 Task: Send an email with the signature Lucy Taylor with the subject Invitation to a community event and the message Can you please schedule a call to discuss the project budget and resources? from softage.6@softage.net to softage.8@softage.net and move the email from Sent Items to the folder Financial reports
Action: Mouse moved to (208, 307)
Screenshot: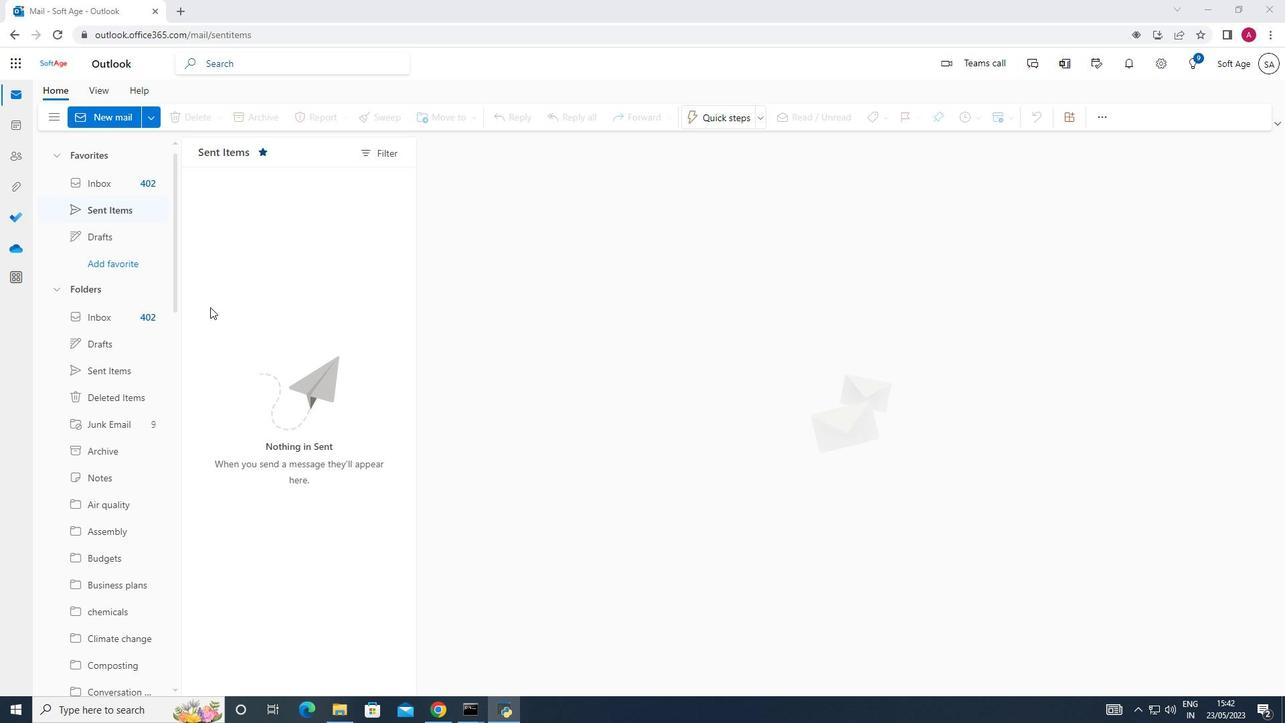 
Action: Mouse scrolled (208, 307) with delta (0, 0)
Screenshot: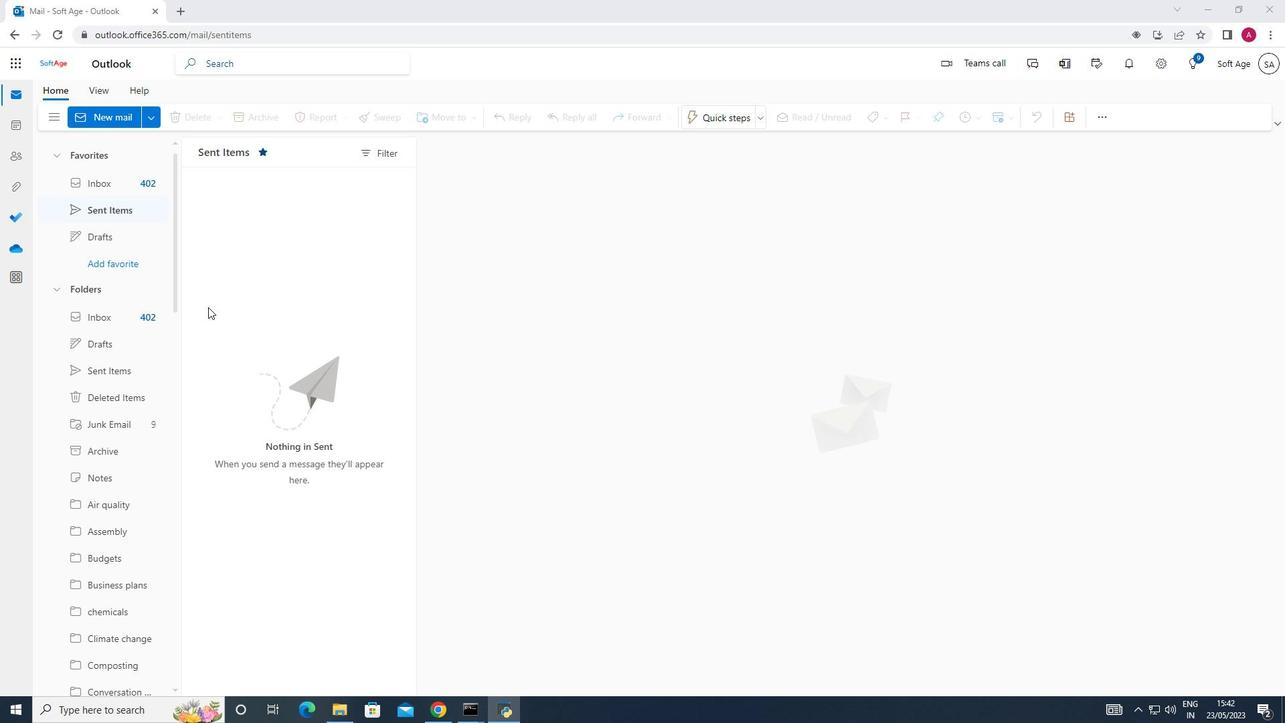 
Action: Mouse scrolled (208, 307) with delta (0, 0)
Screenshot: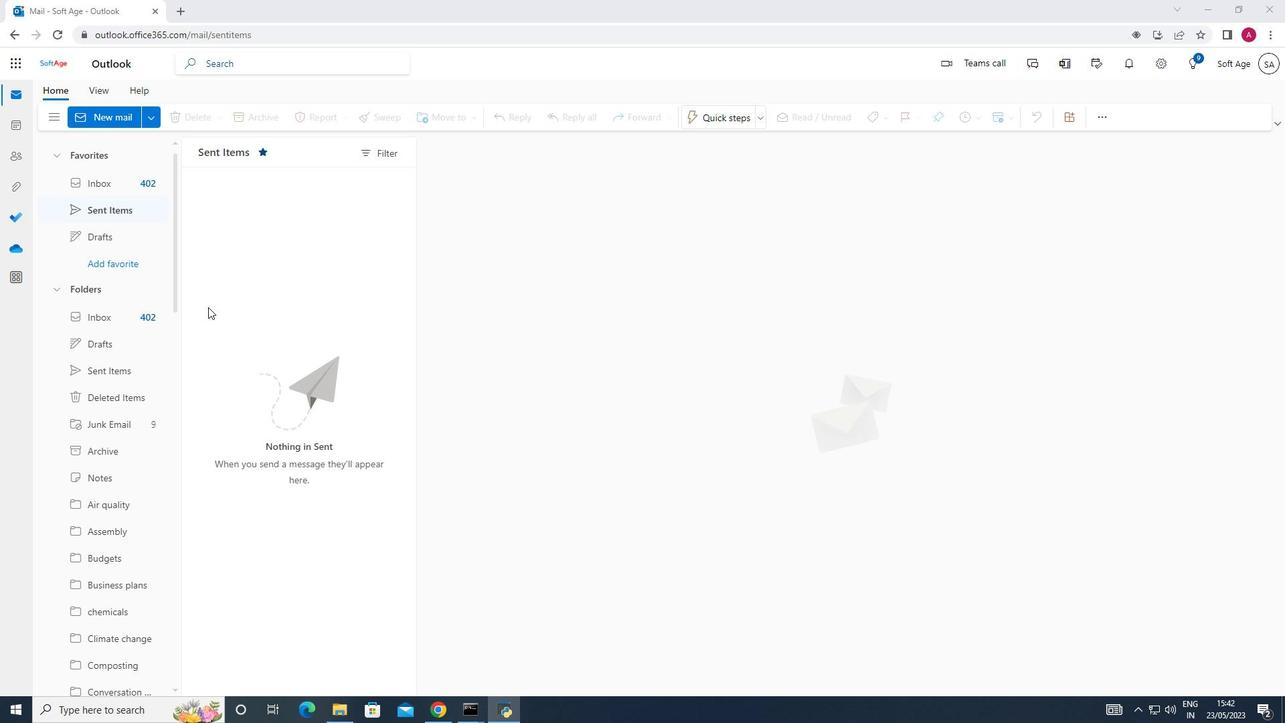 
Action: Mouse moved to (100, 113)
Screenshot: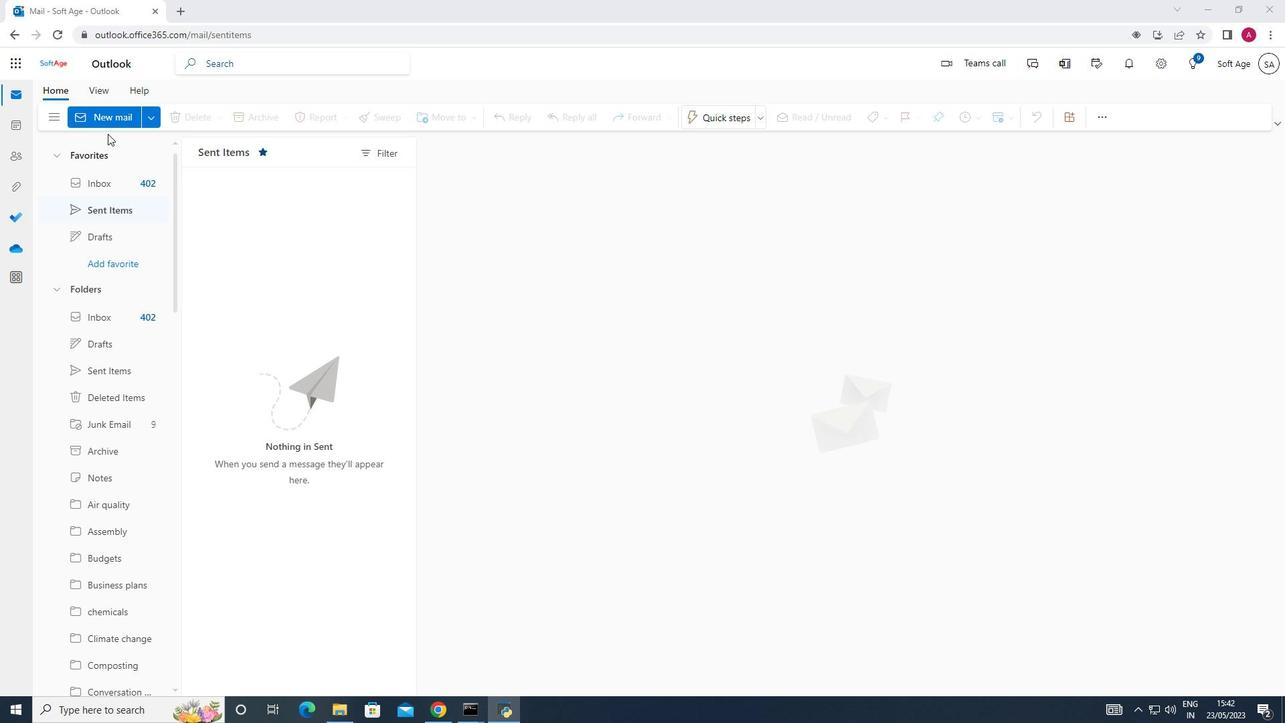 
Action: Mouse pressed left at (100, 113)
Screenshot: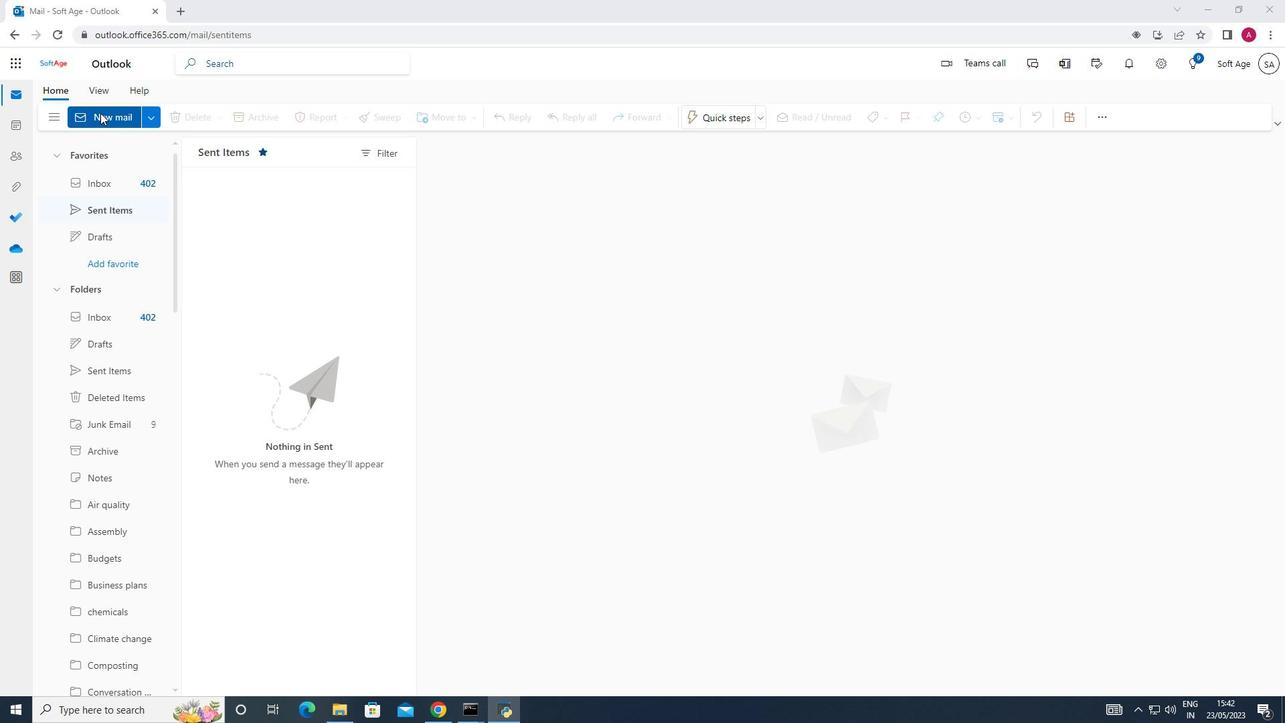 
Action: Mouse moved to (915, 111)
Screenshot: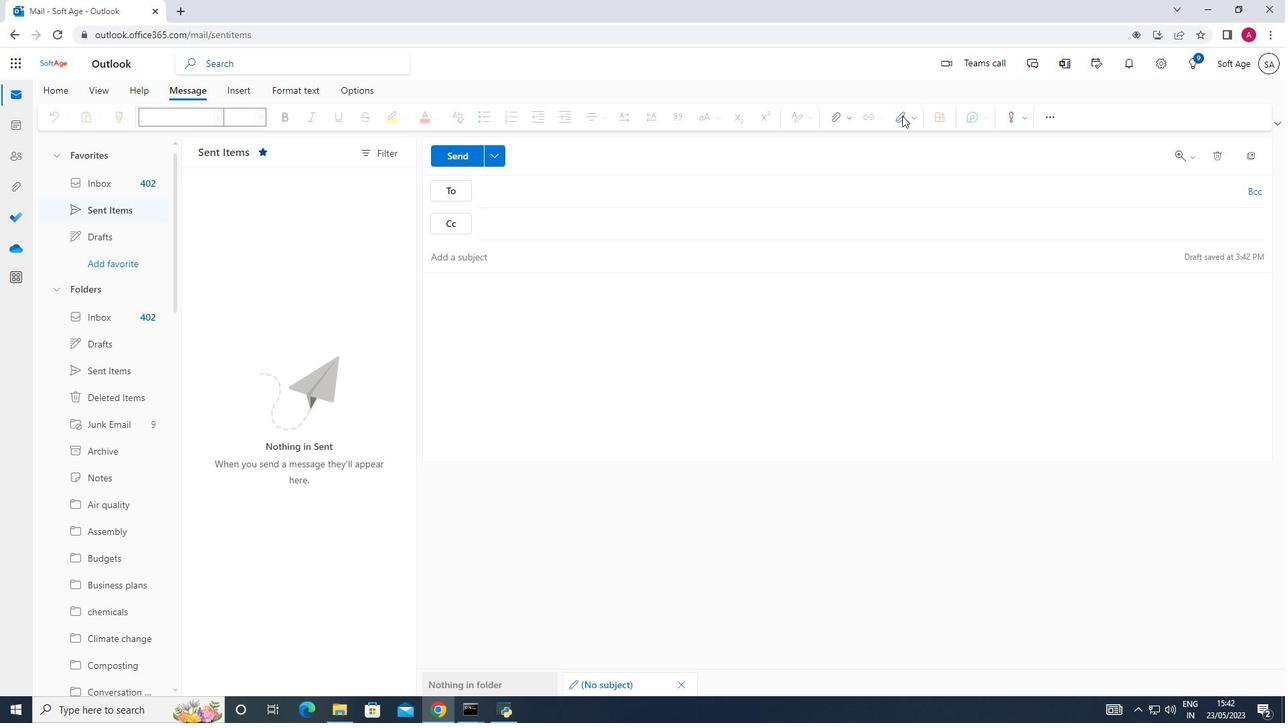 
Action: Mouse pressed left at (915, 111)
Screenshot: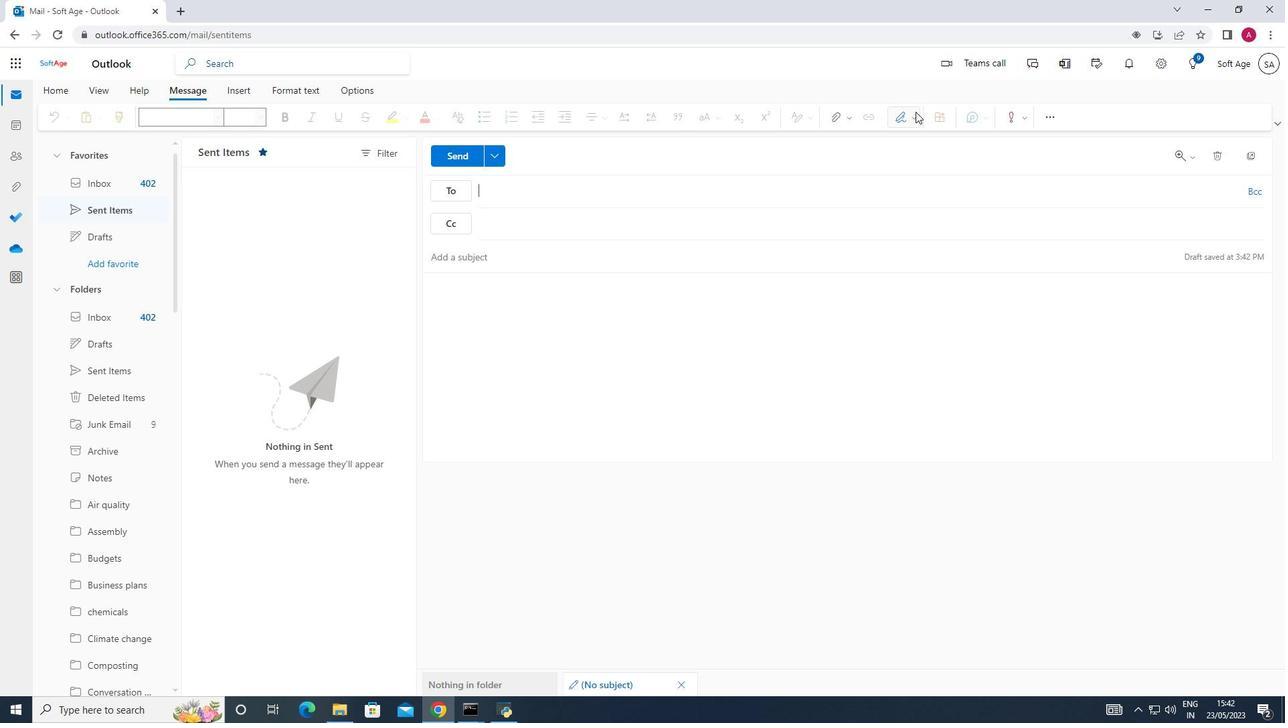 
Action: Mouse moved to (877, 166)
Screenshot: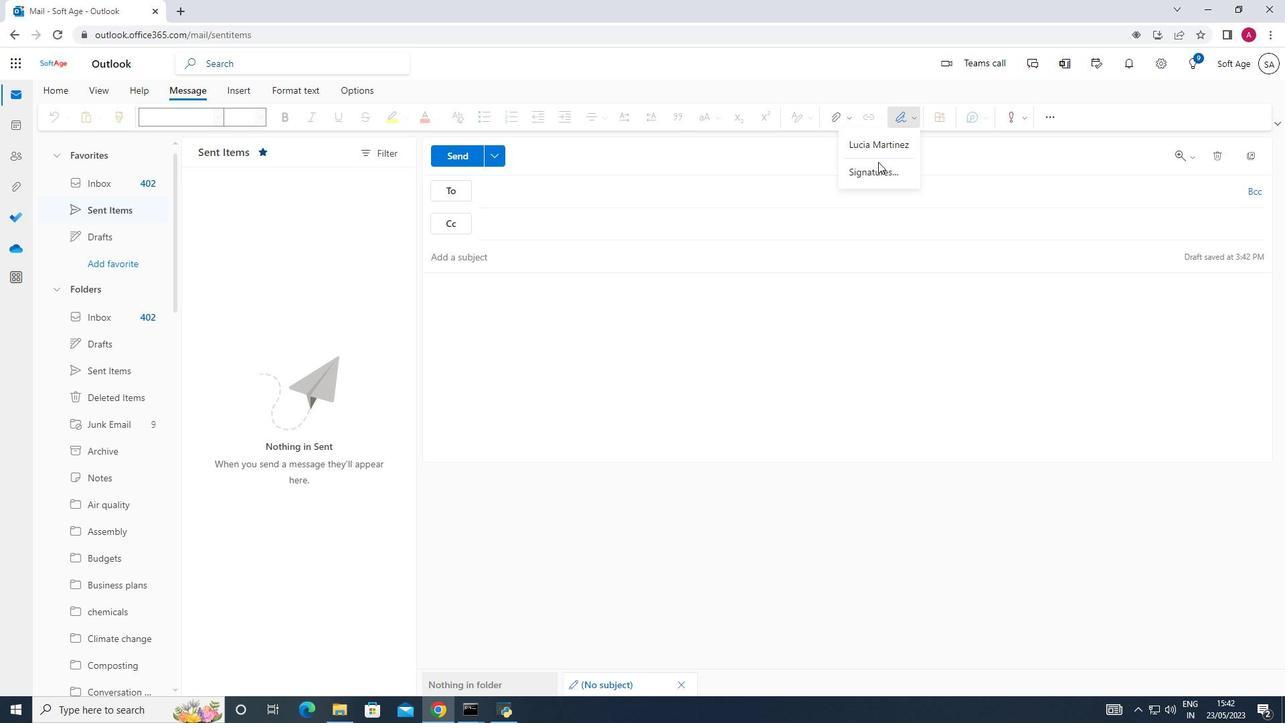 
Action: Mouse pressed left at (877, 166)
Screenshot: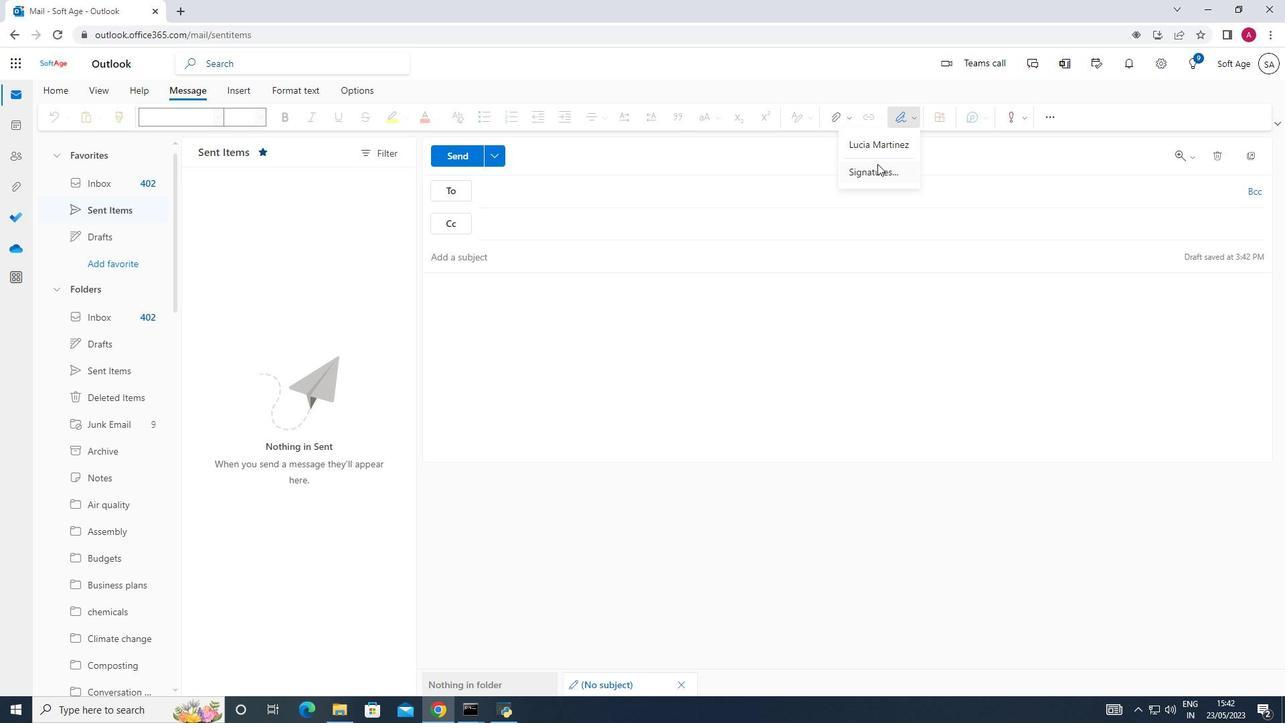 
Action: Mouse moved to (895, 218)
Screenshot: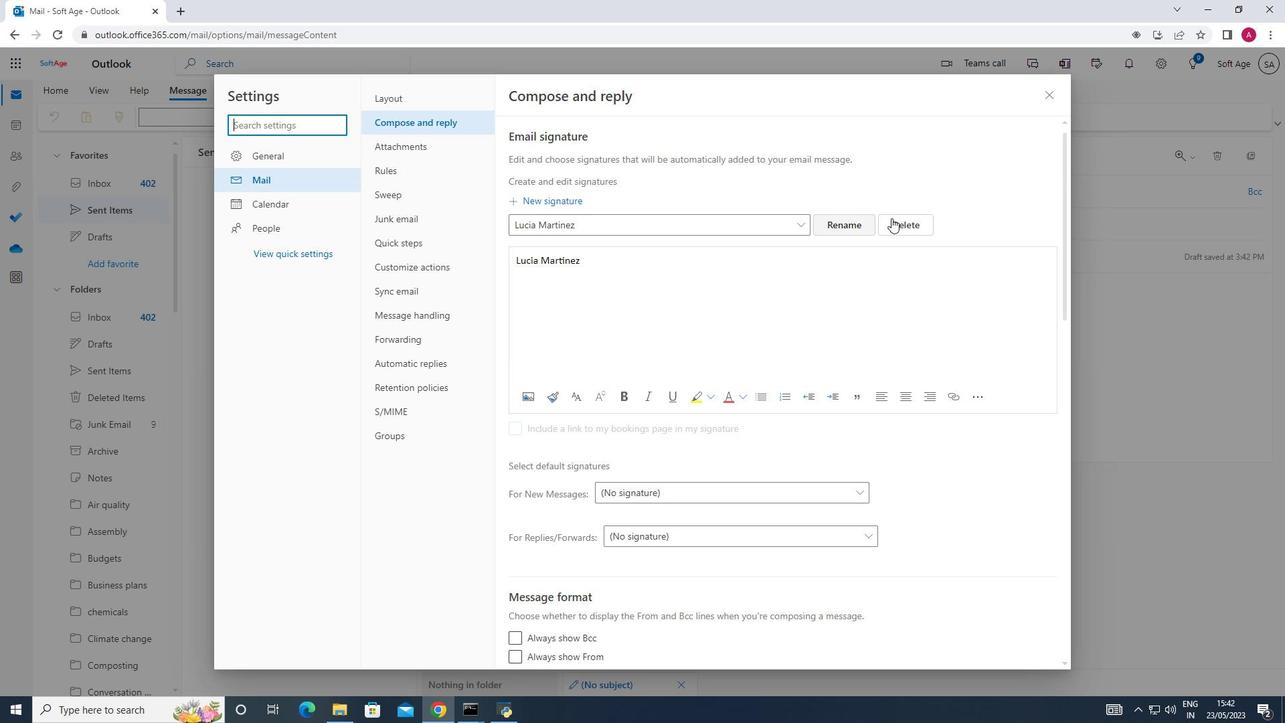 
Action: Mouse pressed left at (895, 218)
Screenshot: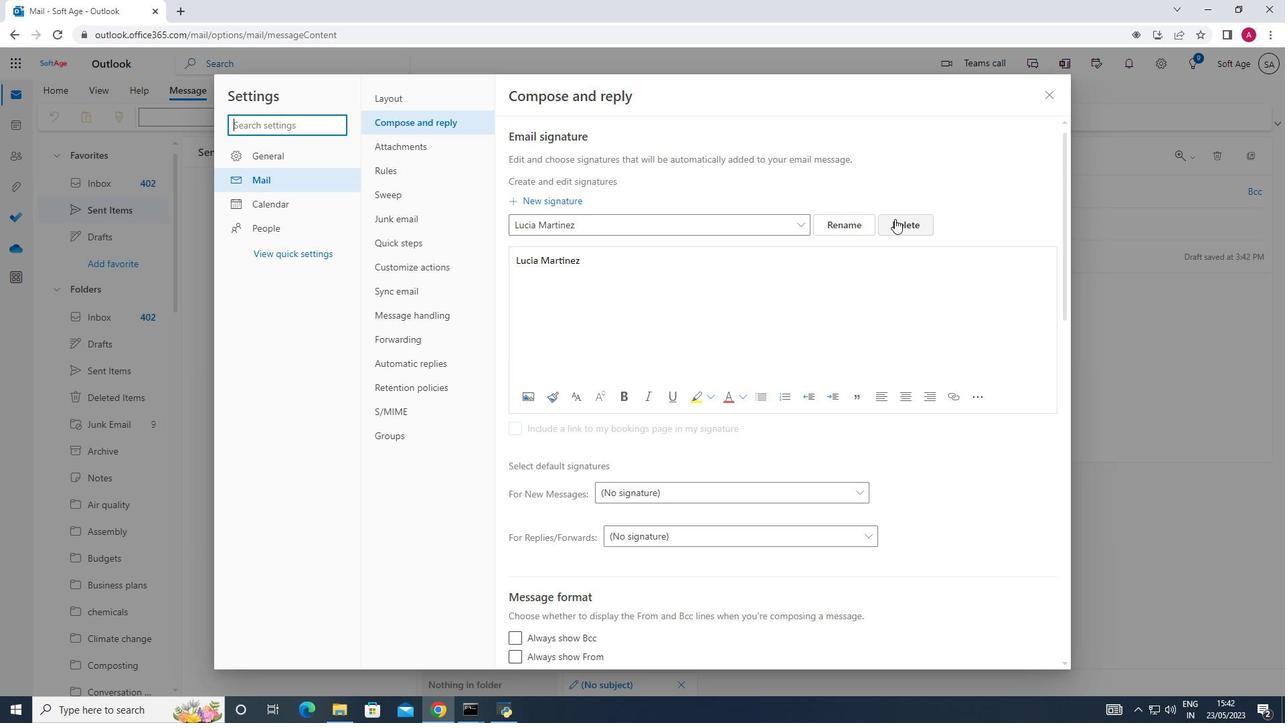
Action: Mouse moved to (562, 222)
Screenshot: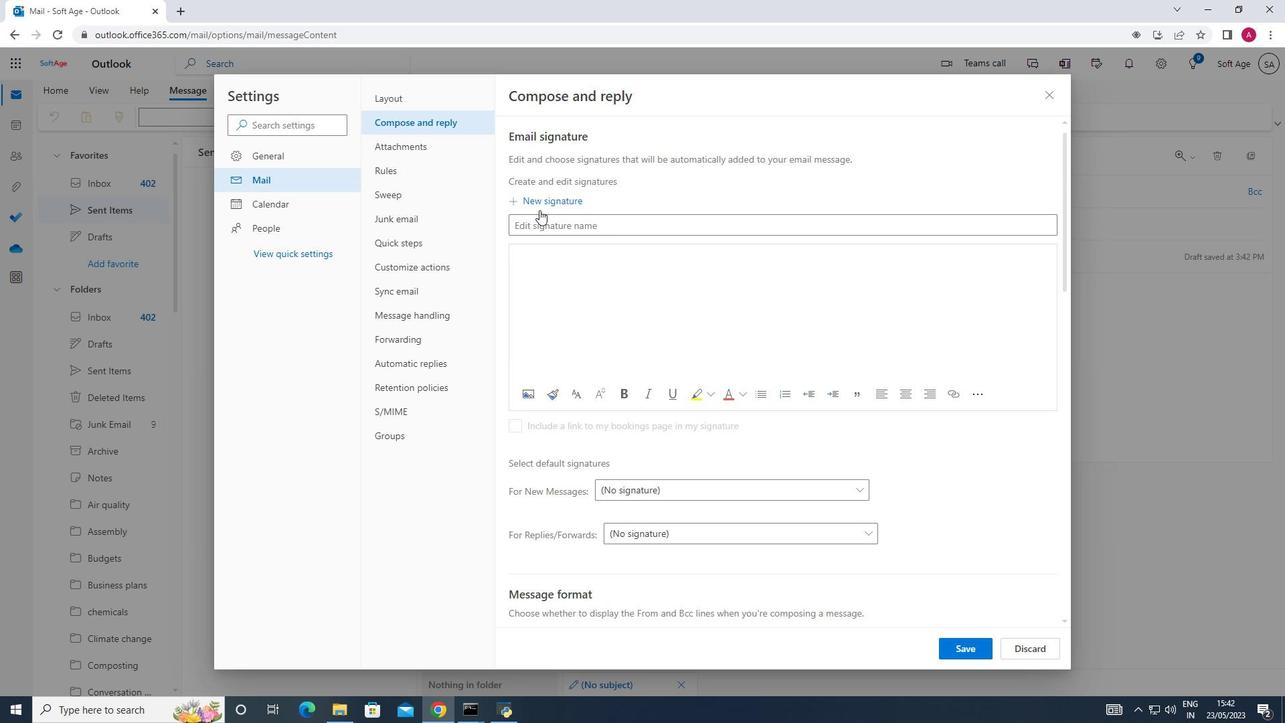 
Action: Mouse pressed left at (562, 222)
Screenshot: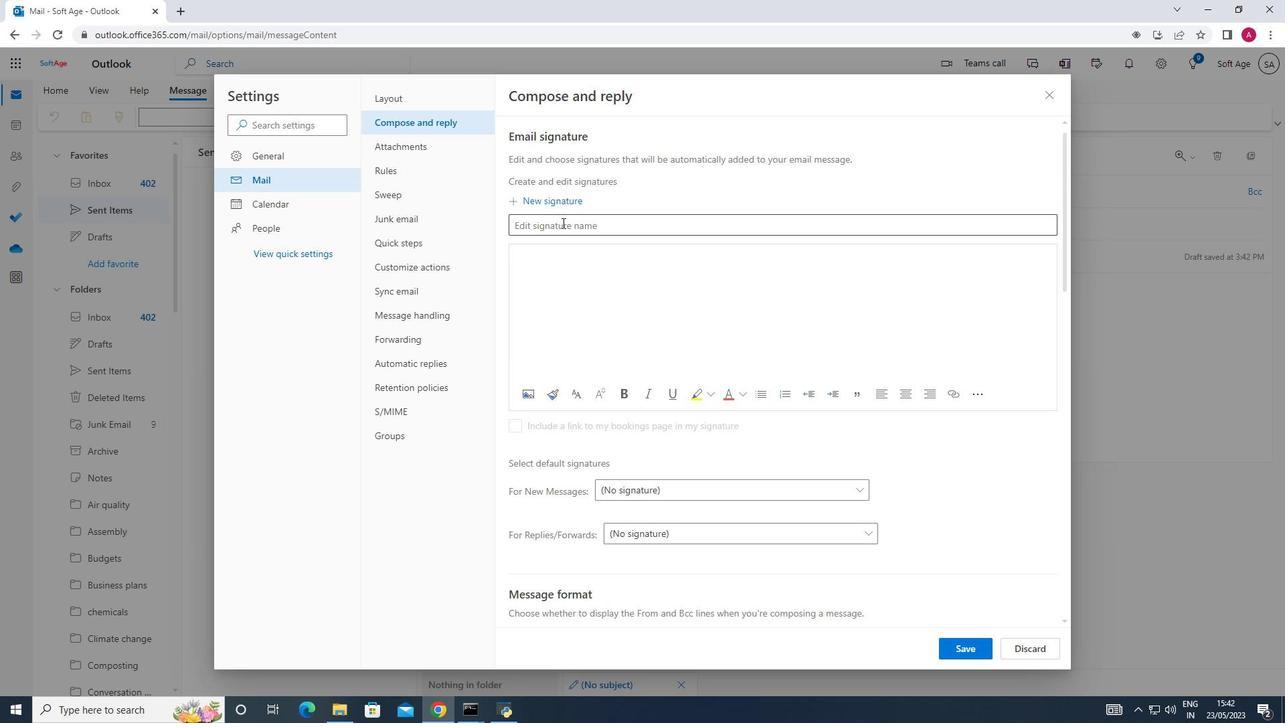 
Action: Mouse moved to (565, 214)
Screenshot: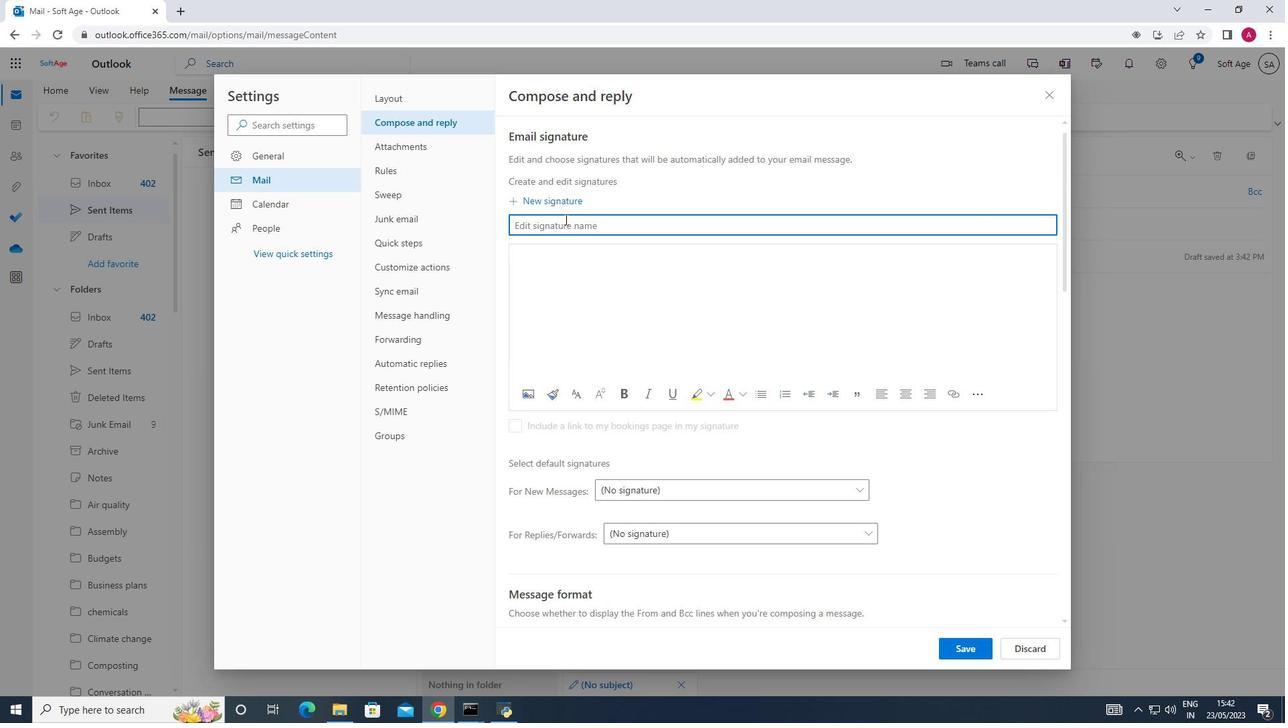 
Action: Key pressed <Key.shift_r>Lucy<Key.space><Key.shift_r><Key.shift_r><Key.shift_r><Key.shift_r><Key.shift_r><Key.shift_r><Key.shift_r><Key.shift_r><Key.shift_r><Key.shift_r>Tylor
Screenshot: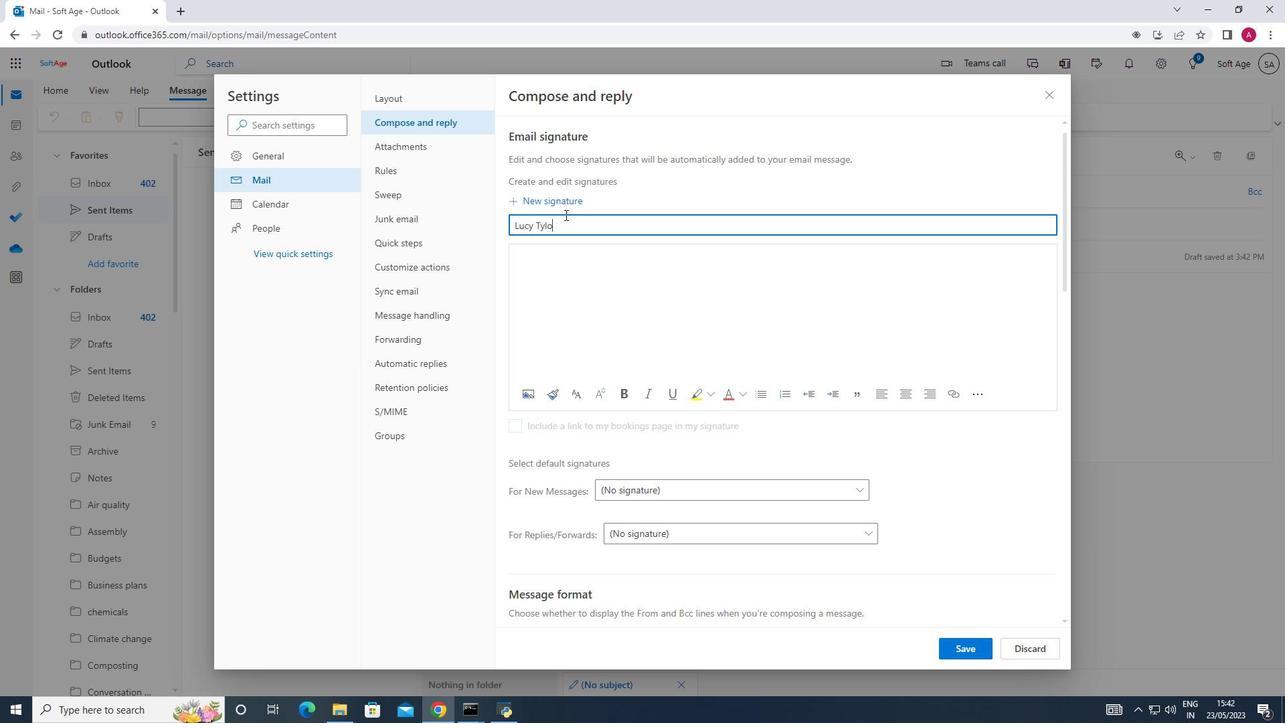 
Action: Mouse moved to (537, 228)
Screenshot: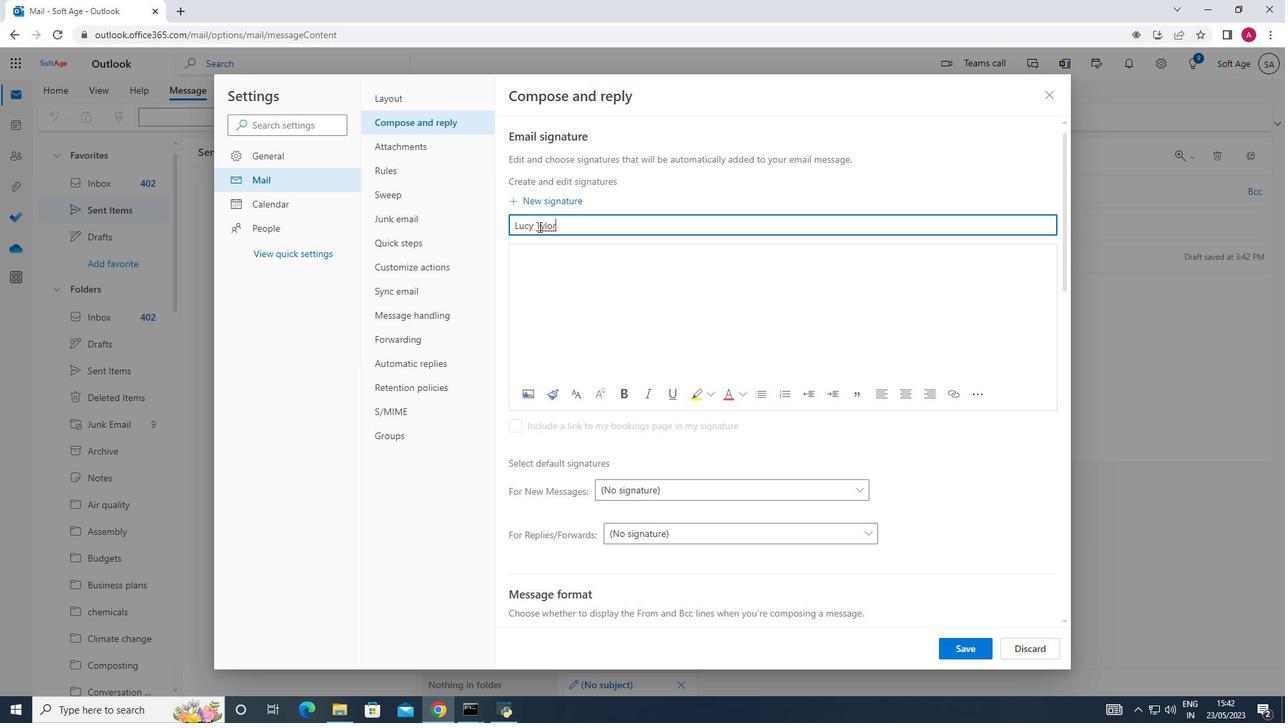 
Action: Mouse pressed left at (537, 228)
Screenshot: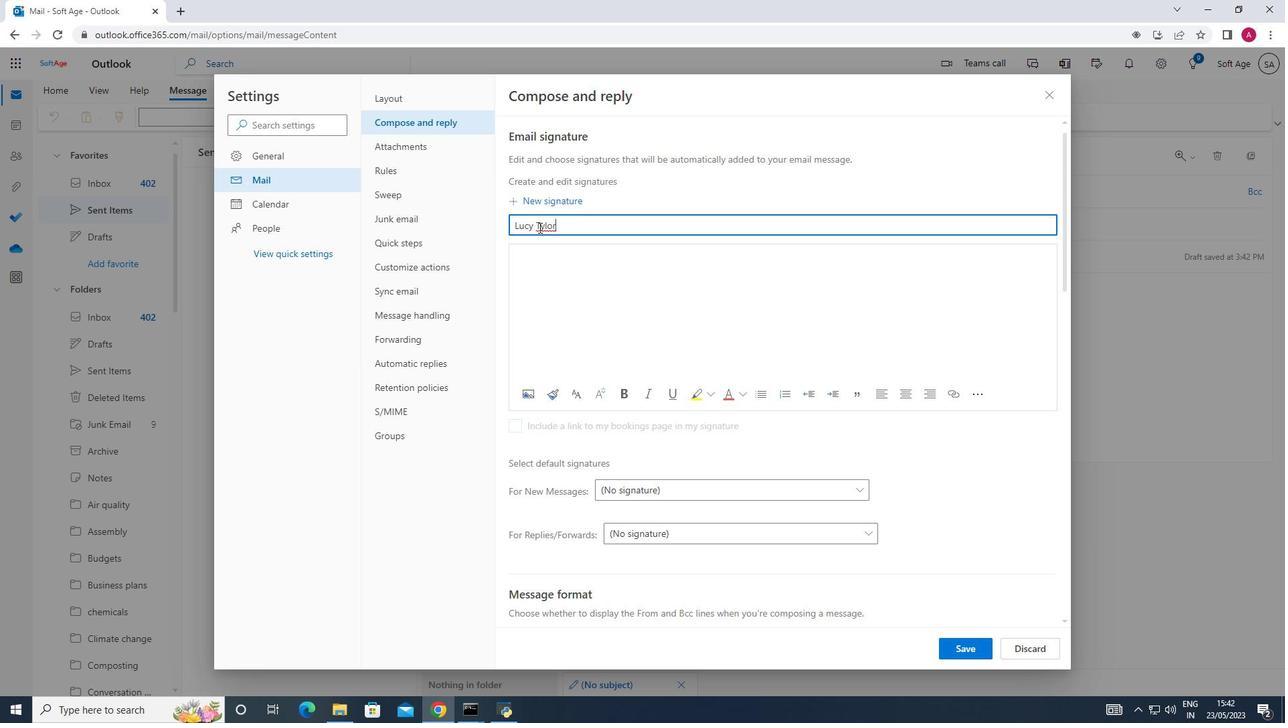 
Action: Mouse moved to (539, 228)
Screenshot: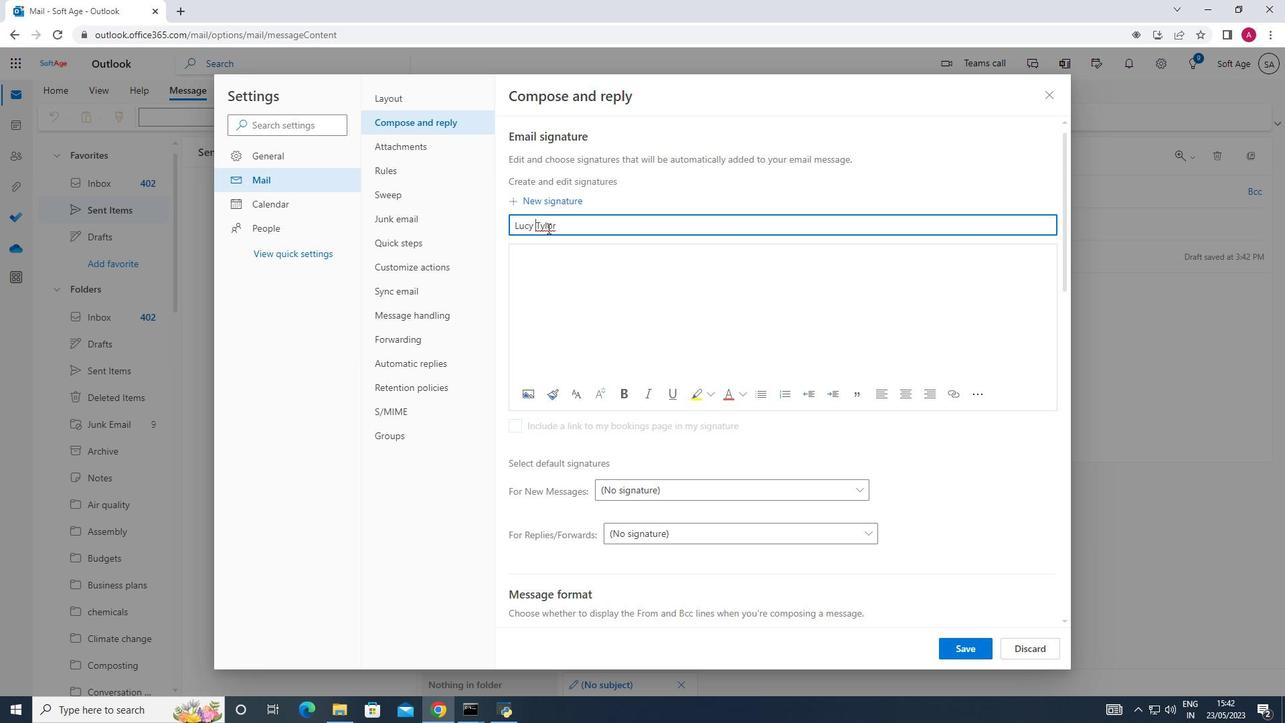 
Action: Mouse pressed left at (539, 228)
Screenshot: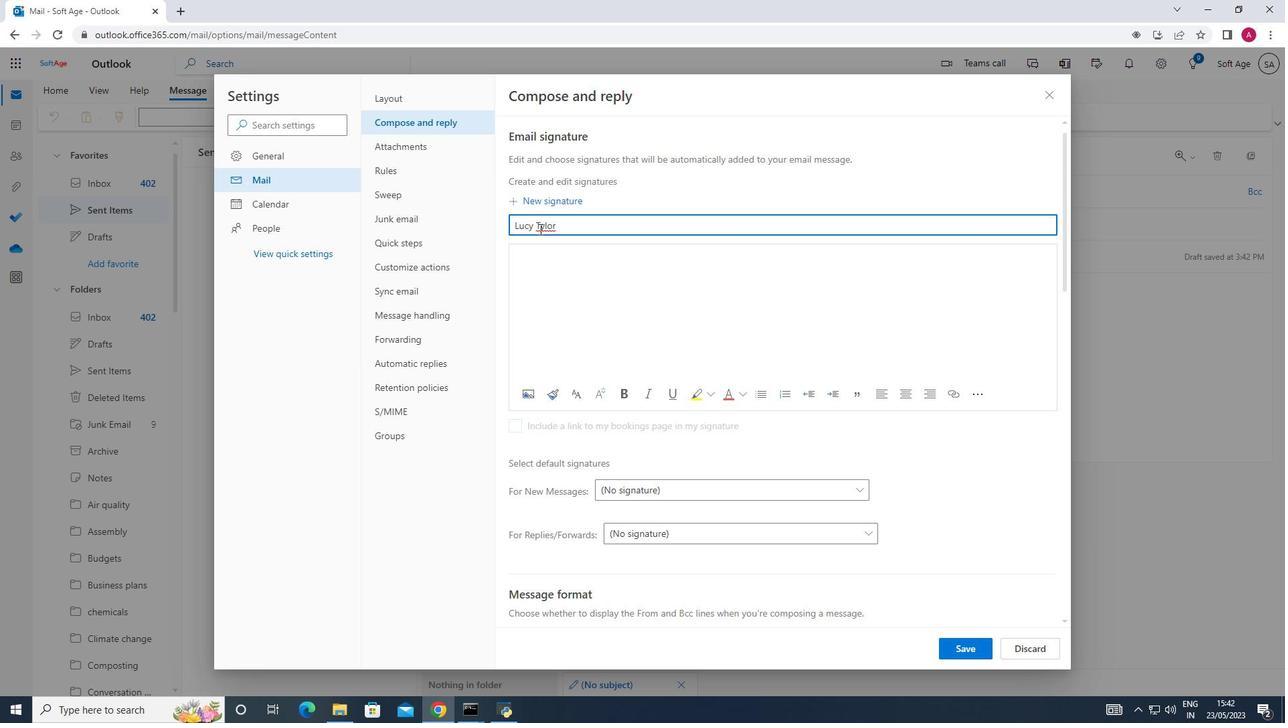 
Action: Key pressed a
Screenshot: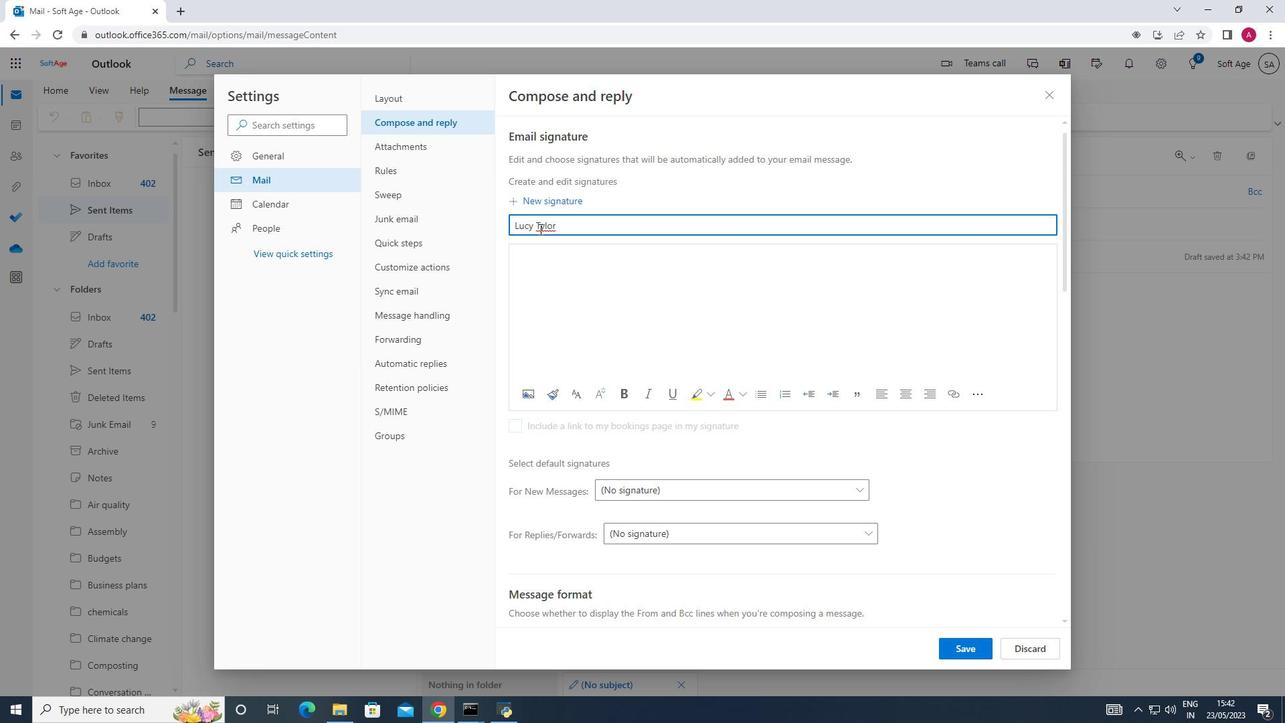 
Action: Mouse moved to (534, 249)
Screenshot: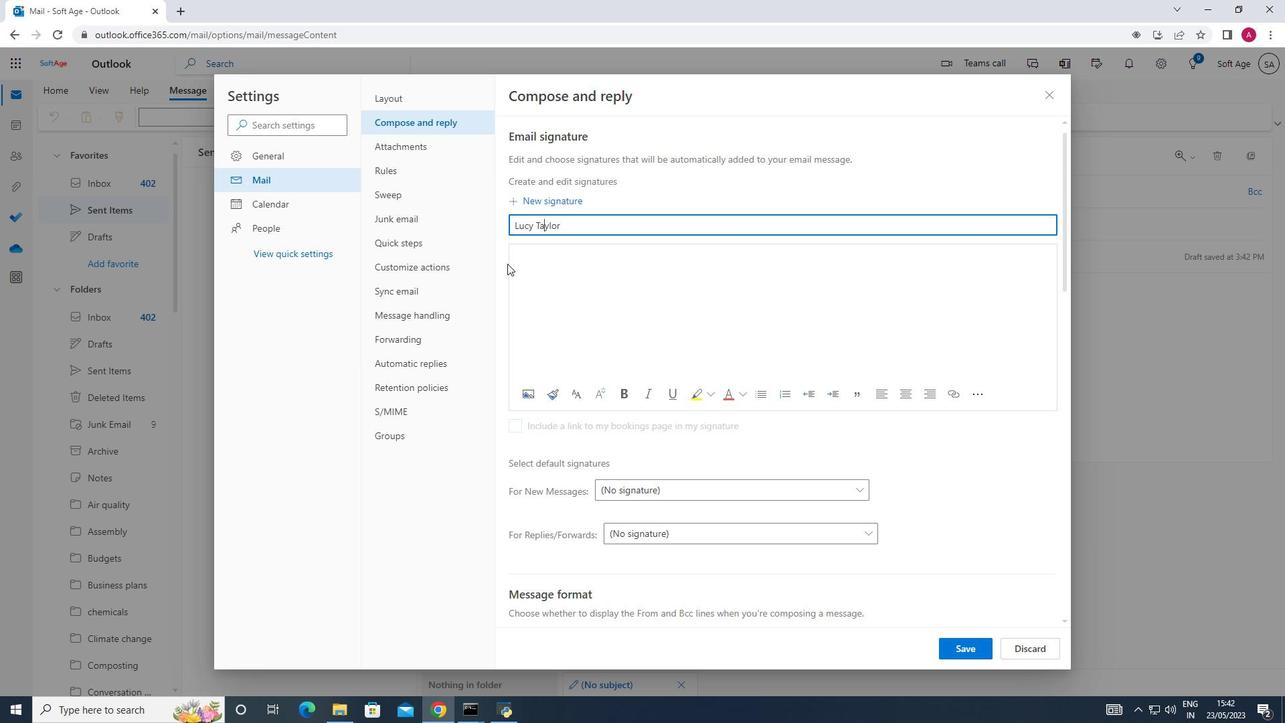 
Action: Mouse pressed left at (534, 249)
Screenshot: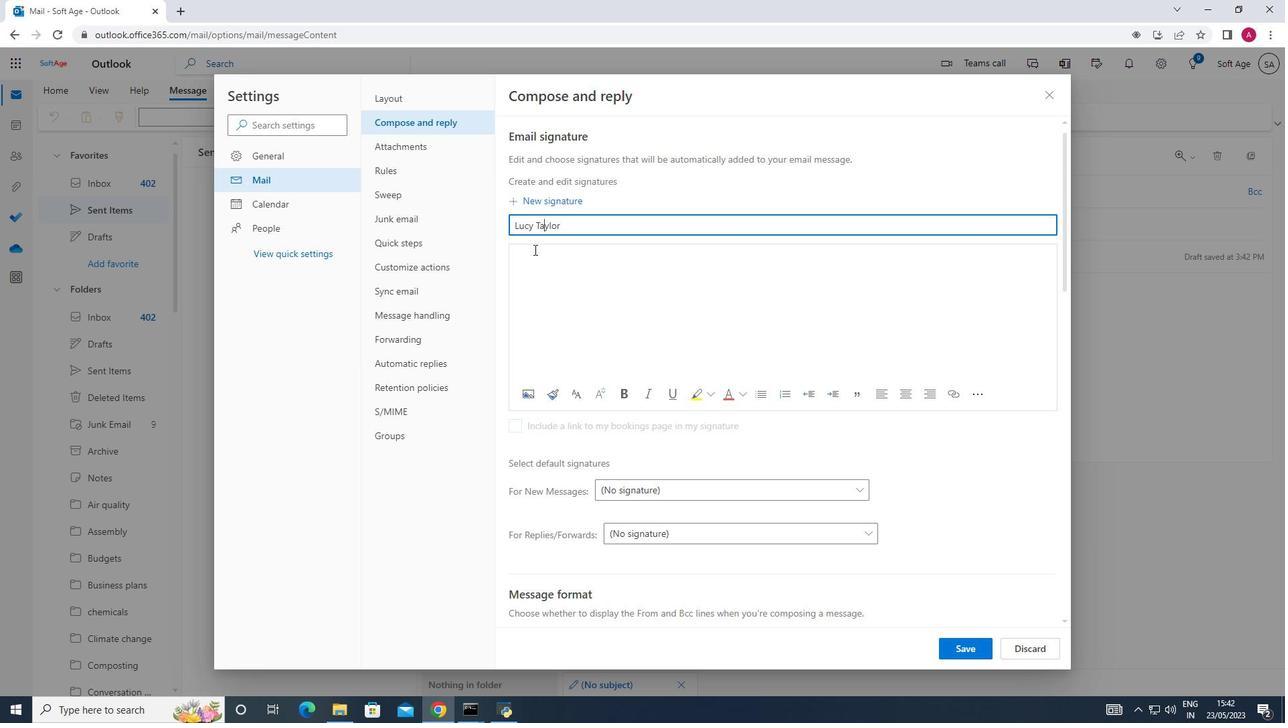 
Action: Key pressed <Key.shift_r>Lucy<Key.space><Key.shift>Taylor
Screenshot: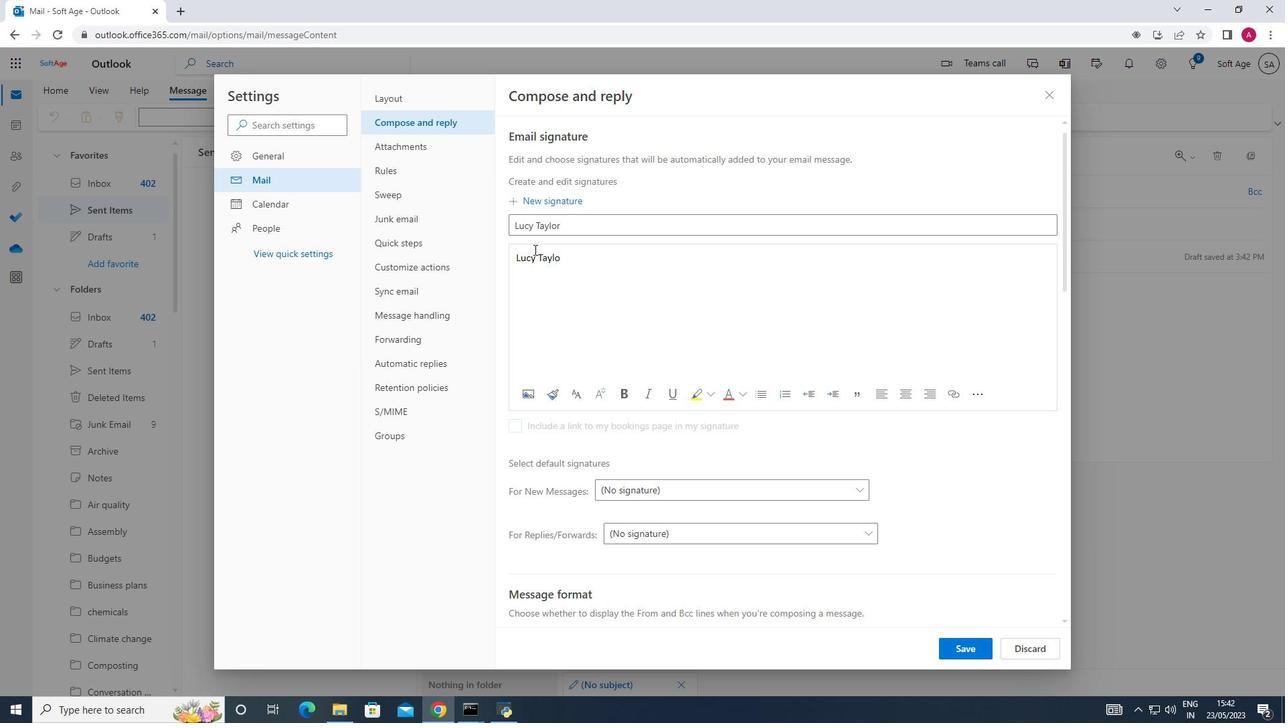 
Action: Mouse moved to (963, 639)
Screenshot: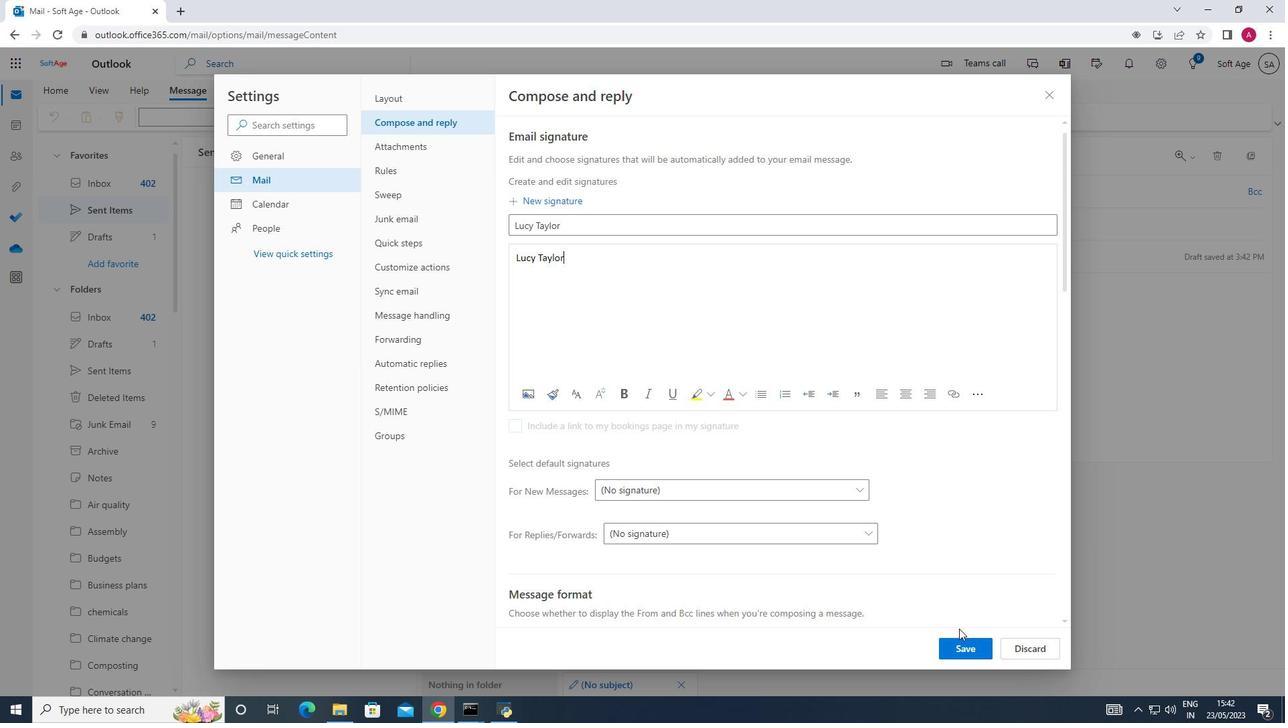 
Action: Mouse pressed left at (963, 639)
Screenshot: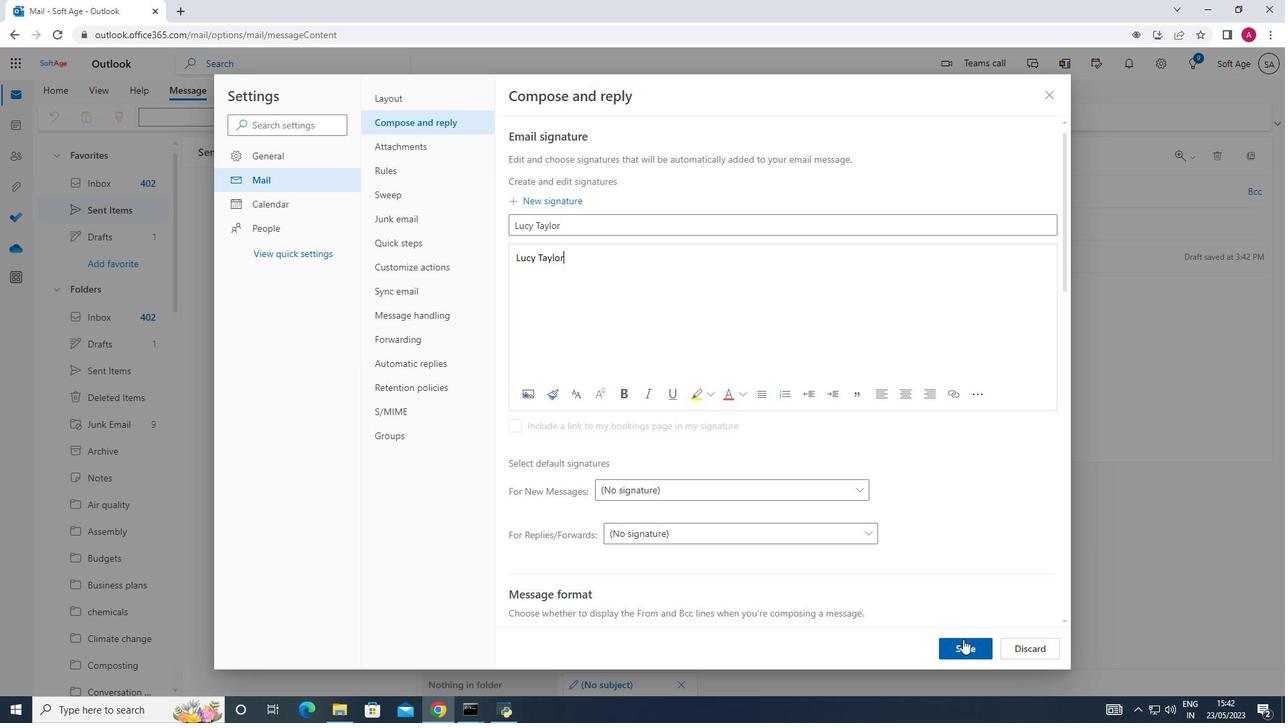 
Action: Mouse moved to (1047, 91)
Screenshot: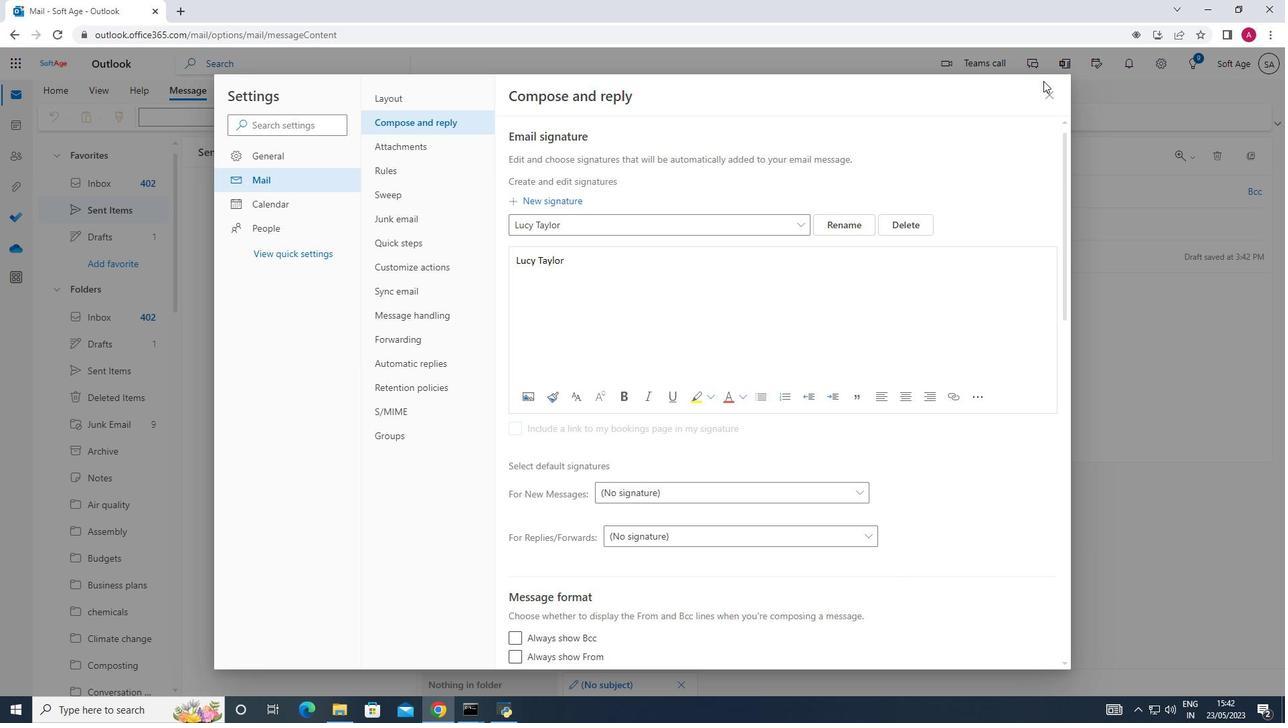 
Action: Mouse pressed left at (1047, 91)
Screenshot: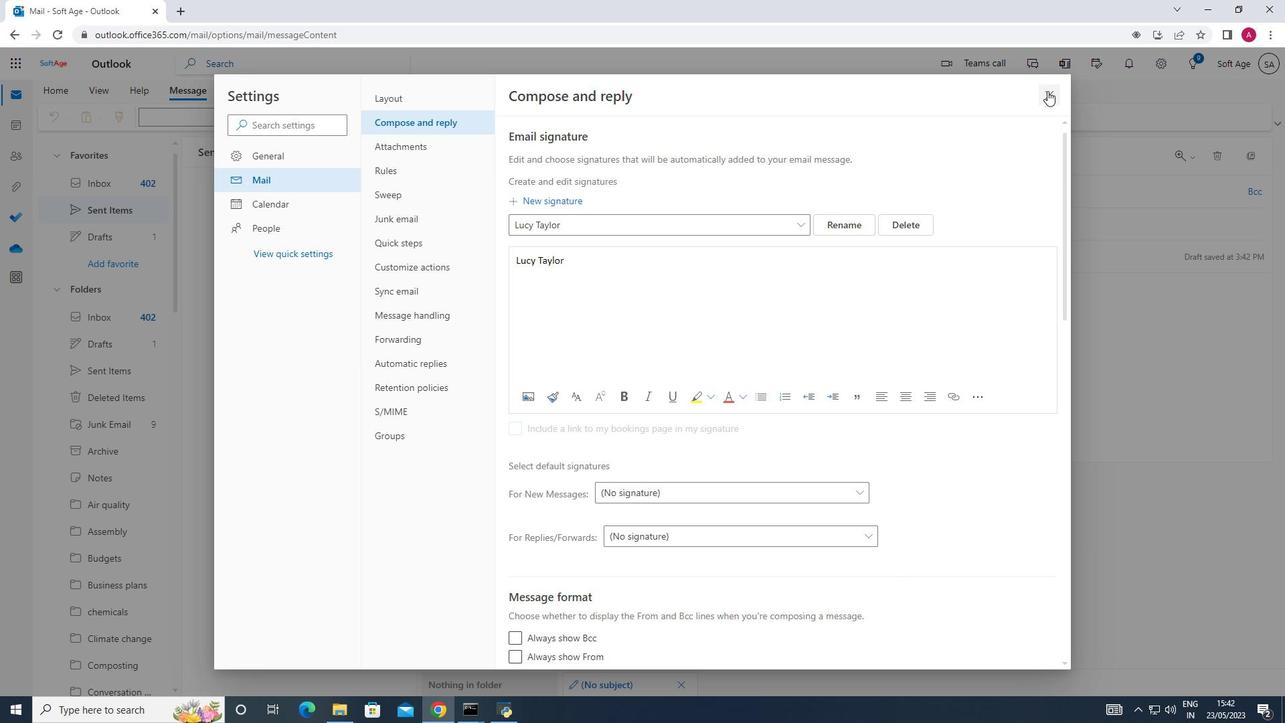 
Action: Mouse moved to (905, 123)
Screenshot: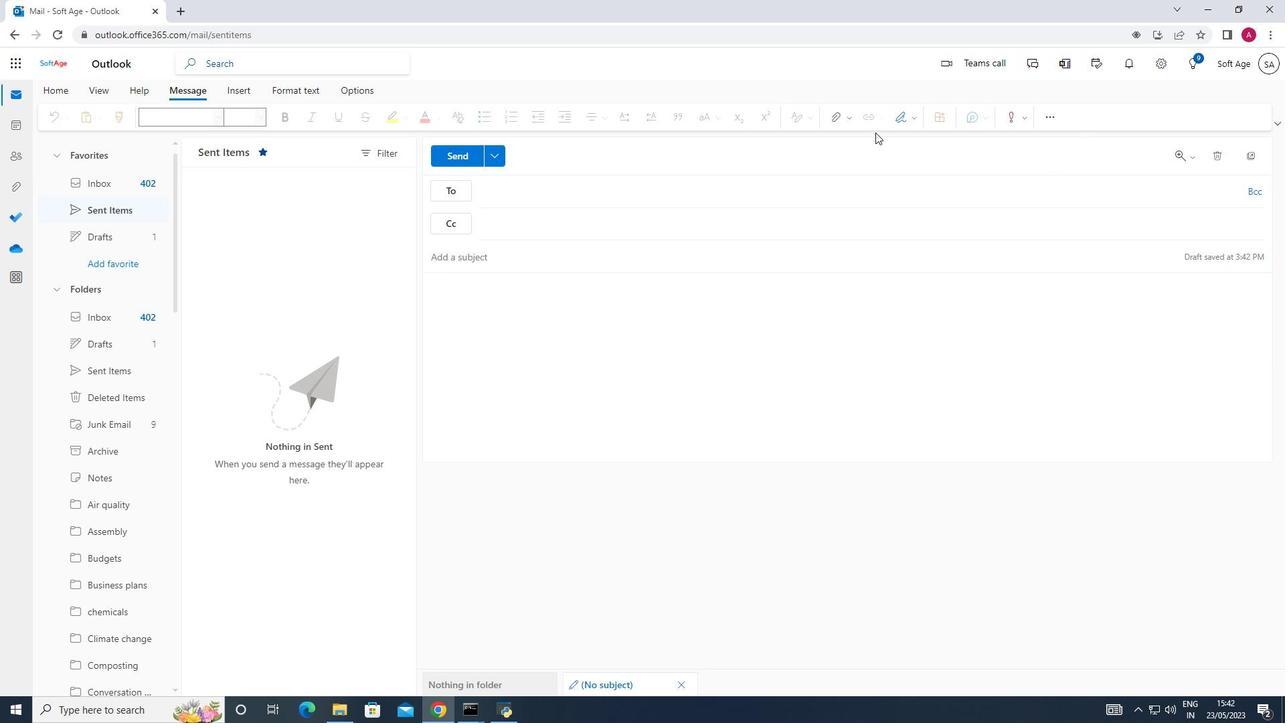 
Action: Mouse pressed left at (905, 123)
Screenshot: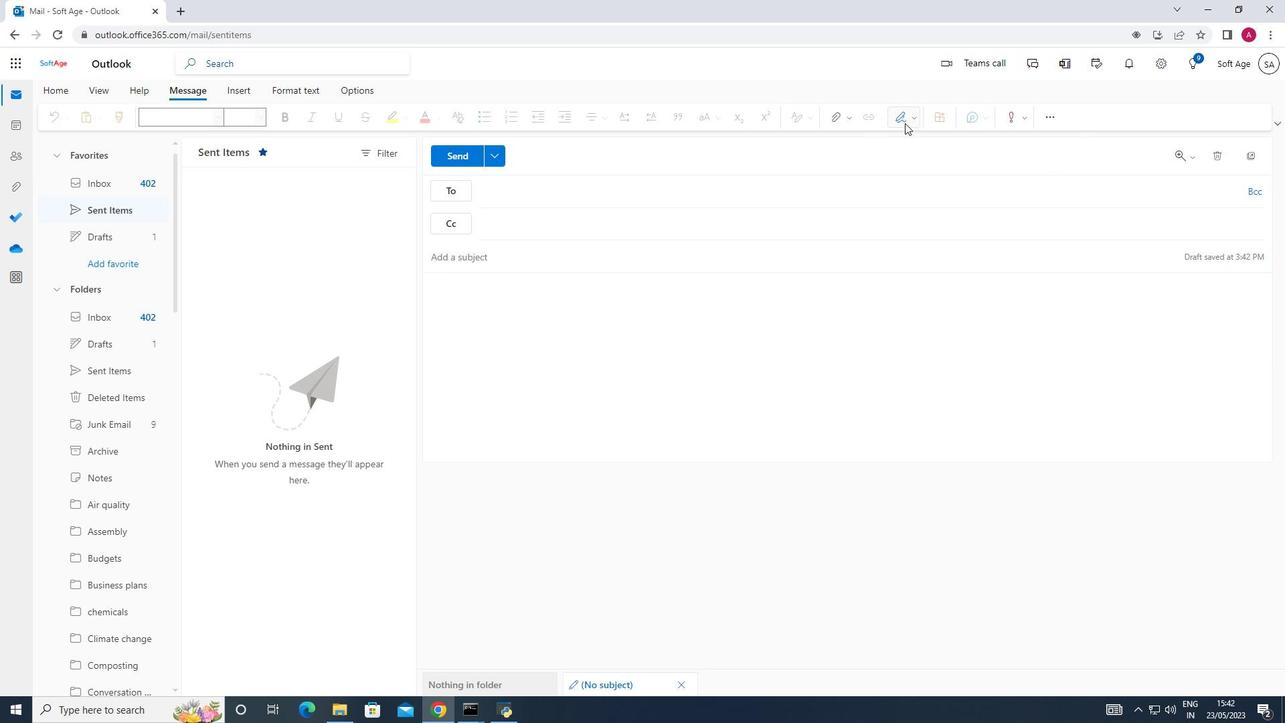 
Action: Mouse moved to (898, 151)
Screenshot: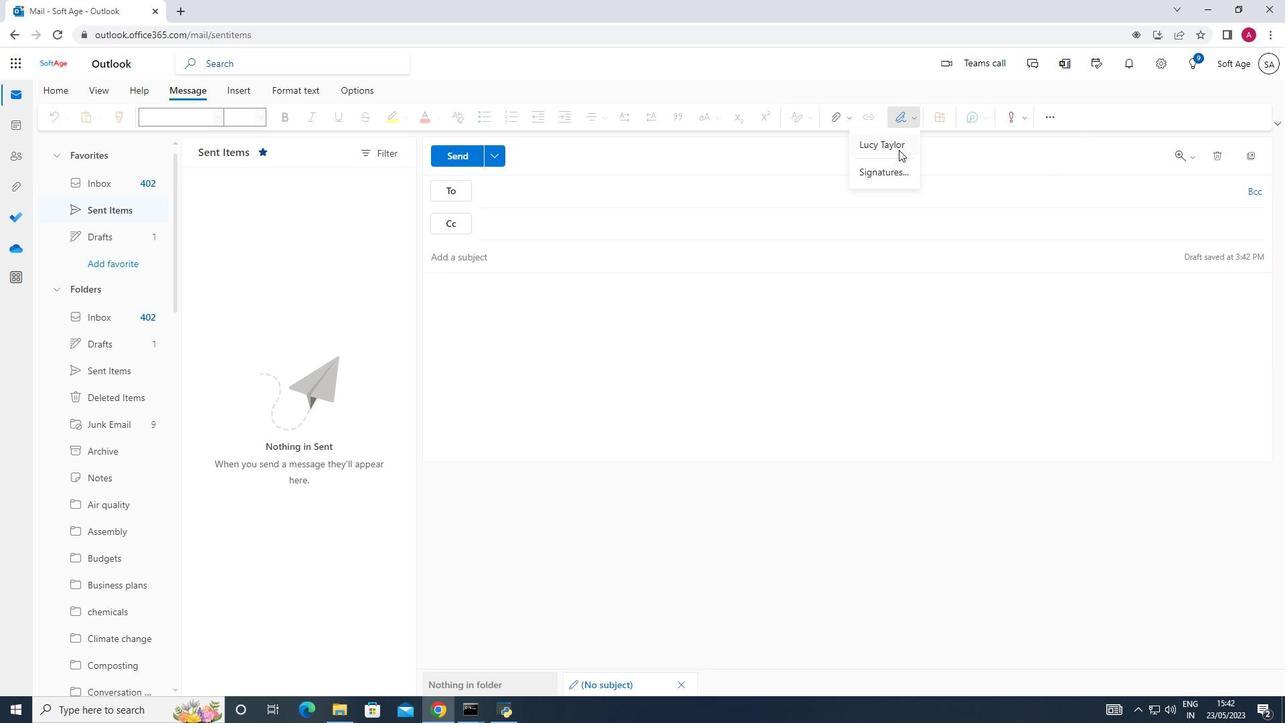 
Action: Mouse pressed left at (898, 151)
Screenshot: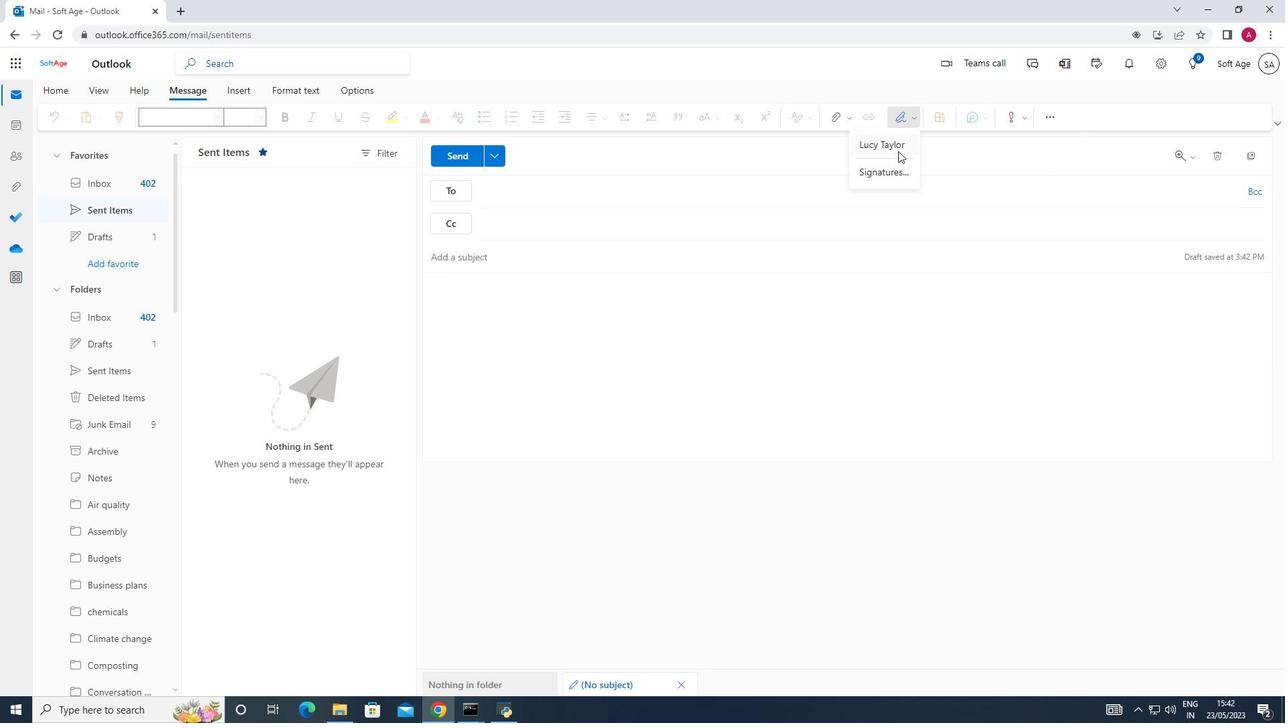 
Action: Mouse moved to (449, 251)
Screenshot: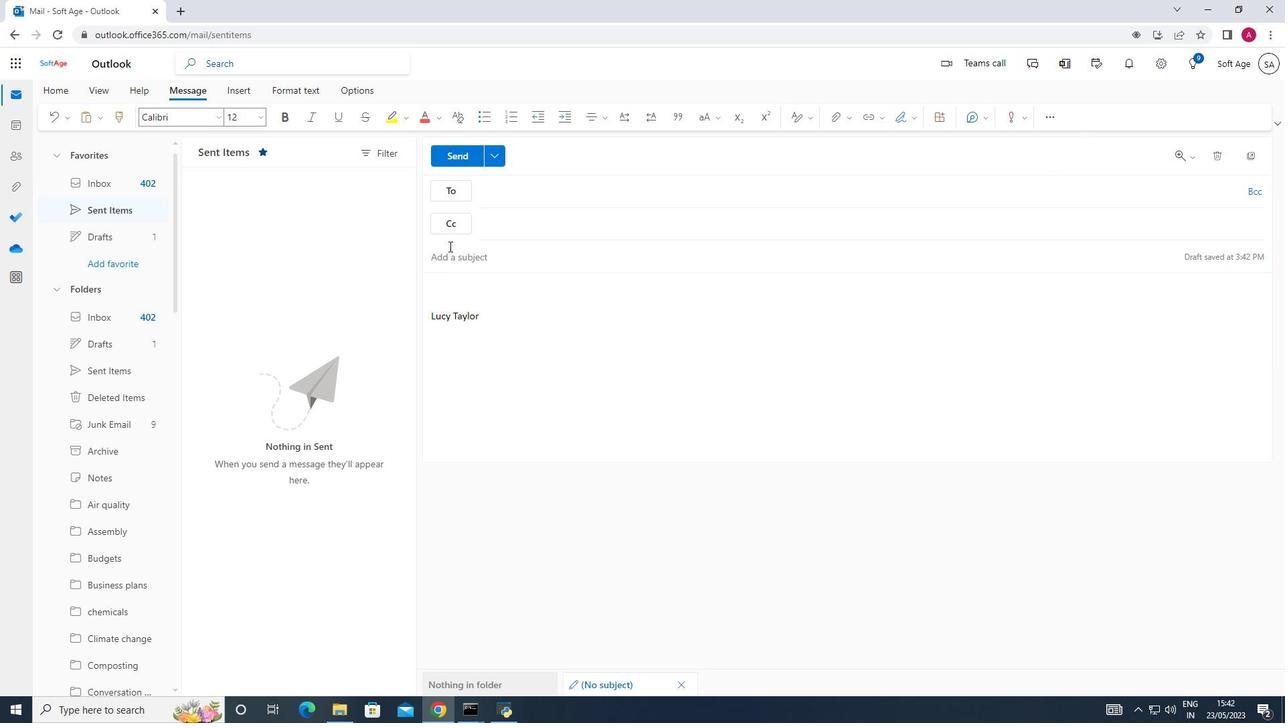 
Action: Mouse pressed left at (449, 251)
Screenshot: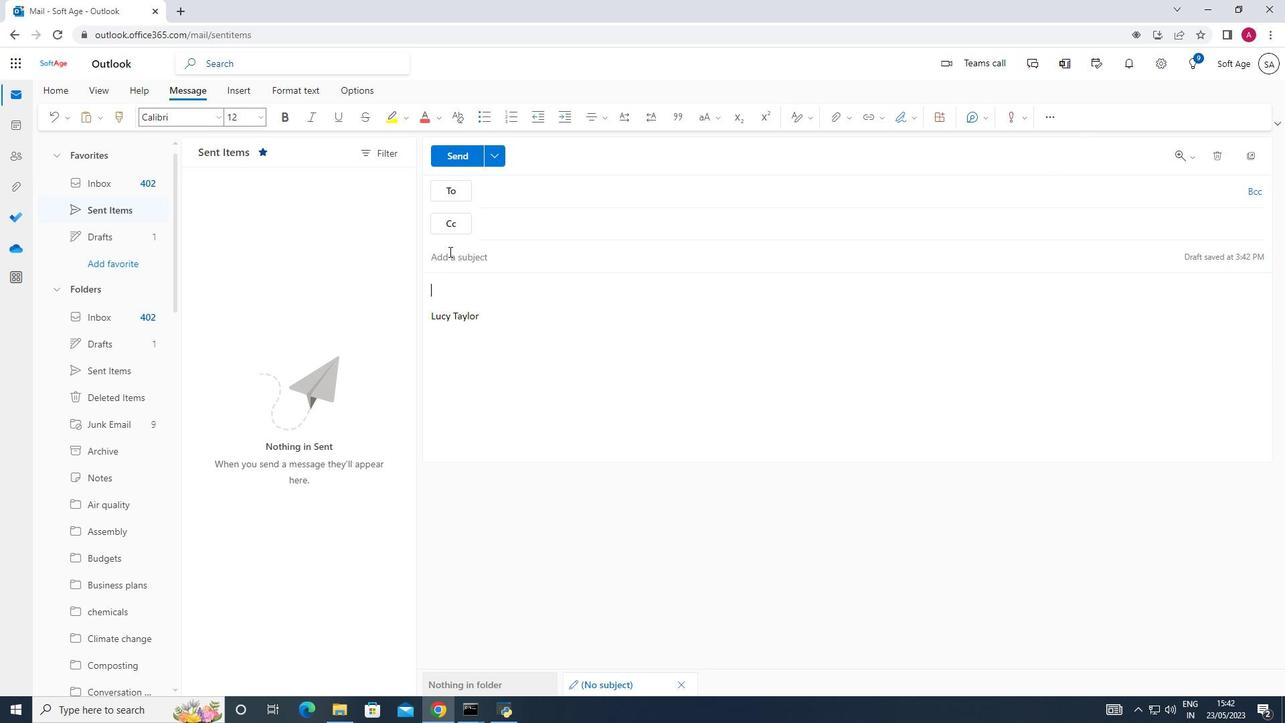 
Action: Key pressed <Key.shift_r>Invitation<Key.space>to<Key.space>community<Key.space>event
Screenshot: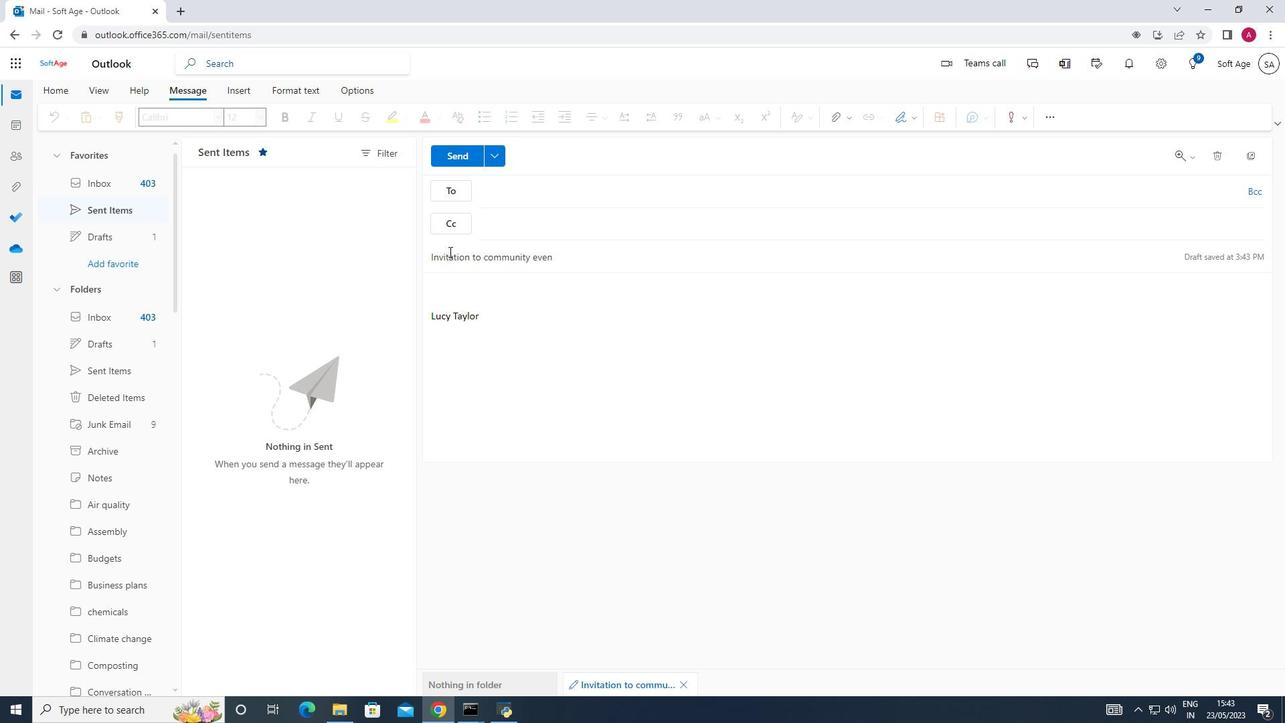 
Action: Mouse moved to (460, 282)
Screenshot: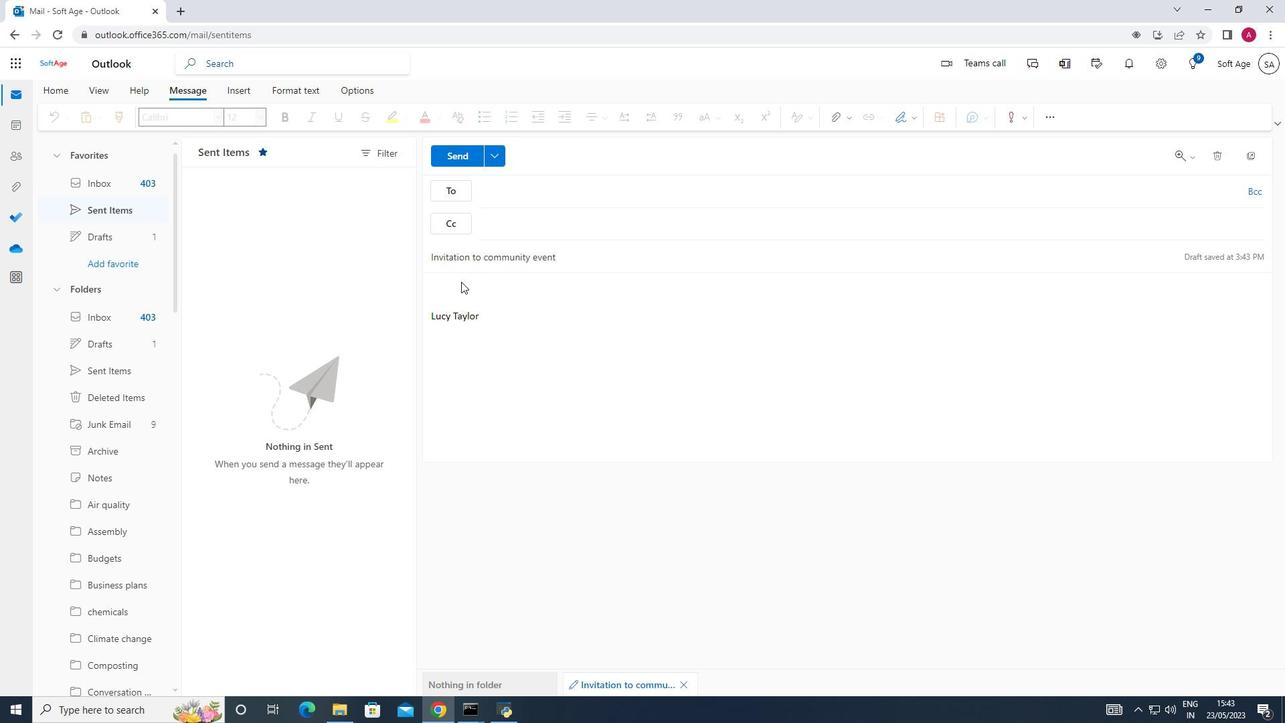 
Action: Mouse pressed left at (460, 282)
Screenshot: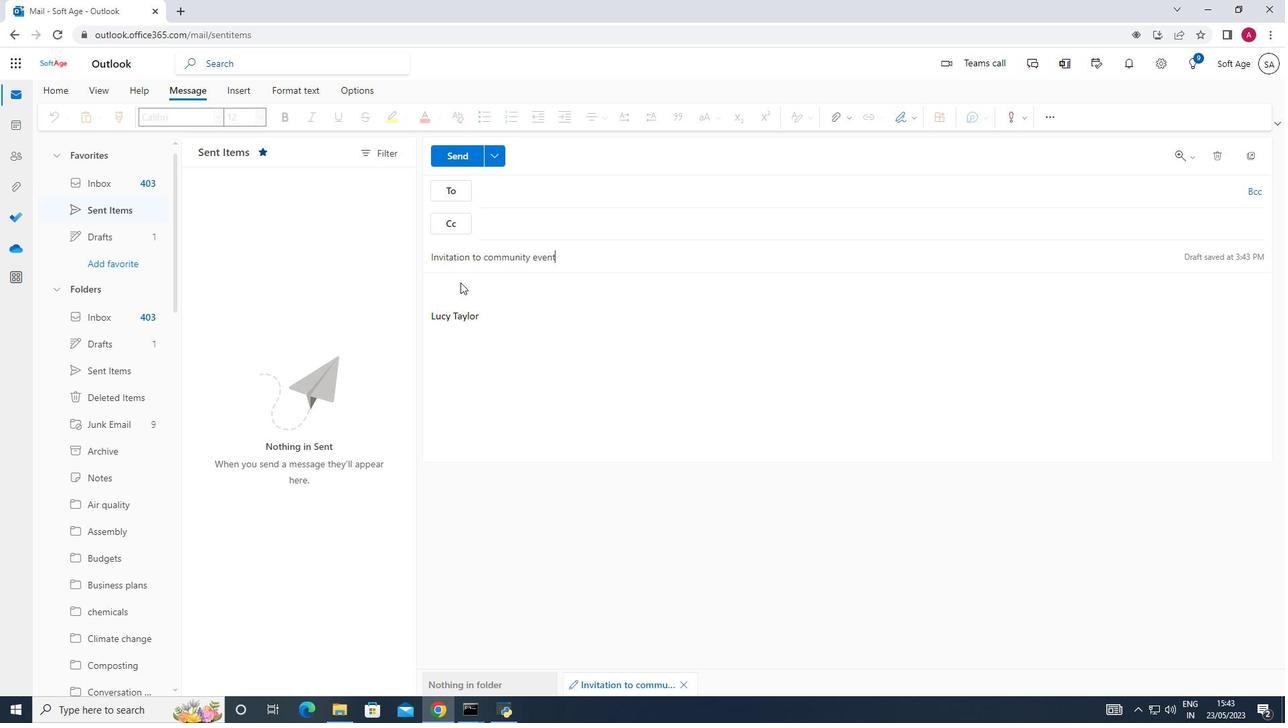 
Action: Mouse moved to (447, 285)
Screenshot: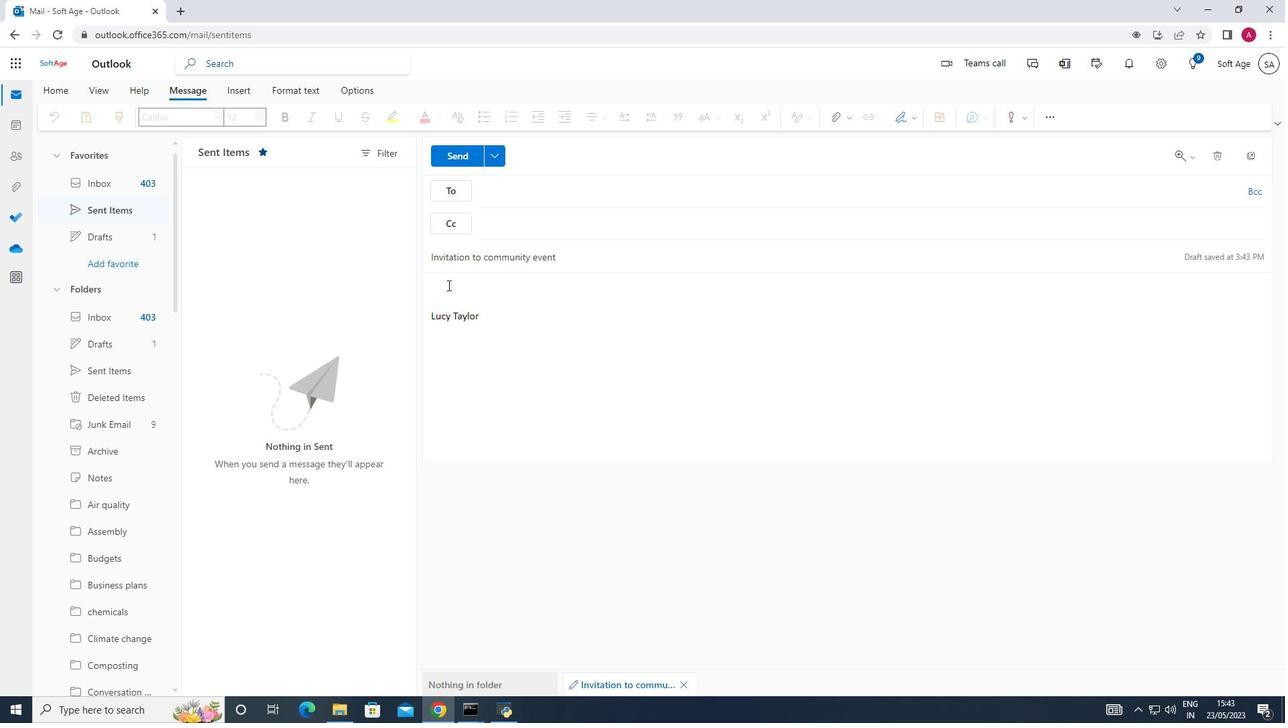 
Action: Mouse pressed left at (447, 285)
Screenshot: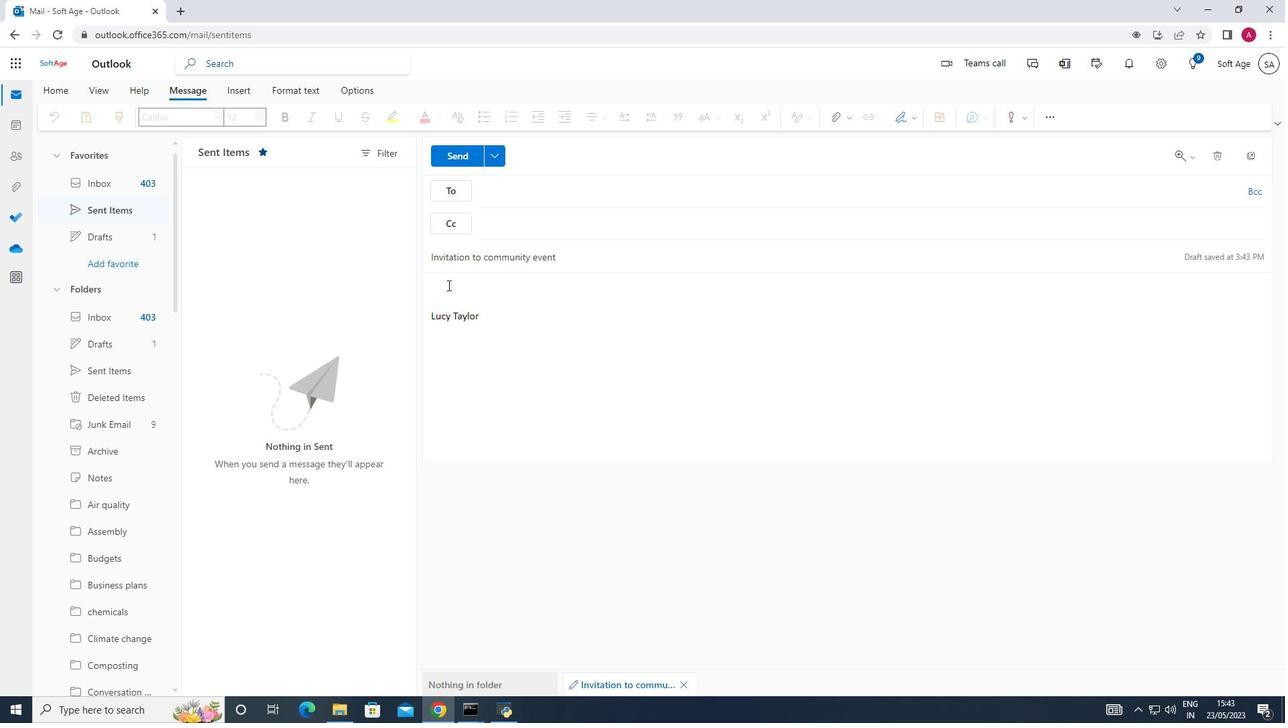 
Action: Key pressed <Key.shift>Can<Key.space>you<Key.space>please<Key.space>schedule<Key.space>a<Key.space>call<Key.space>to<Key.space>discuss<Key.space>the<Key.space>project<Key.space>budget<Key.space>and<Key.space>resources<Key.shift_r>?
Screenshot: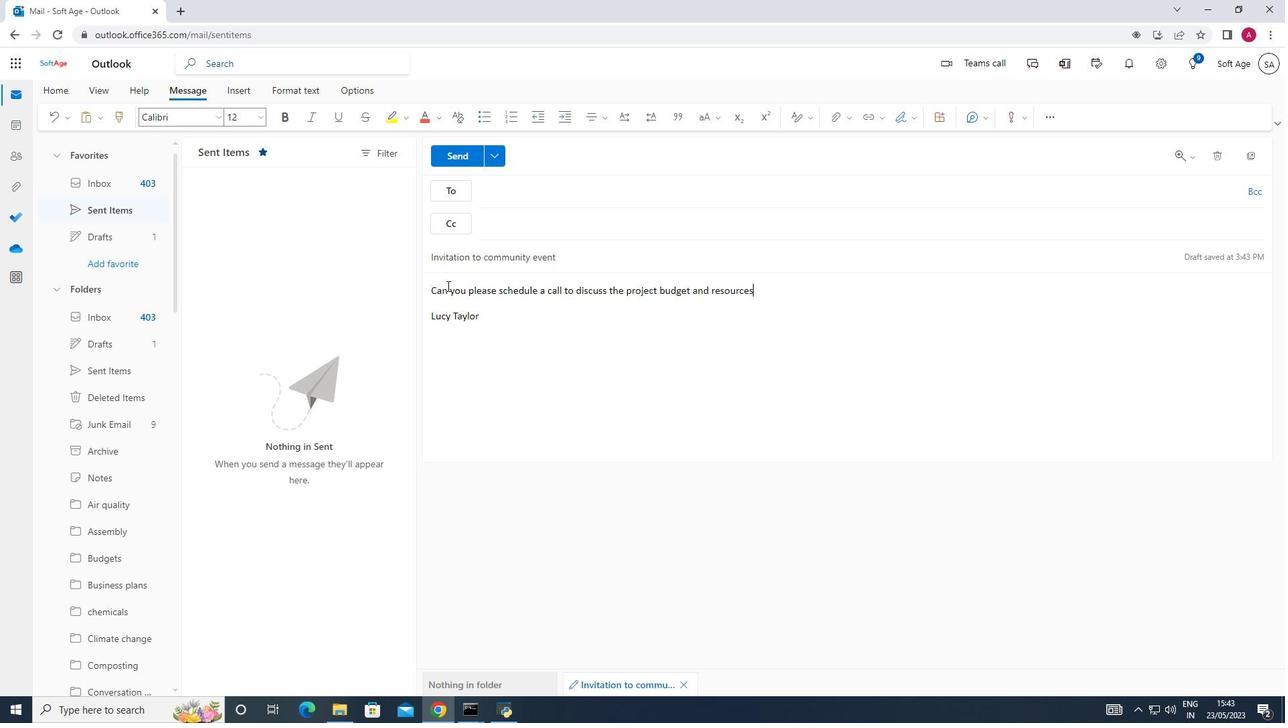 
Action: Mouse moved to (509, 194)
Screenshot: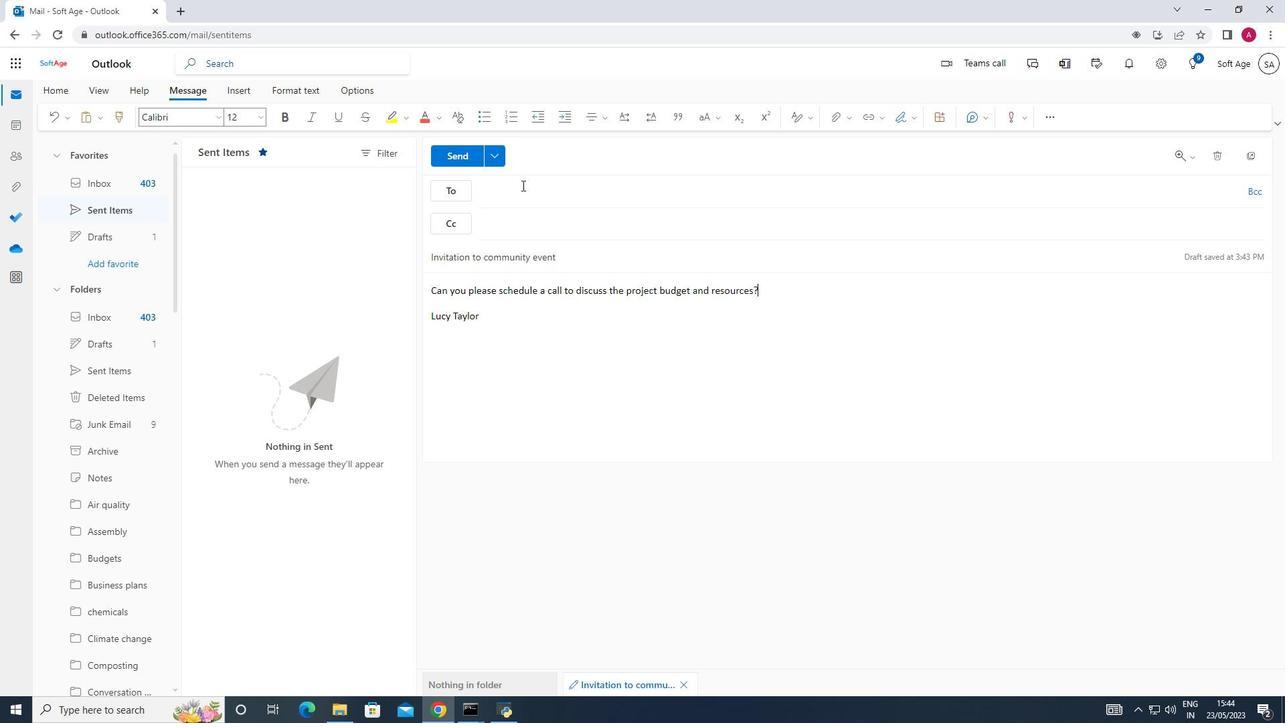 
Action: Mouse pressed left at (509, 194)
Screenshot: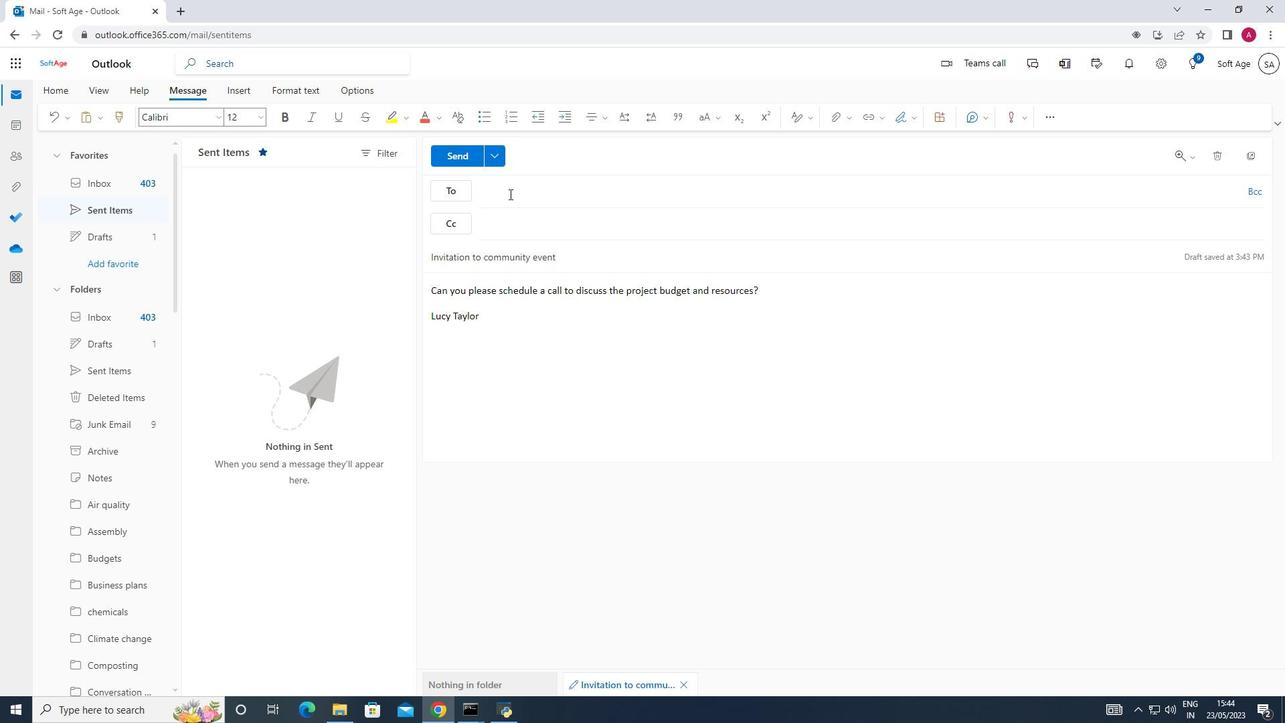 
Action: Key pressed softage.8<Key.shift>@softage.net
Screenshot: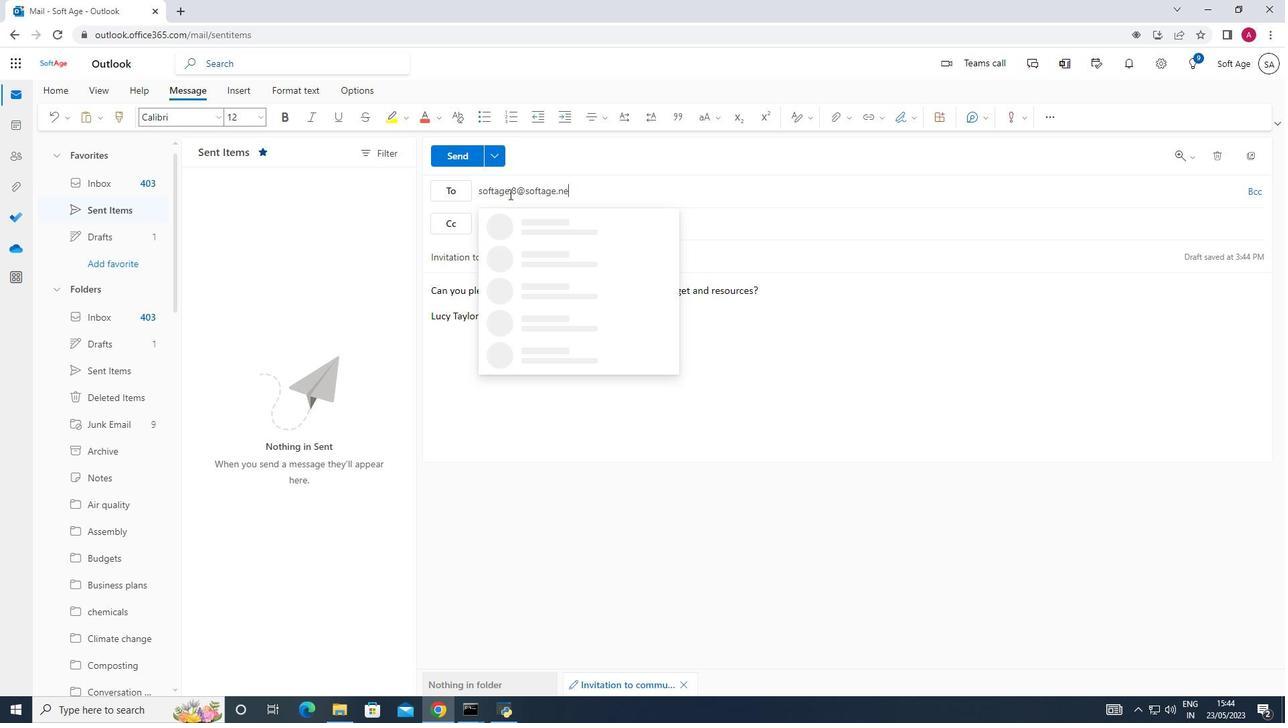 
Action: Mouse moved to (577, 226)
Screenshot: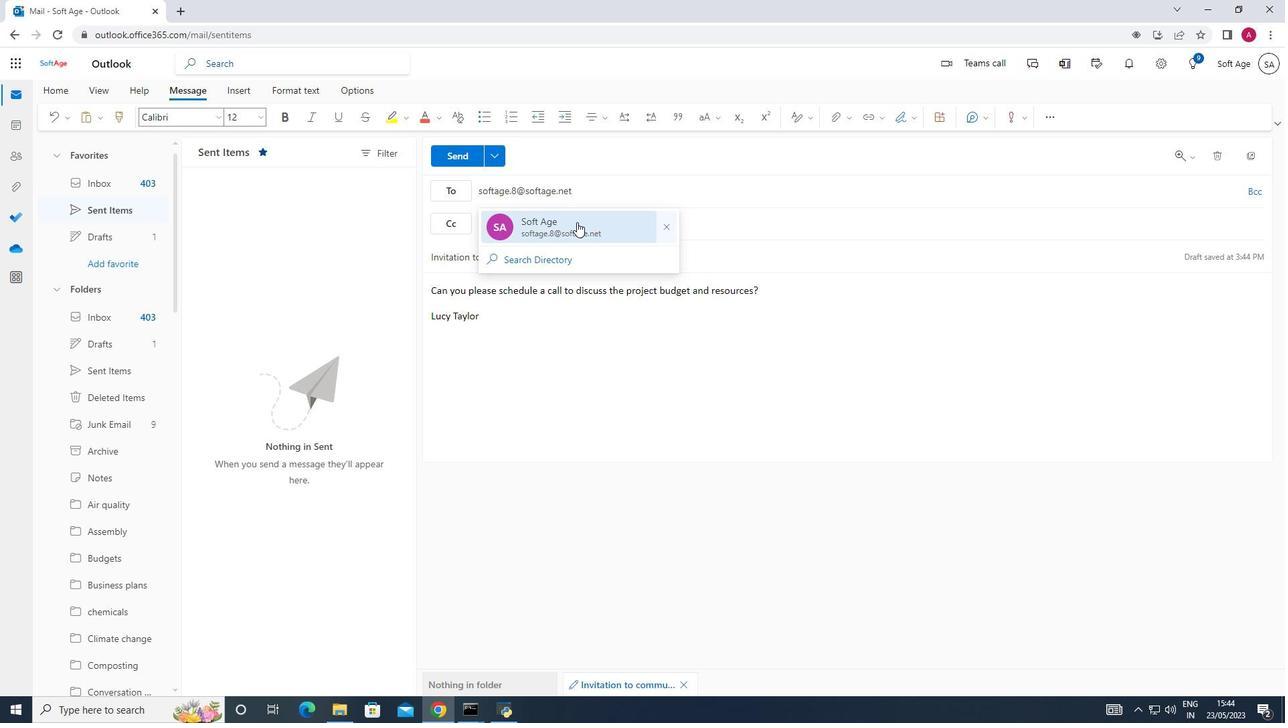 
Action: Mouse pressed left at (577, 226)
Screenshot: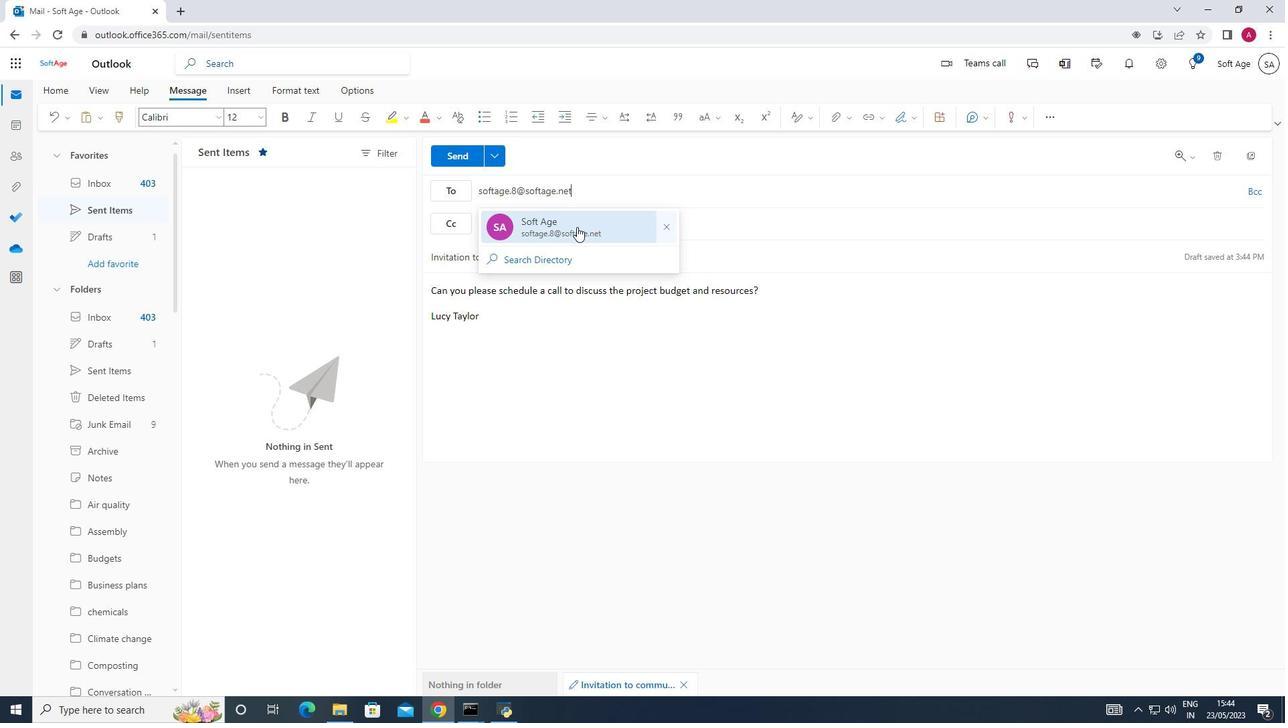 
Action: Mouse moved to (467, 158)
Screenshot: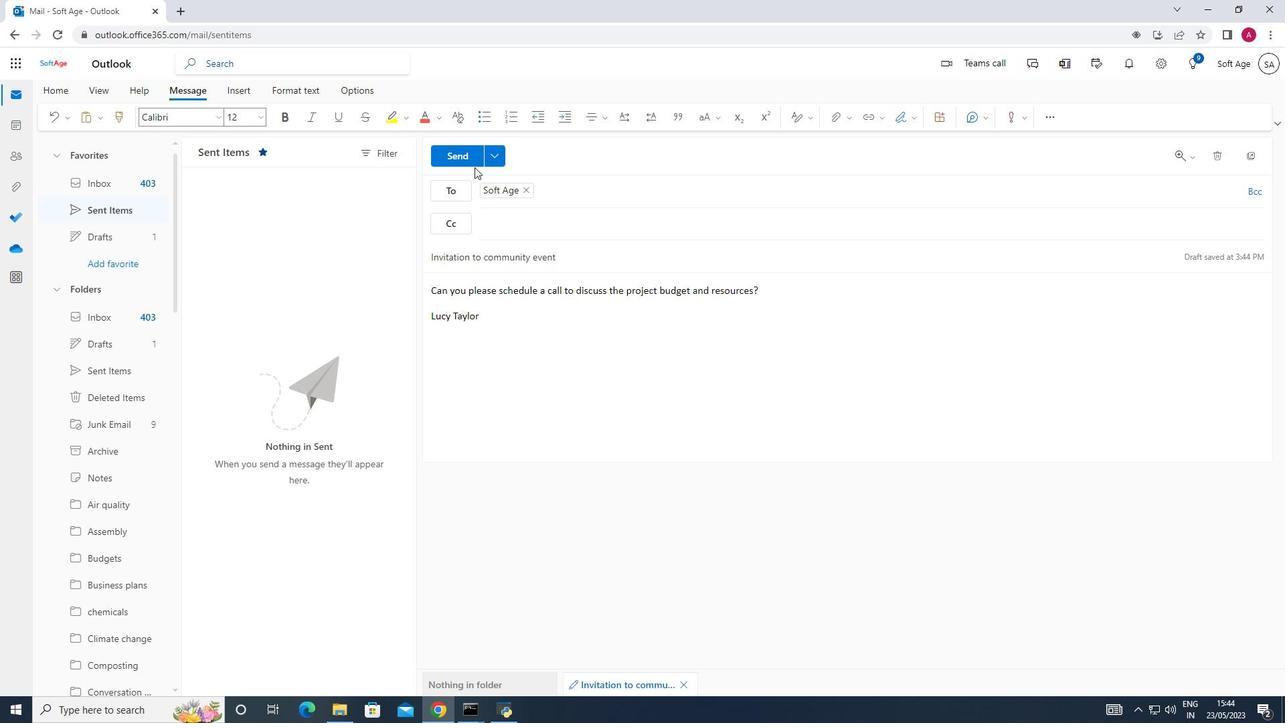 
Action: Mouse pressed left at (467, 158)
Screenshot: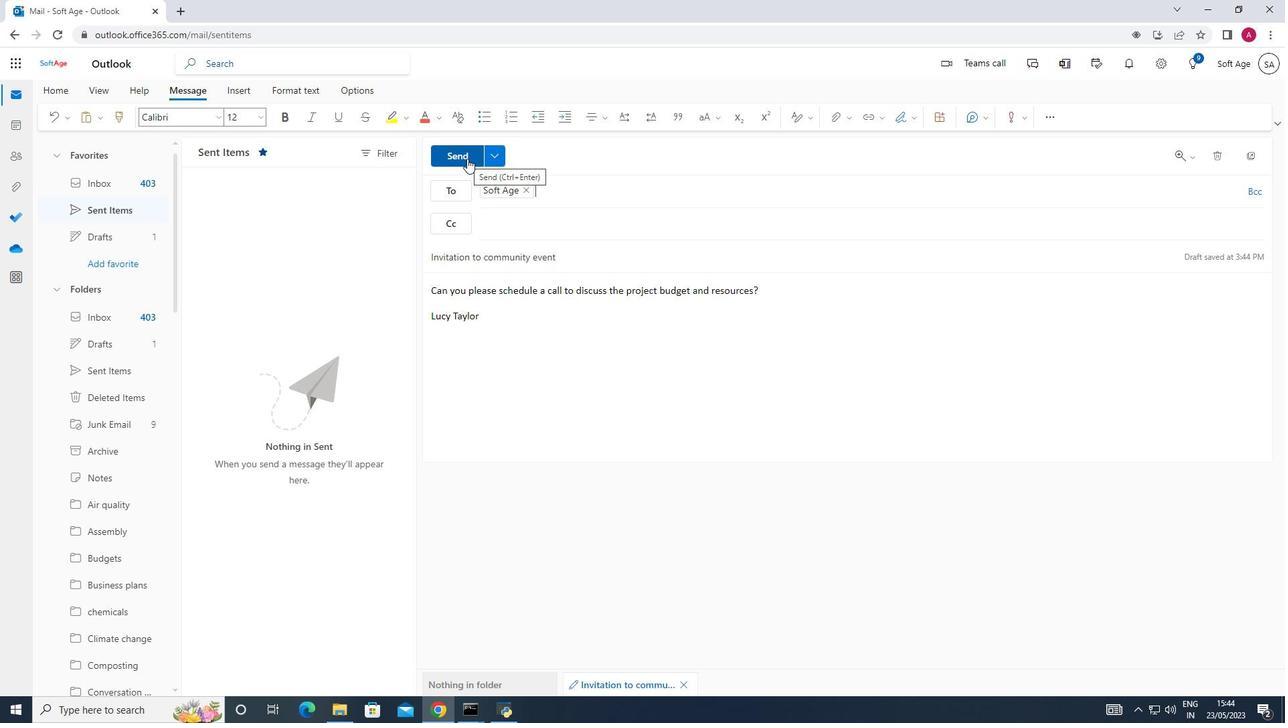 
Action: Mouse pressed left at (467, 158)
Screenshot: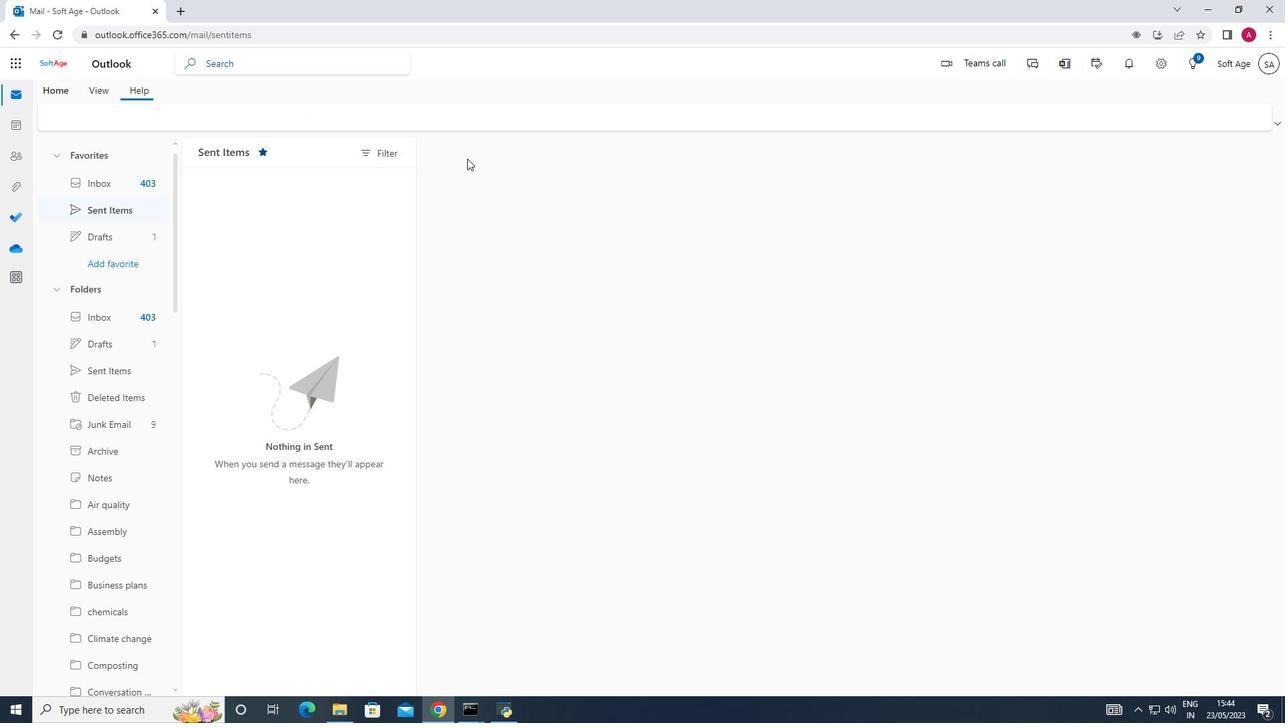 
Action: Mouse moved to (85, 245)
Screenshot: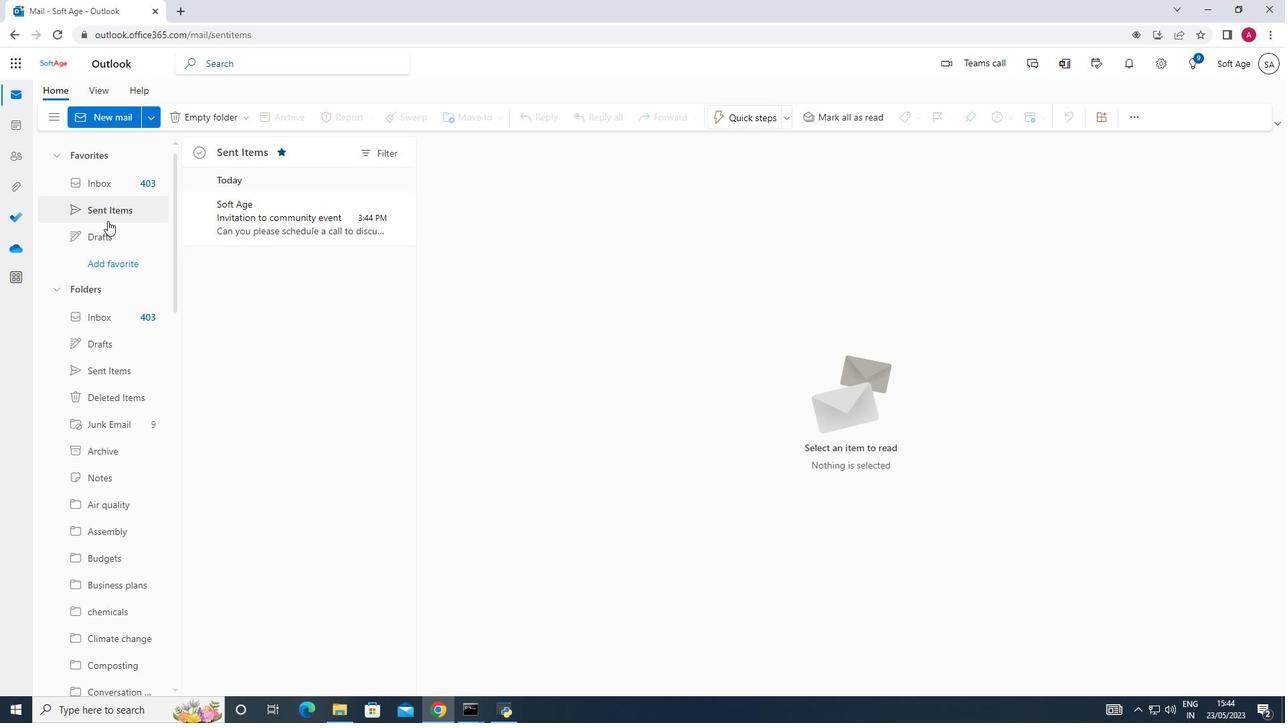 
Action: Mouse scrolled (85, 245) with delta (0, 0)
Screenshot: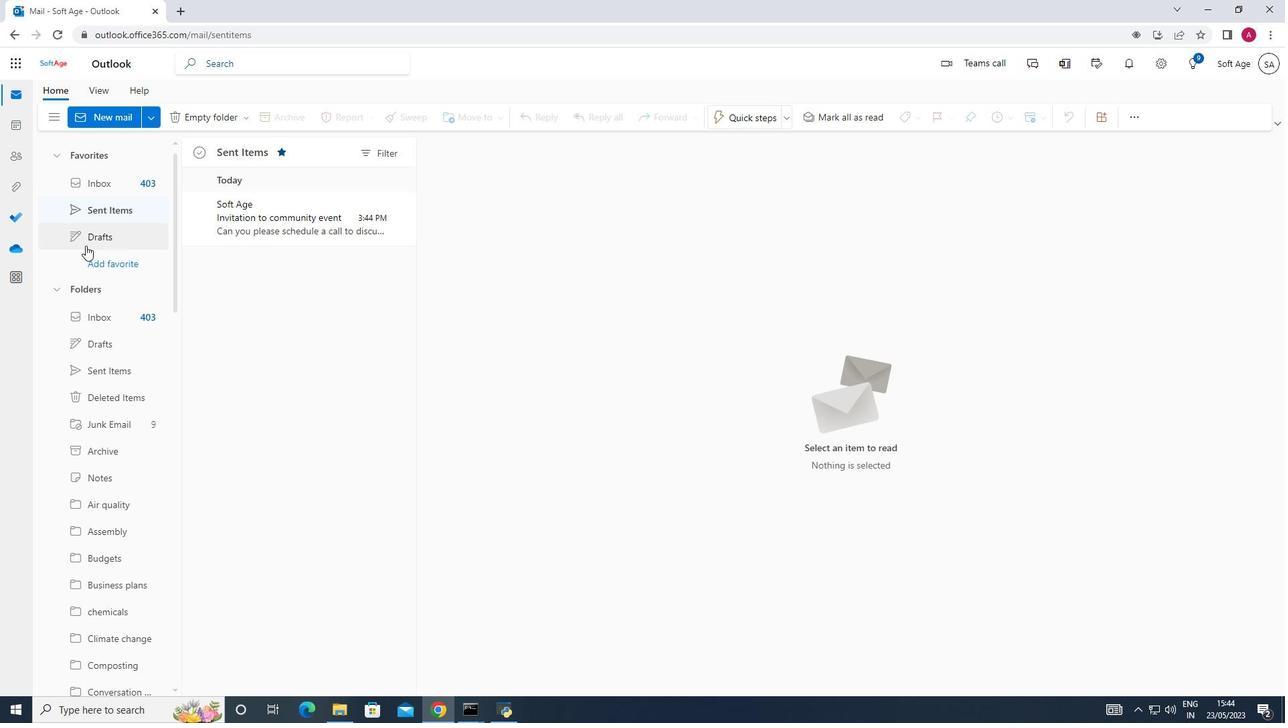 
Action: Mouse scrolled (85, 245) with delta (0, 0)
Screenshot: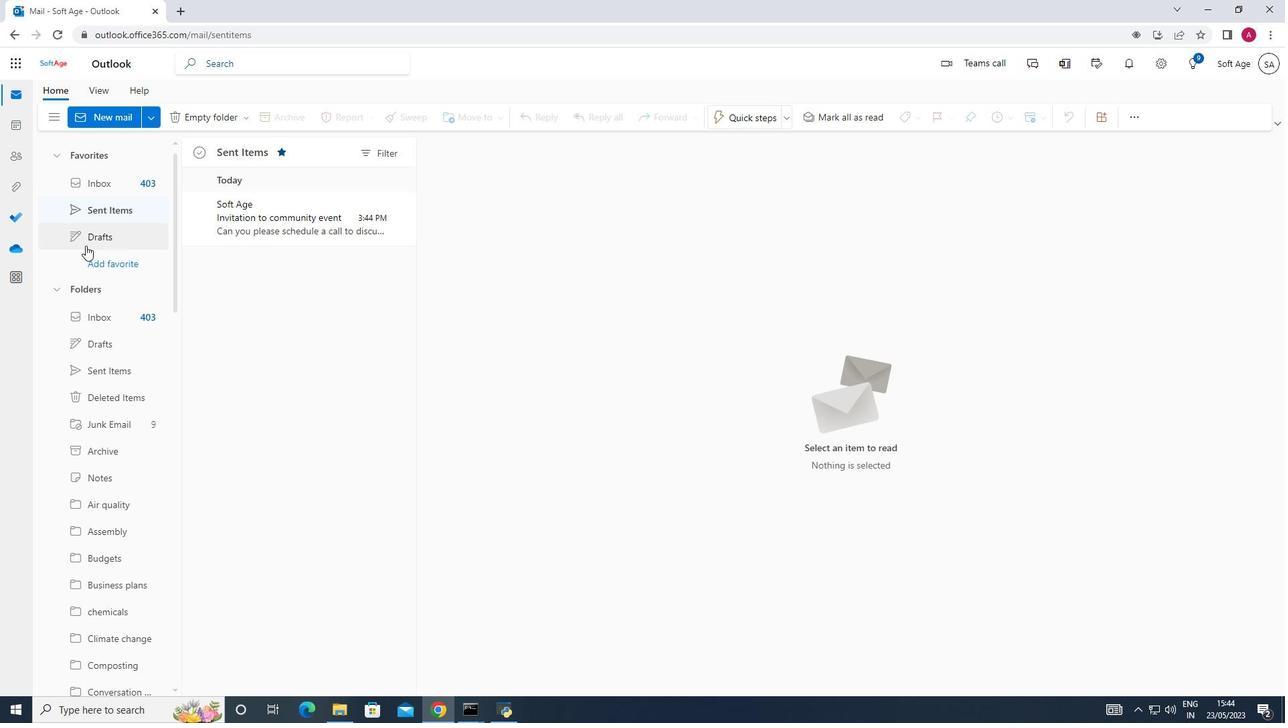 
Action: Mouse scrolled (85, 245) with delta (0, 0)
Screenshot: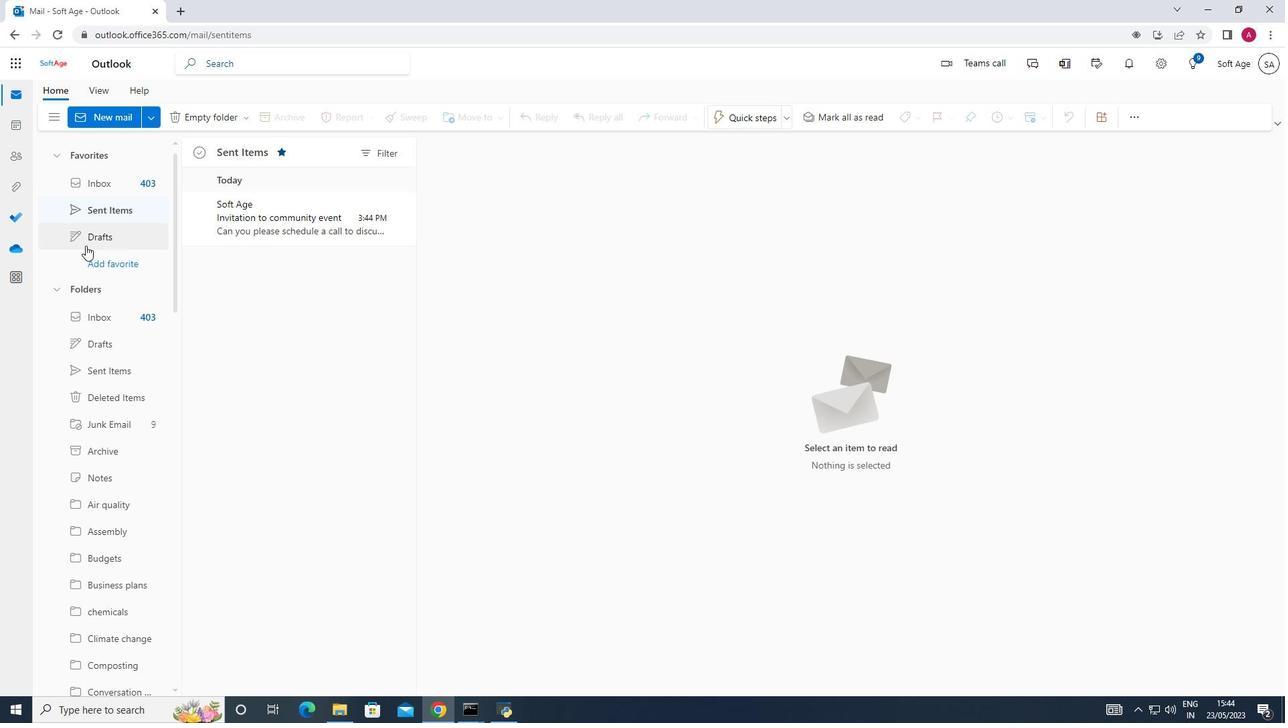
Action: Mouse scrolled (85, 245) with delta (0, 0)
Screenshot: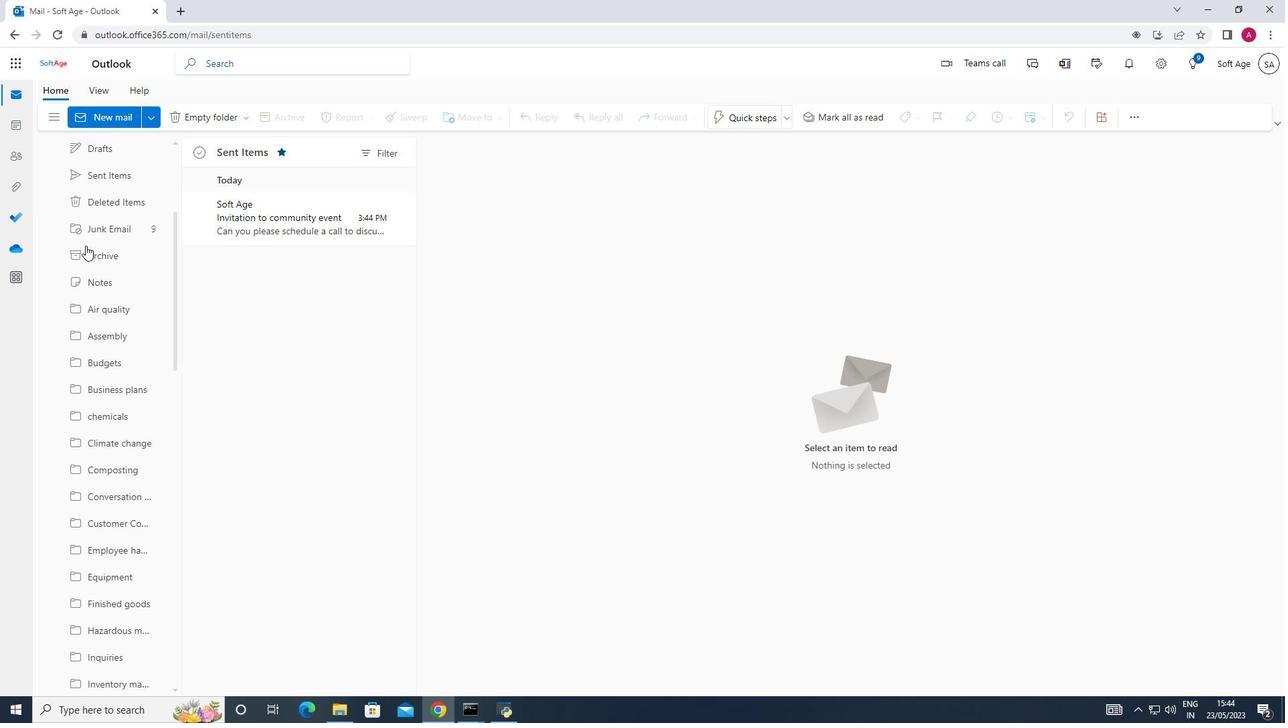 
Action: Mouse scrolled (85, 245) with delta (0, 0)
Screenshot: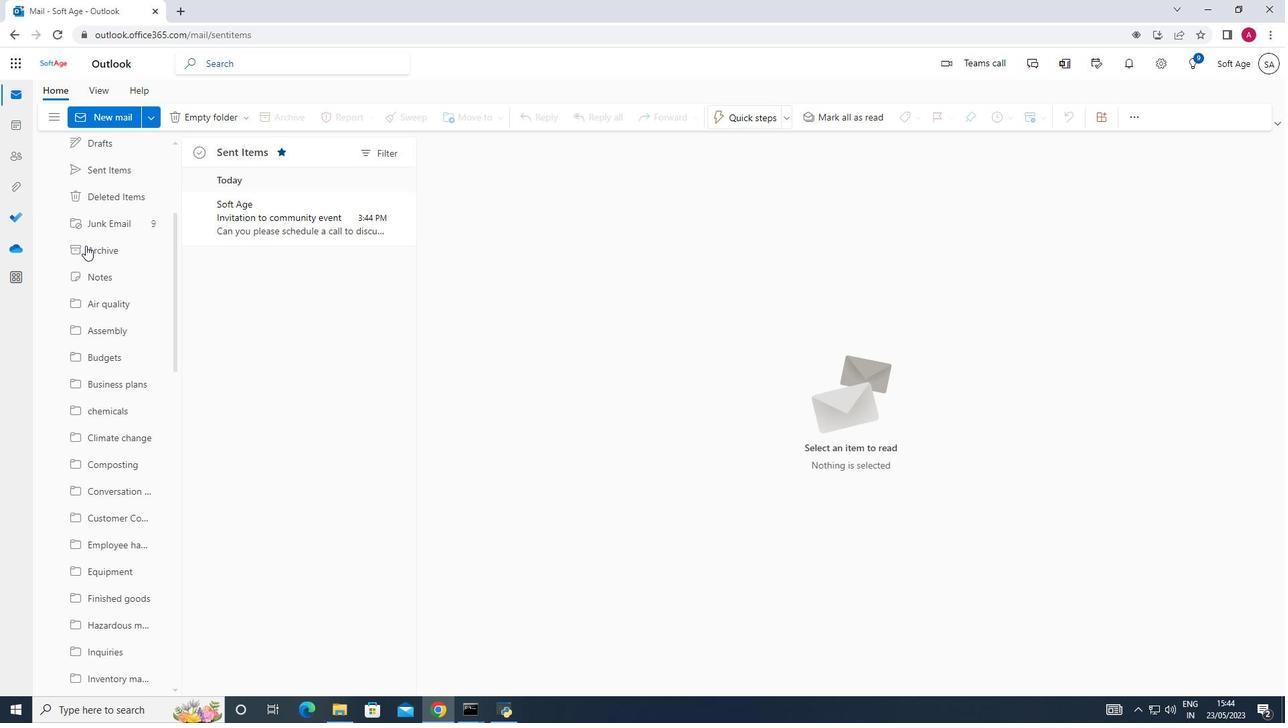 
Action: Mouse scrolled (85, 245) with delta (0, 0)
Screenshot: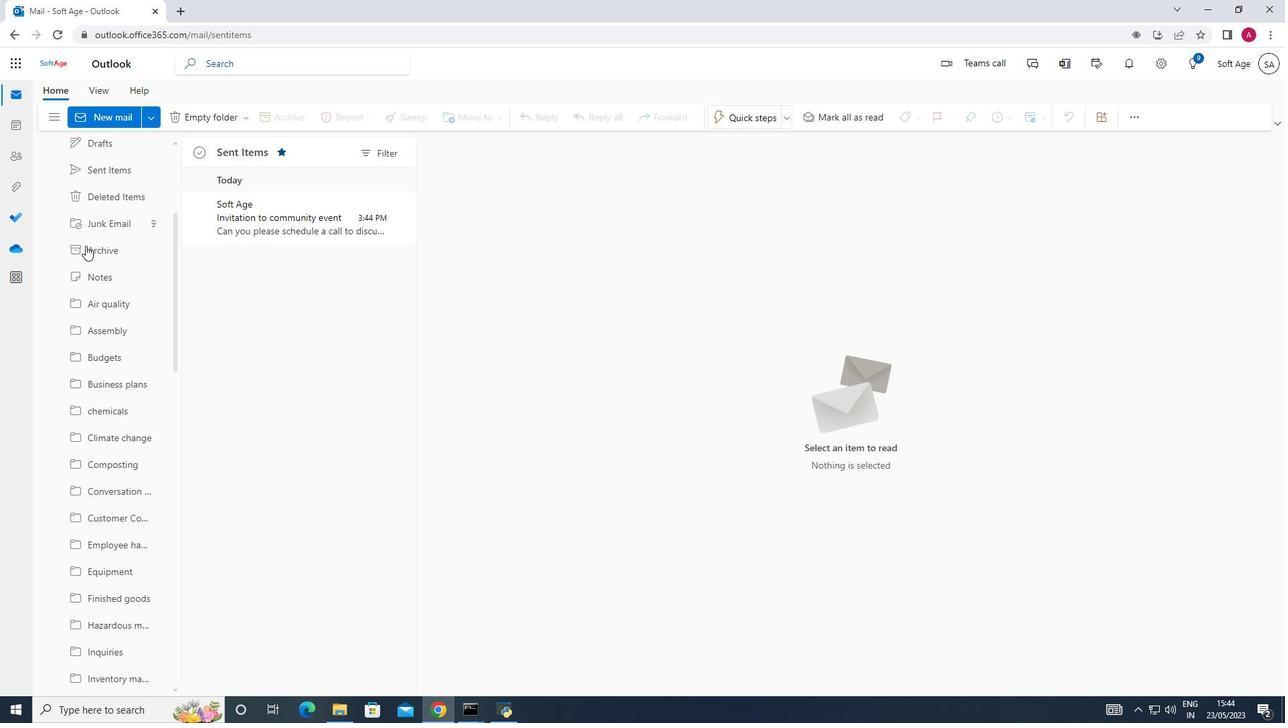 
Action: Mouse scrolled (85, 245) with delta (0, 0)
Screenshot: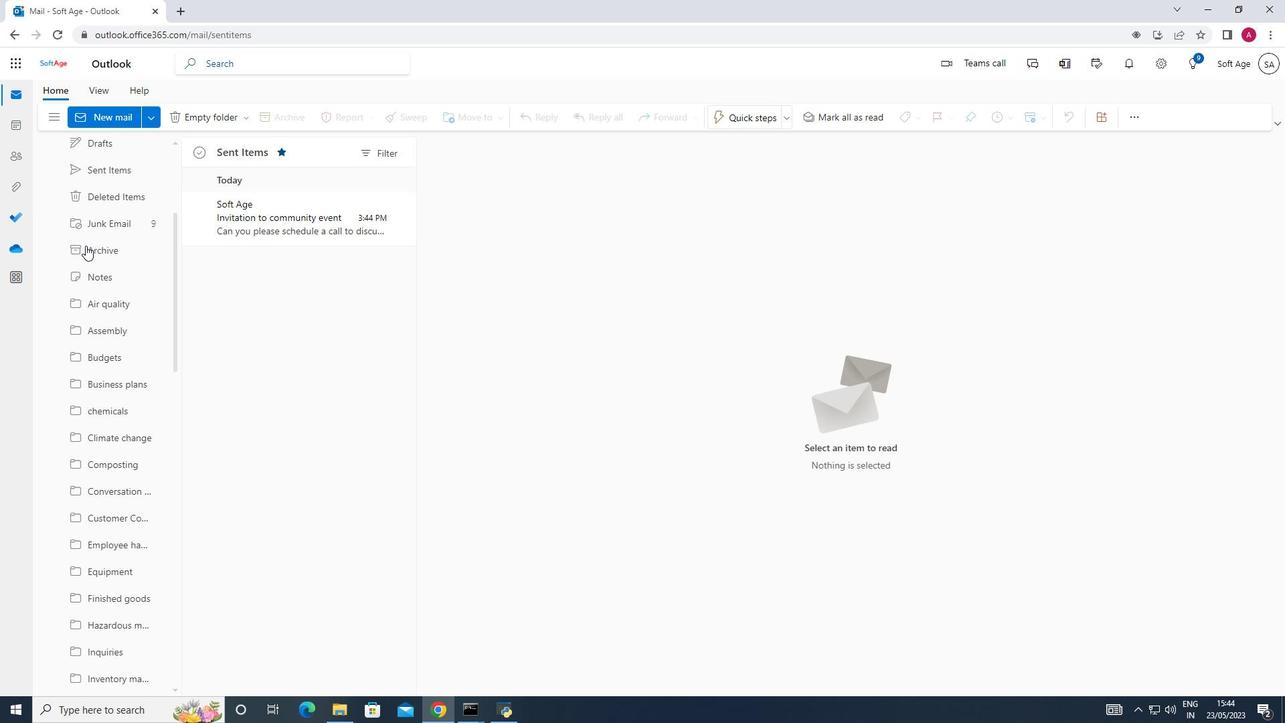 
Action: Mouse scrolled (85, 245) with delta (0, 0)
Screenshot: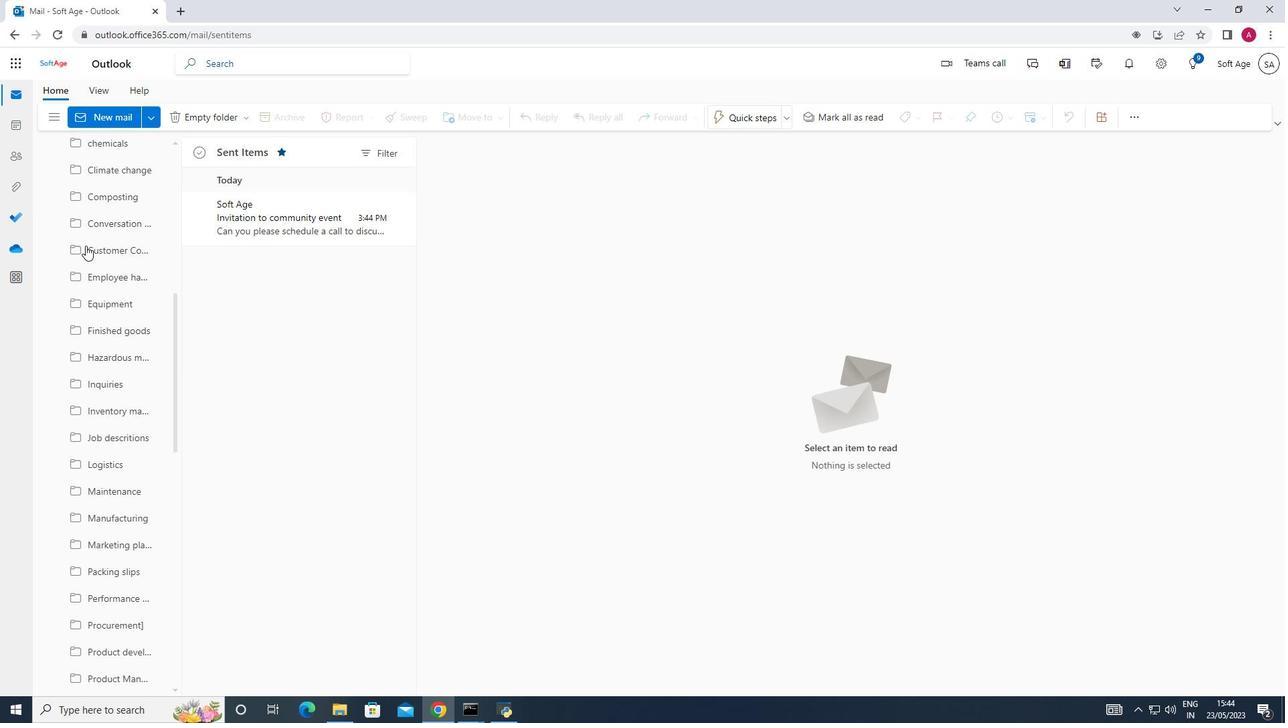 
Action: Mouse scrolled (85, 245) with delta (0, 0)
Screenshot: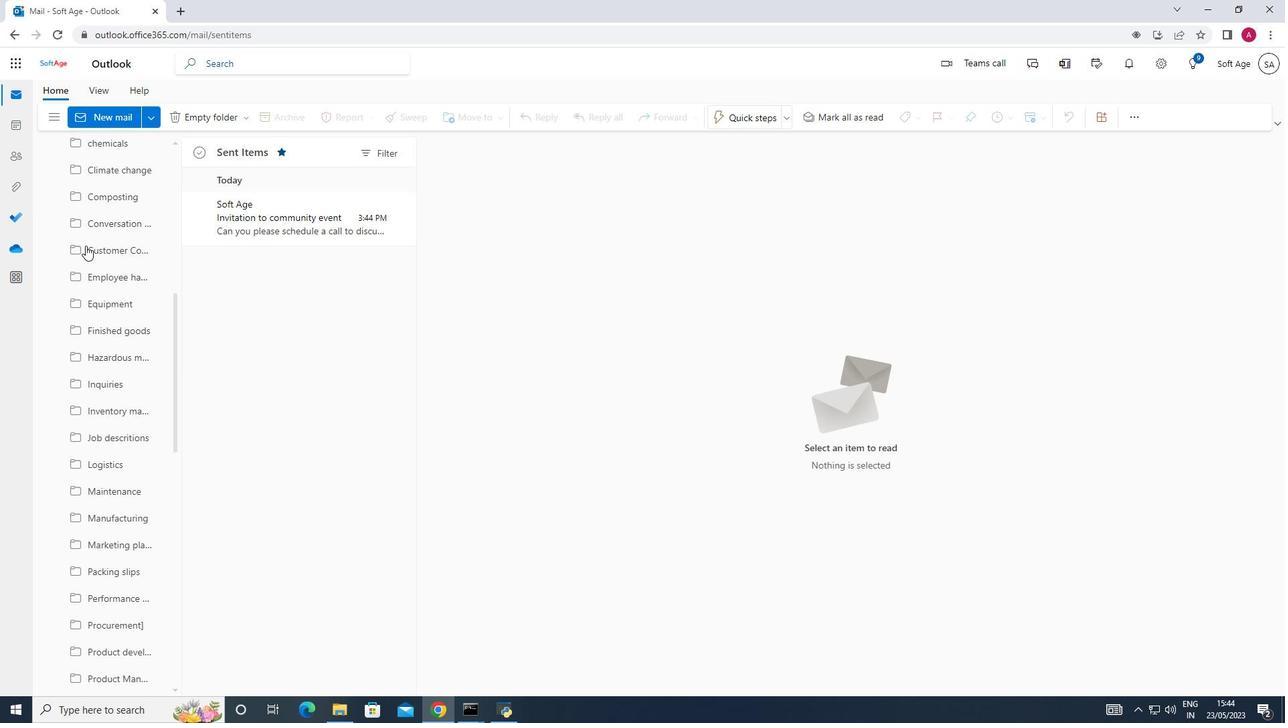 
Action: Mouse scrolled (85, 245) with delta (0, 0)
Screenshot: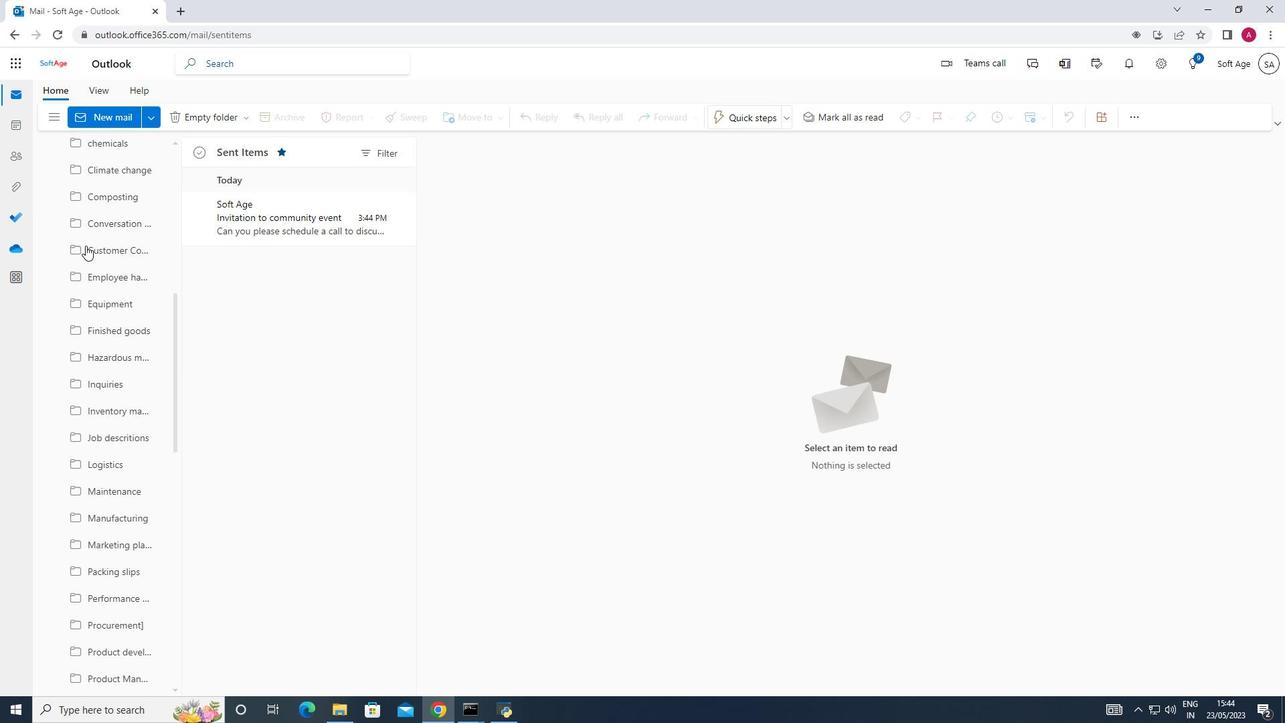 
Action: Mouse scrolled (85, 245) with delta (0, 0)
Screenshot: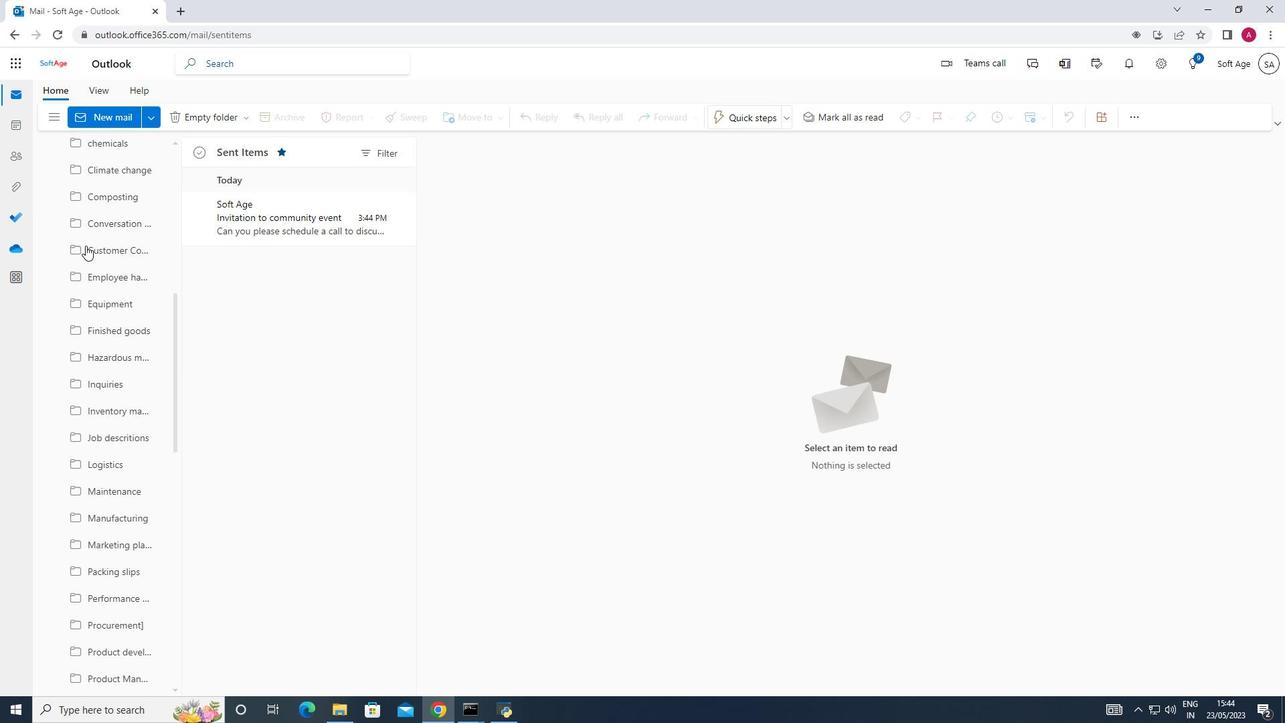 
Action: Mouse scrolled (85, 245) with delta (0, 0)
Screenshot: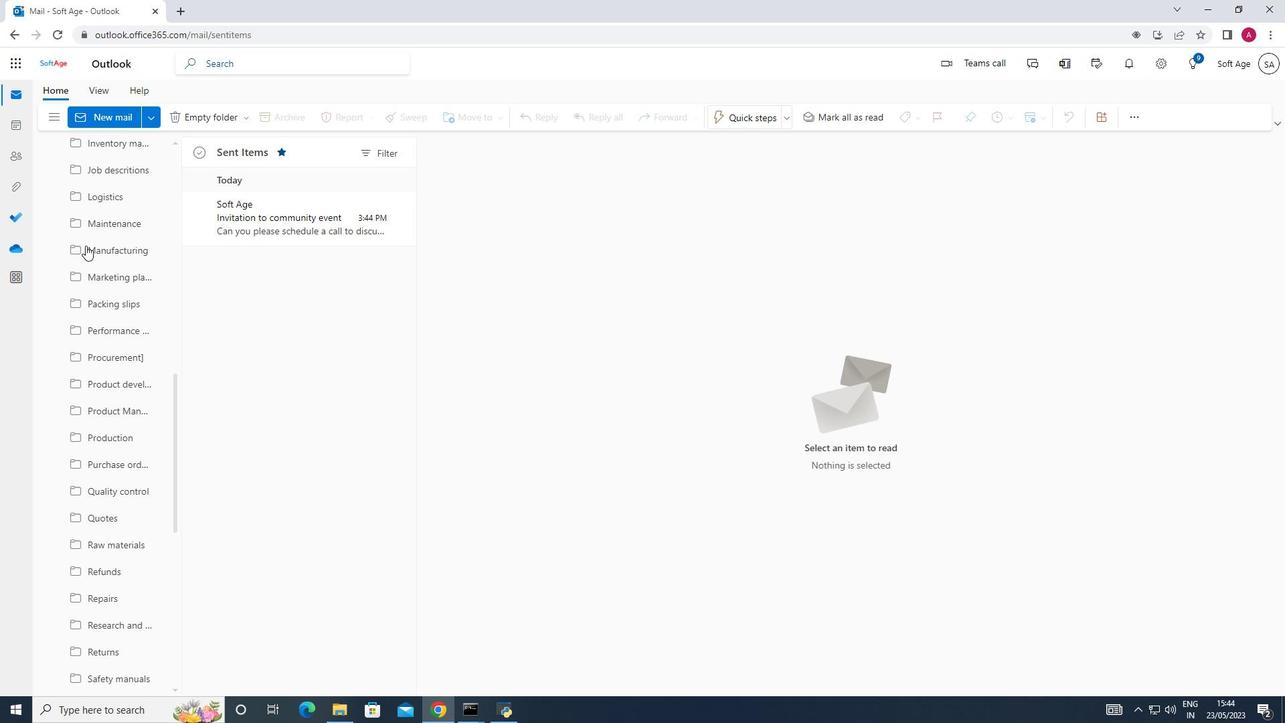 
Action: Mouse scrolled (85, 245) with delta (0, 0)
Screenshot: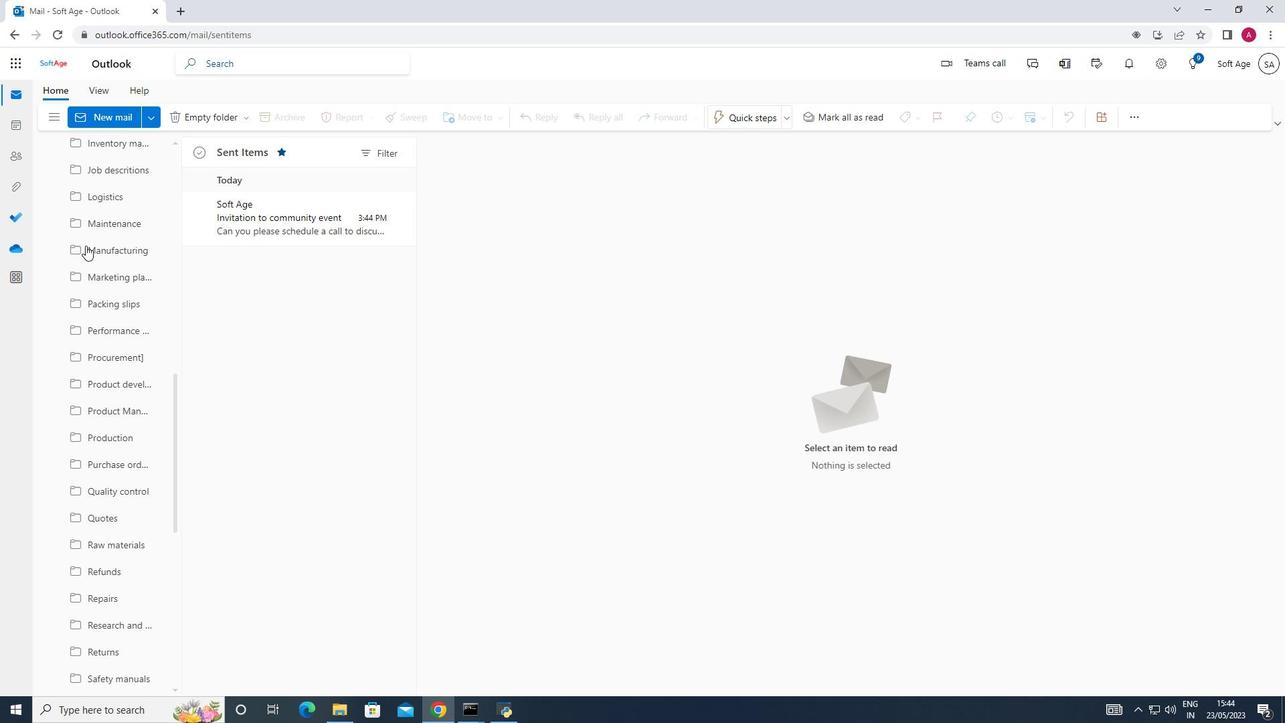 
Action: Mouse scrolled (85, 245) with delta (0, 0)
Screenshot: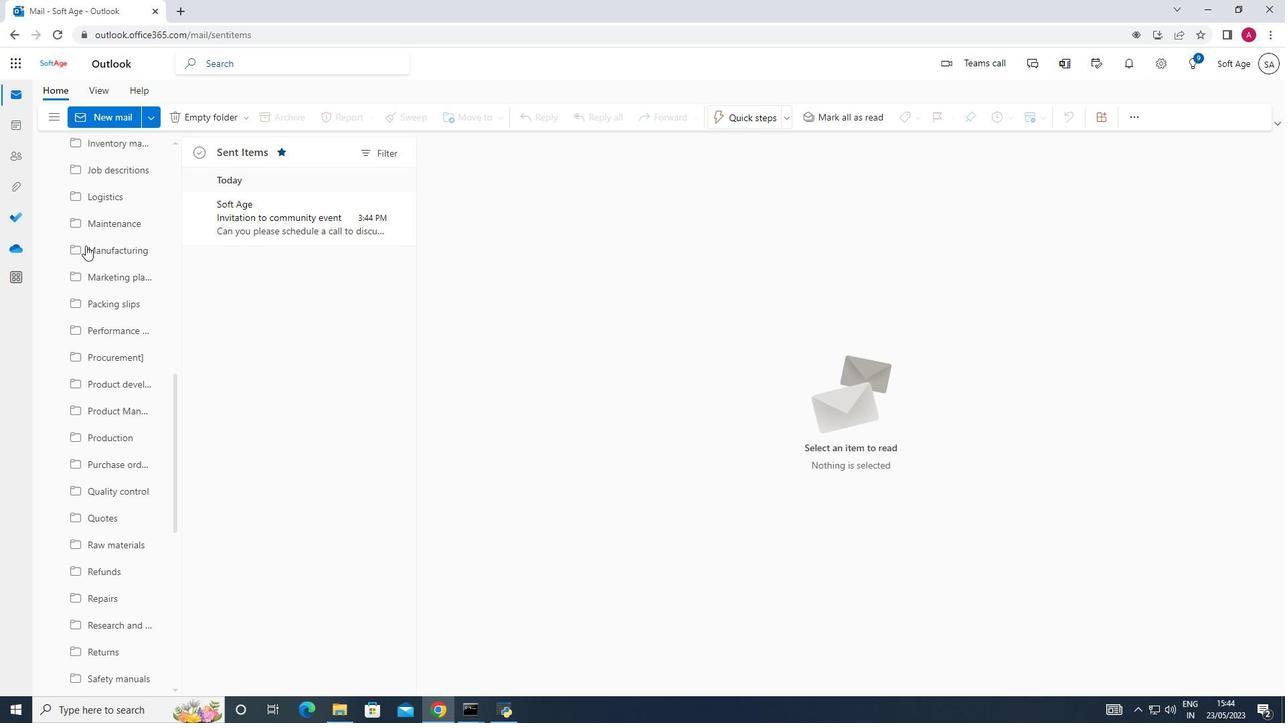 
Action: Mouse scrolled (85, 245) with delta (0, 0)
Screenshot: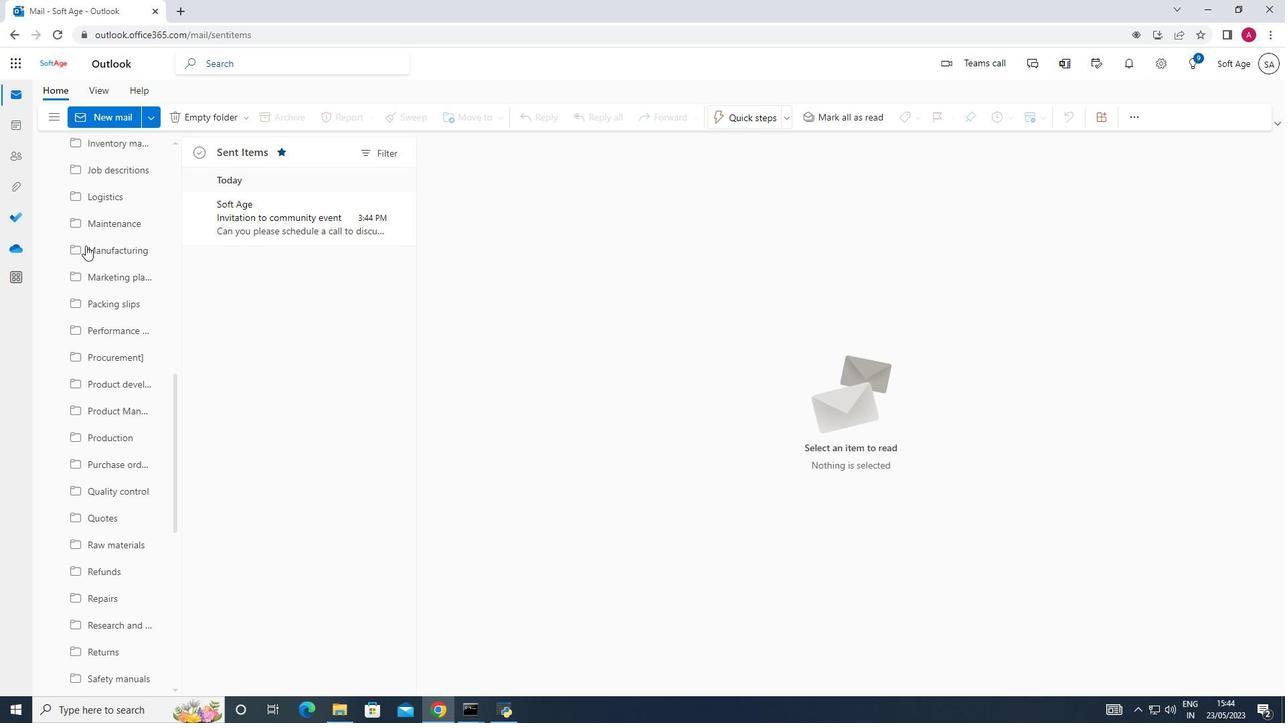 
Action: Mouse scrolled (85, 245) with delta (0, 0)
Screenshot: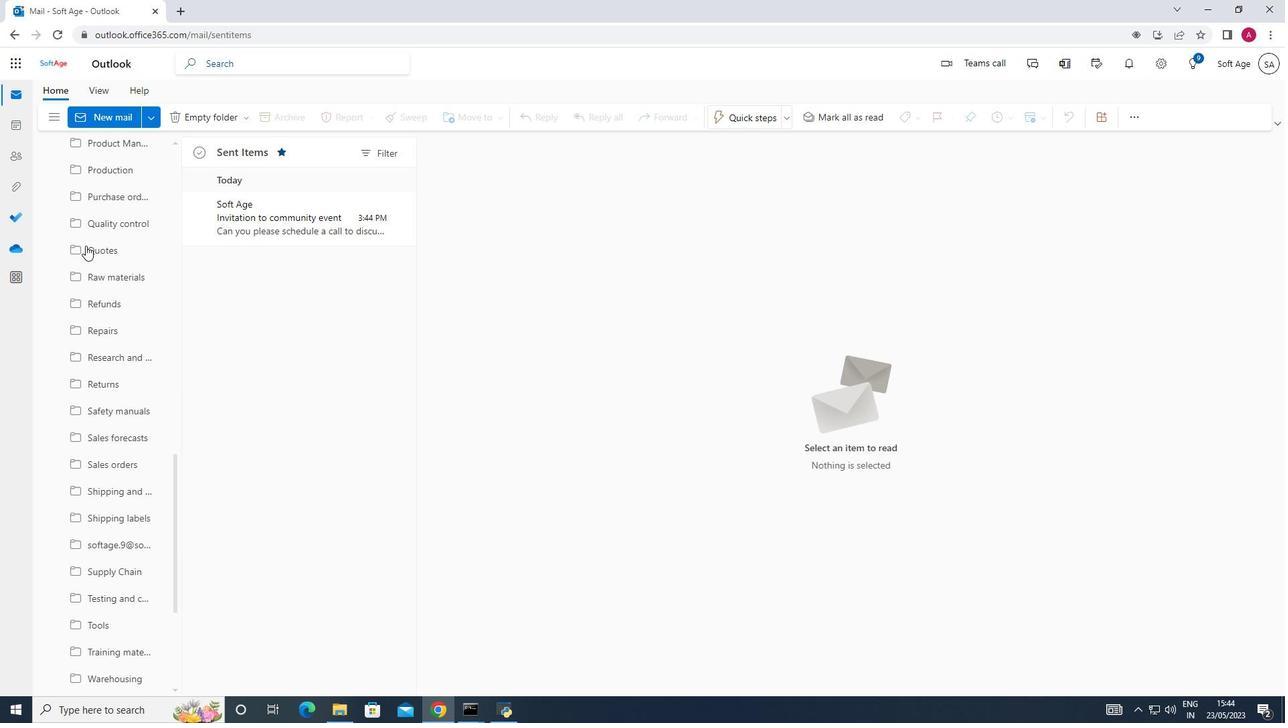 
Action: Mouse scrolled (85, 245) with delta (0, 0)
Screenshot: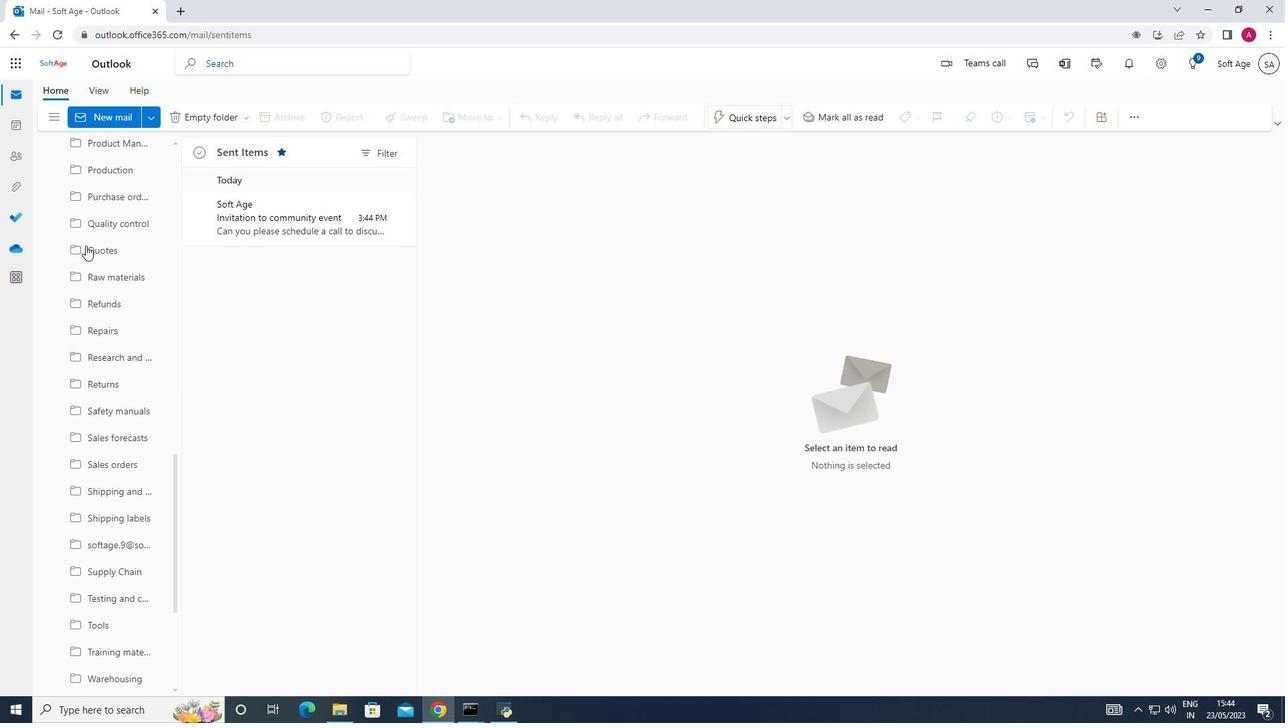 
Action: Mouse scrolled (85, 245) with delta (0, 0)
Screenshot: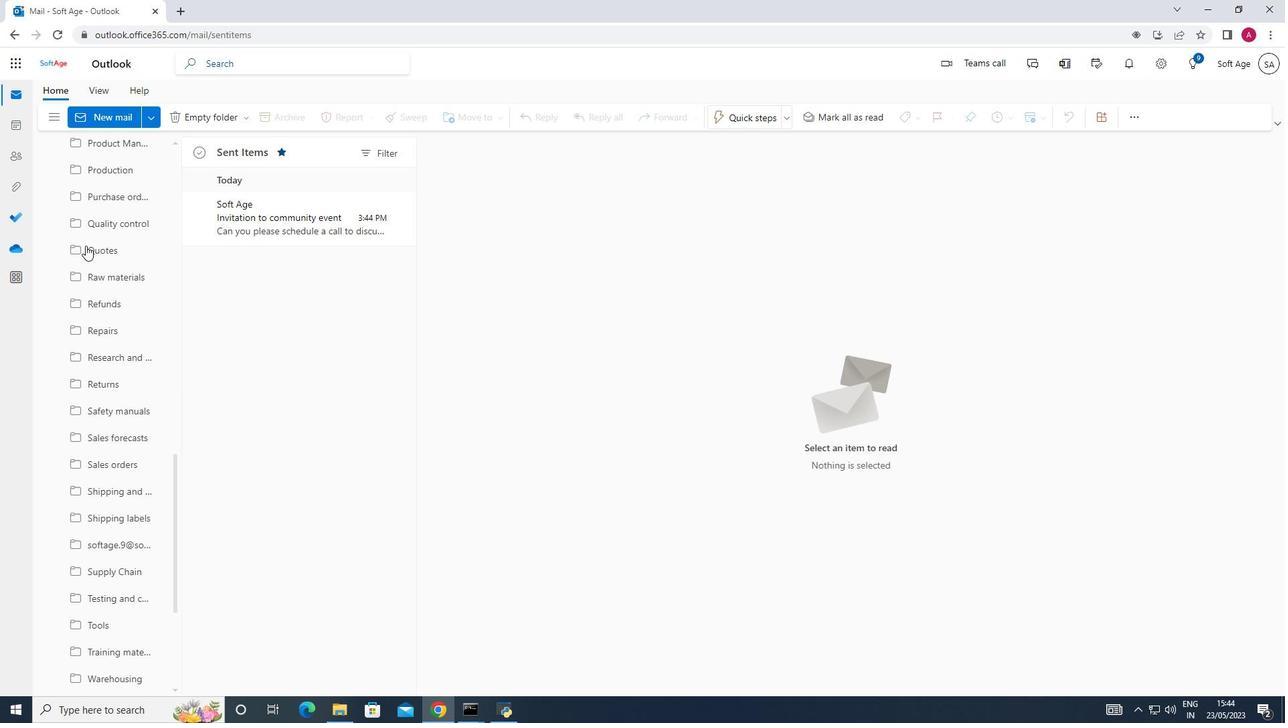 
Action: Mouse moved to (85, 252)
Screenshot: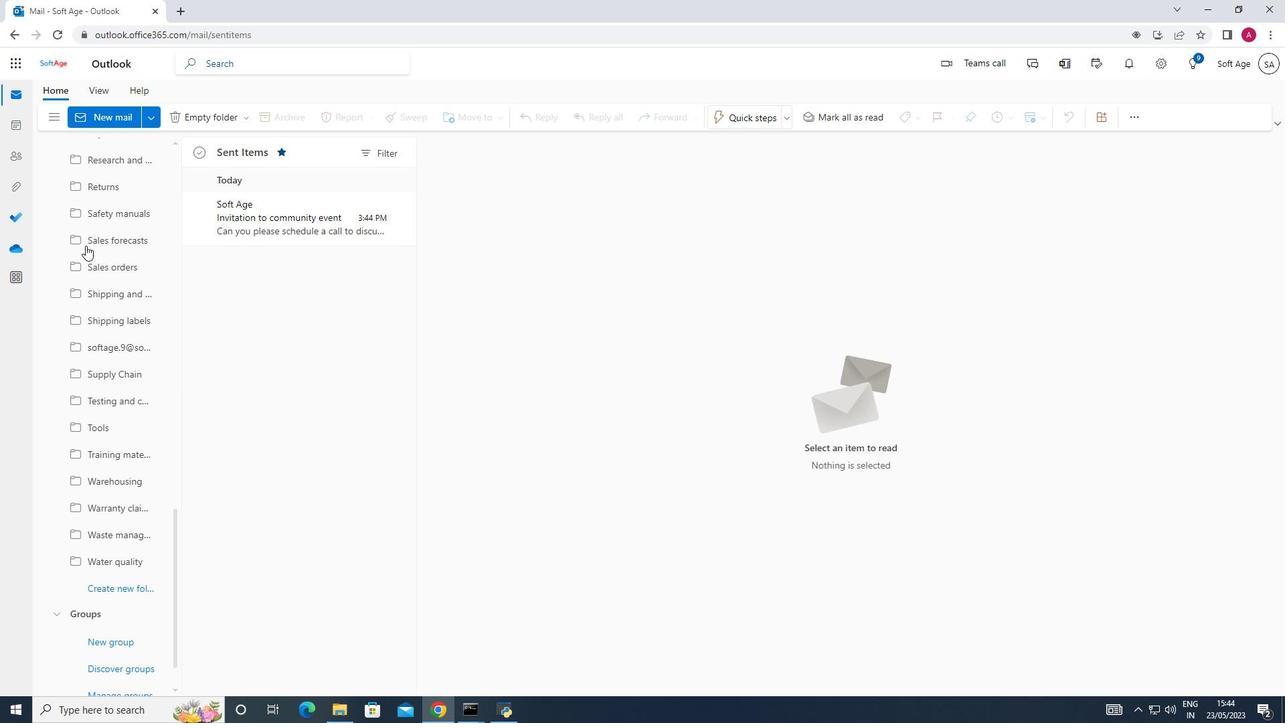 
Action: Mouse scrolled (85, 251) with delta (0, 0)
Screenshot: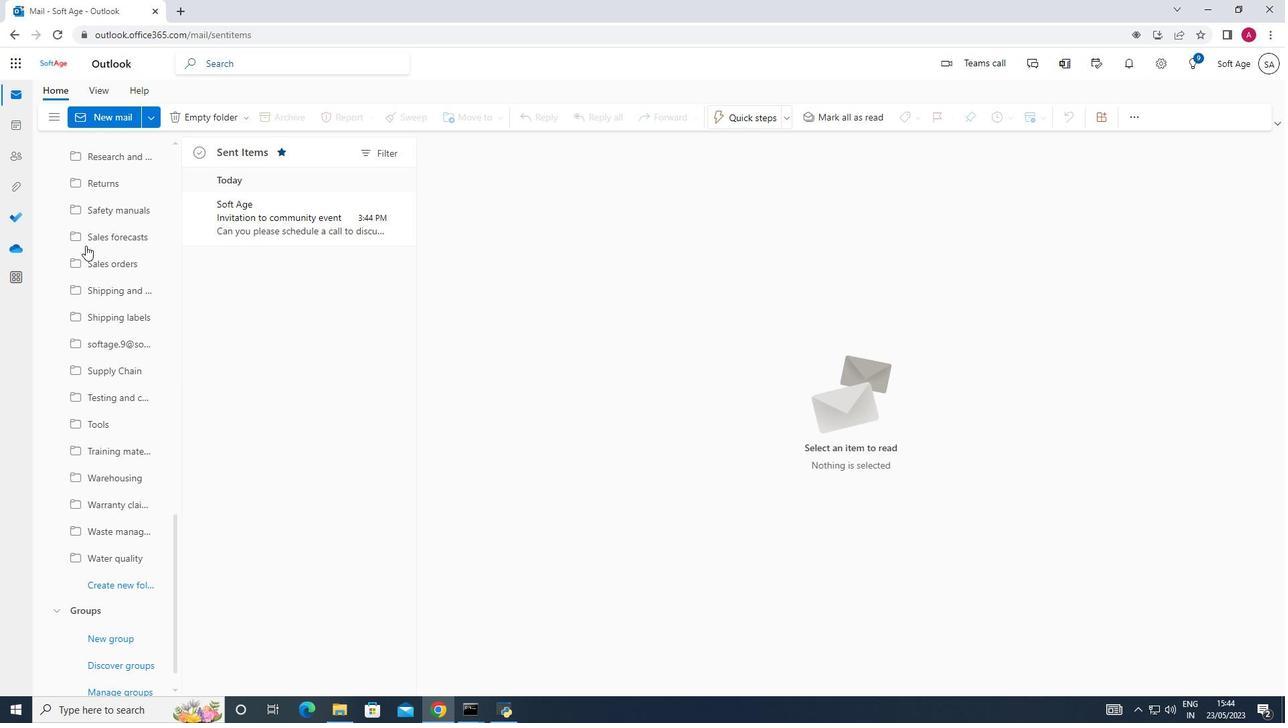 
Action: Mouse moved to (85, 257)
Screenshot: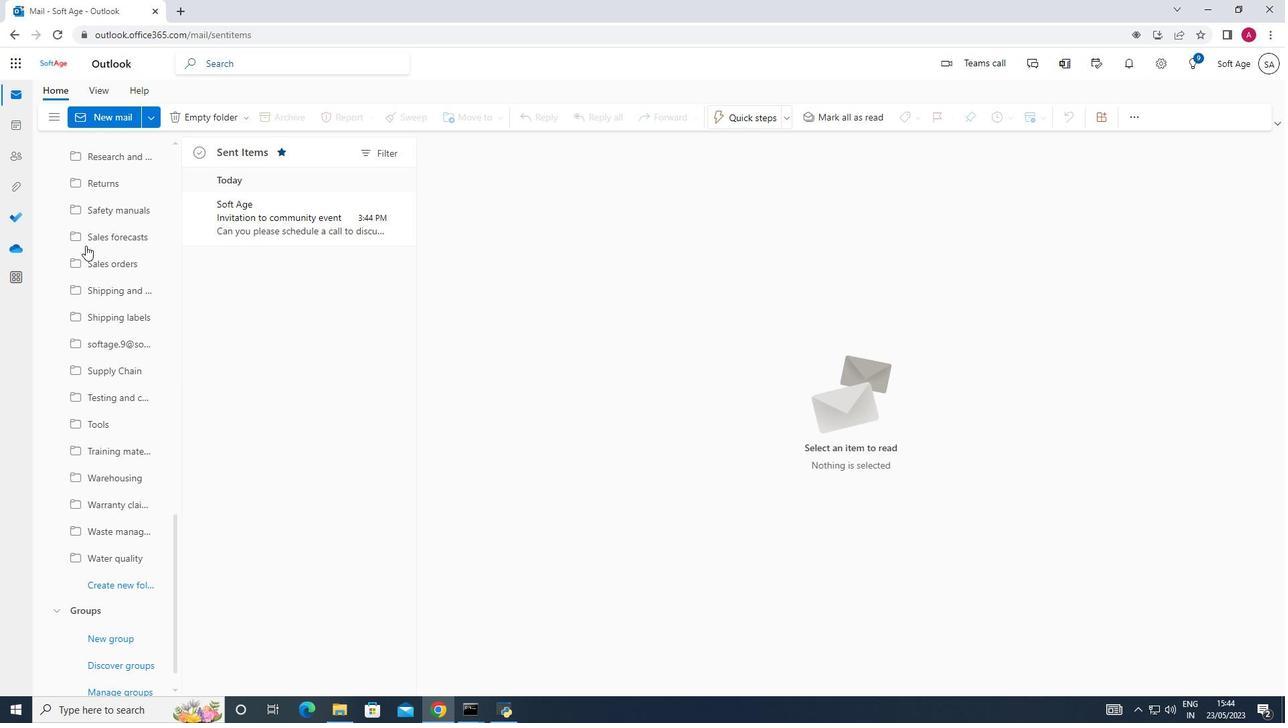 
Action: Mouse scrolled (85, 257) with delta (0, 0)
Screenshot: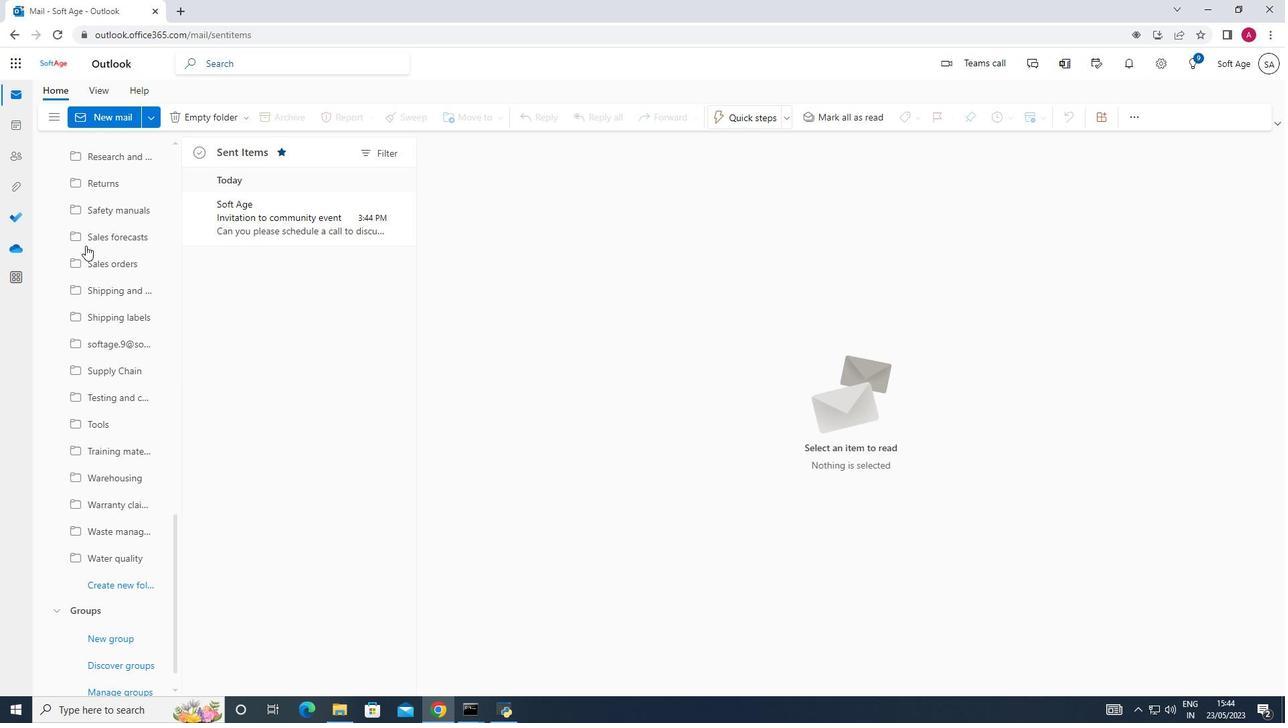 
Action: Mouse moved to (85, 258)
Screenshot: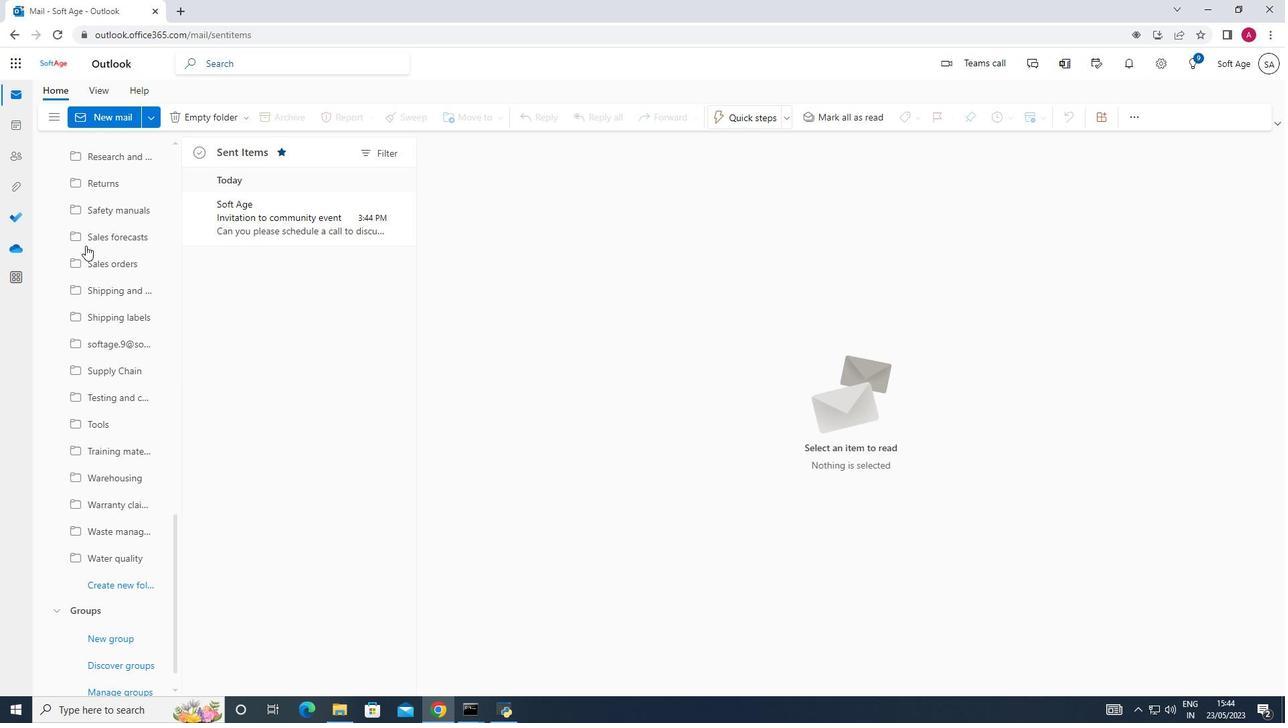 
Action: Mouse scrolled (85, 257) with delta (0, 0)
Screenshot: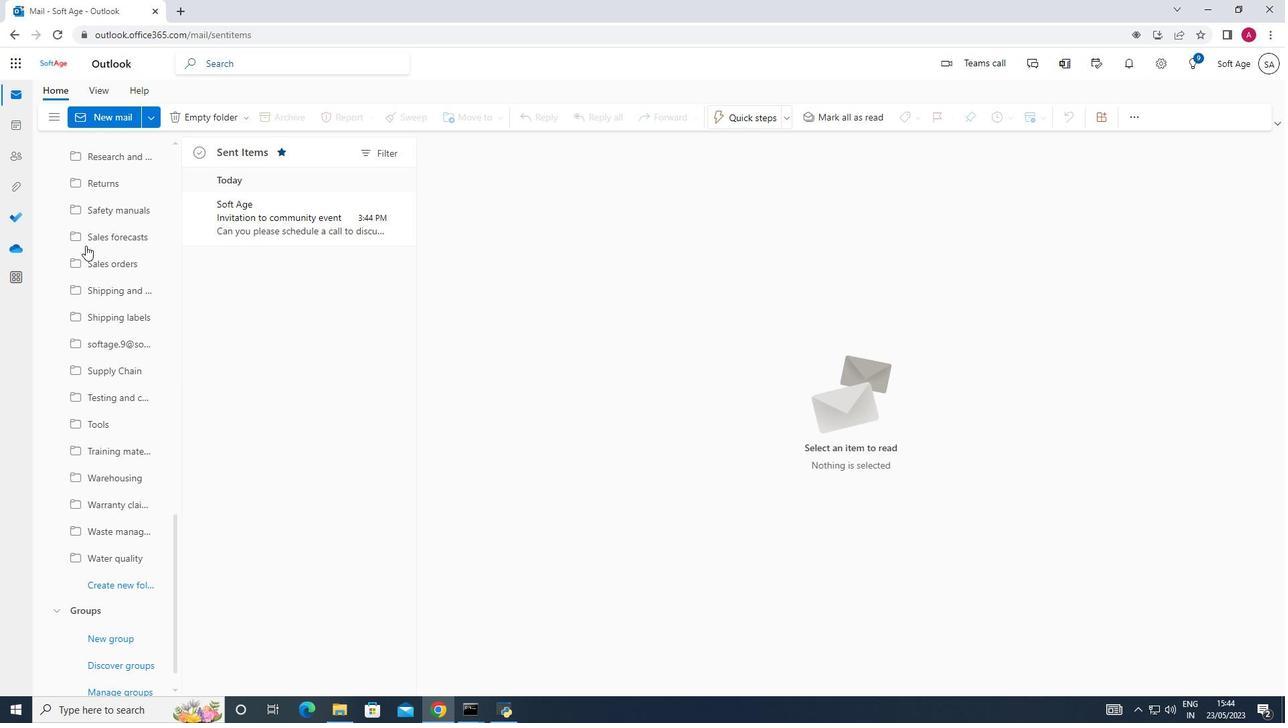 
Action: Mouse scrolled (85, 257) with delta (0, 0)
Screenshot: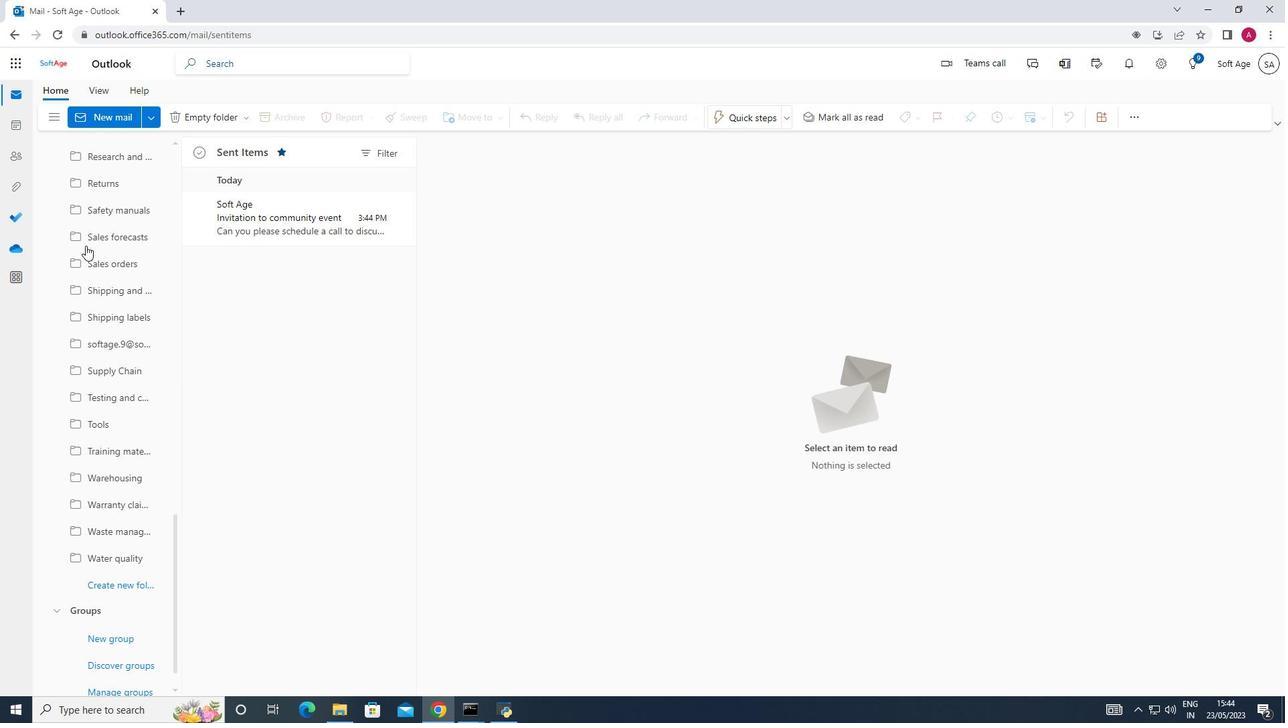 
Action: Mouse moved to (143, 558)
Screenshot: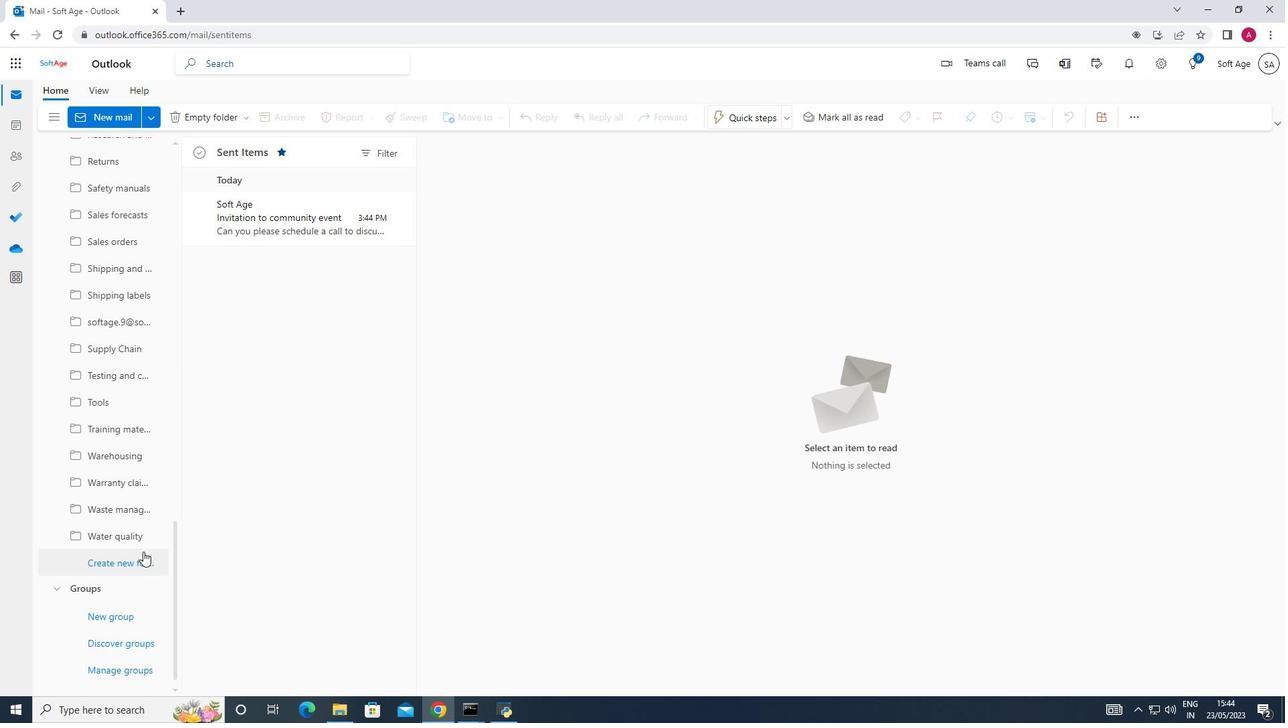 
Action: Mouse pressed left at (143, 558)
Screenshot: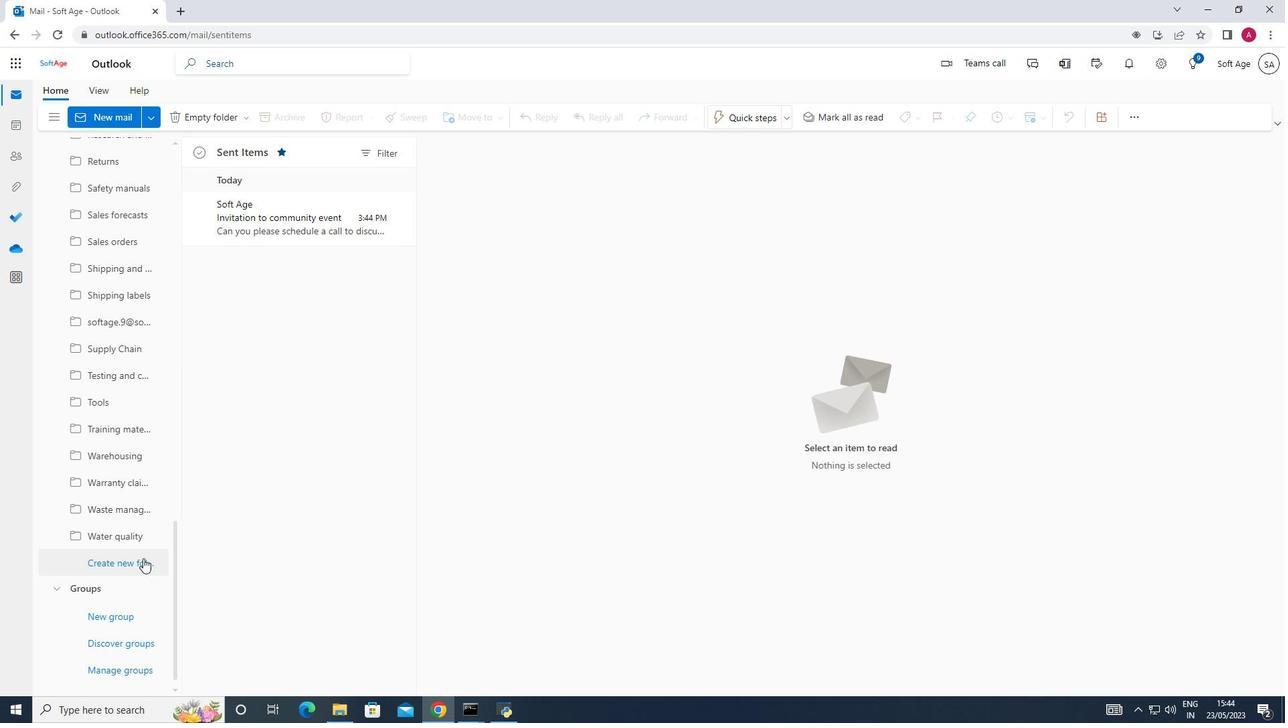 
Action: Mouse pressed left at (143, 558)
Screenshot: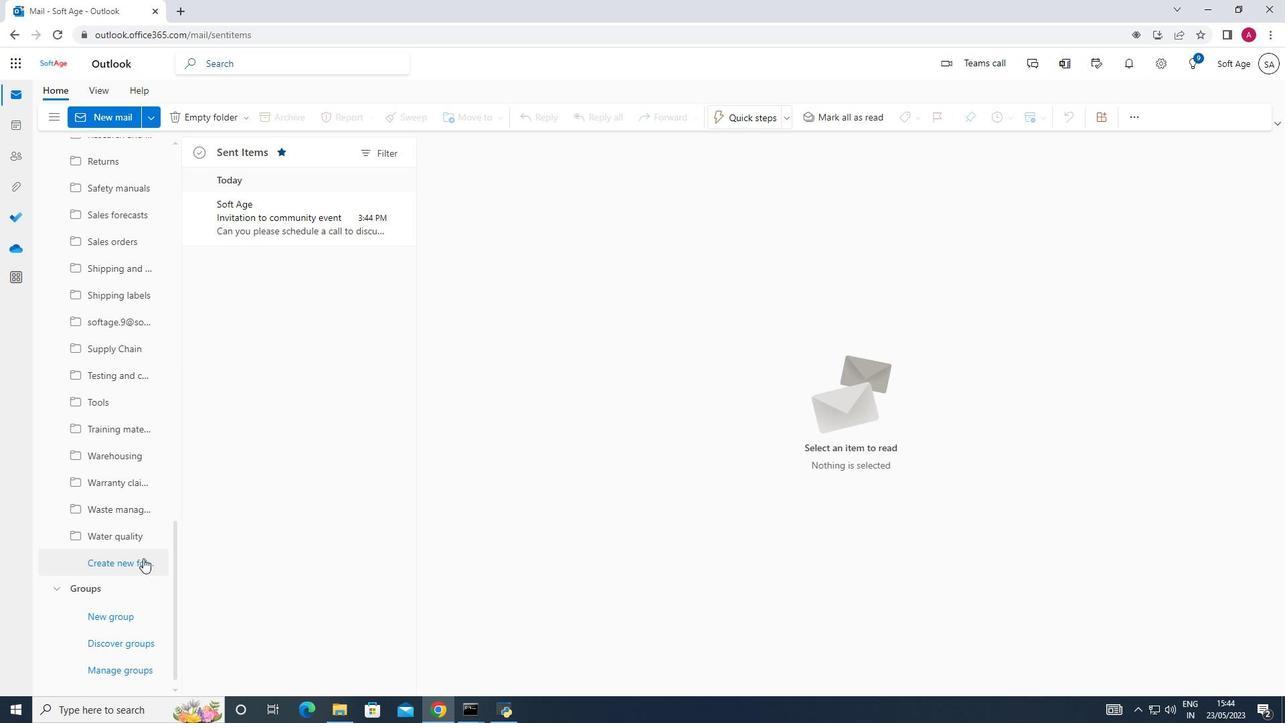 
Action: Mouse moved to (121, 558)
Screenshot: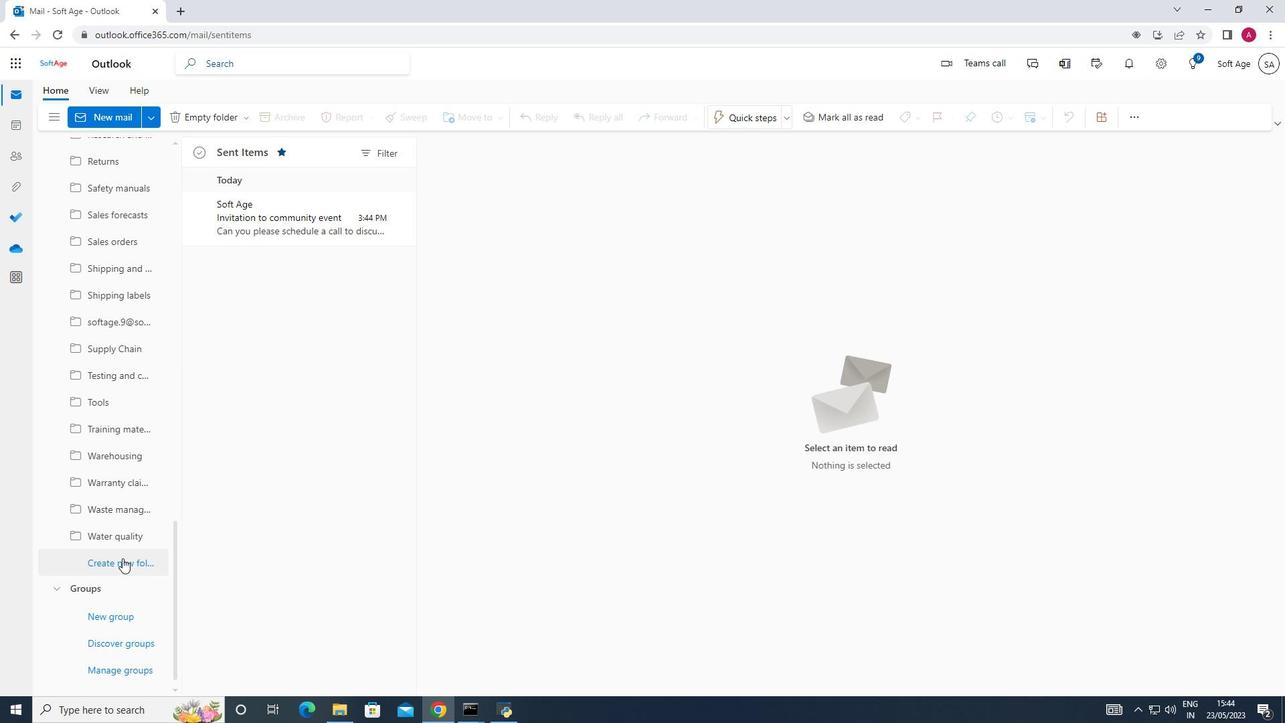 
Action: Mouse pressed left at (121, 558)
Screenshot: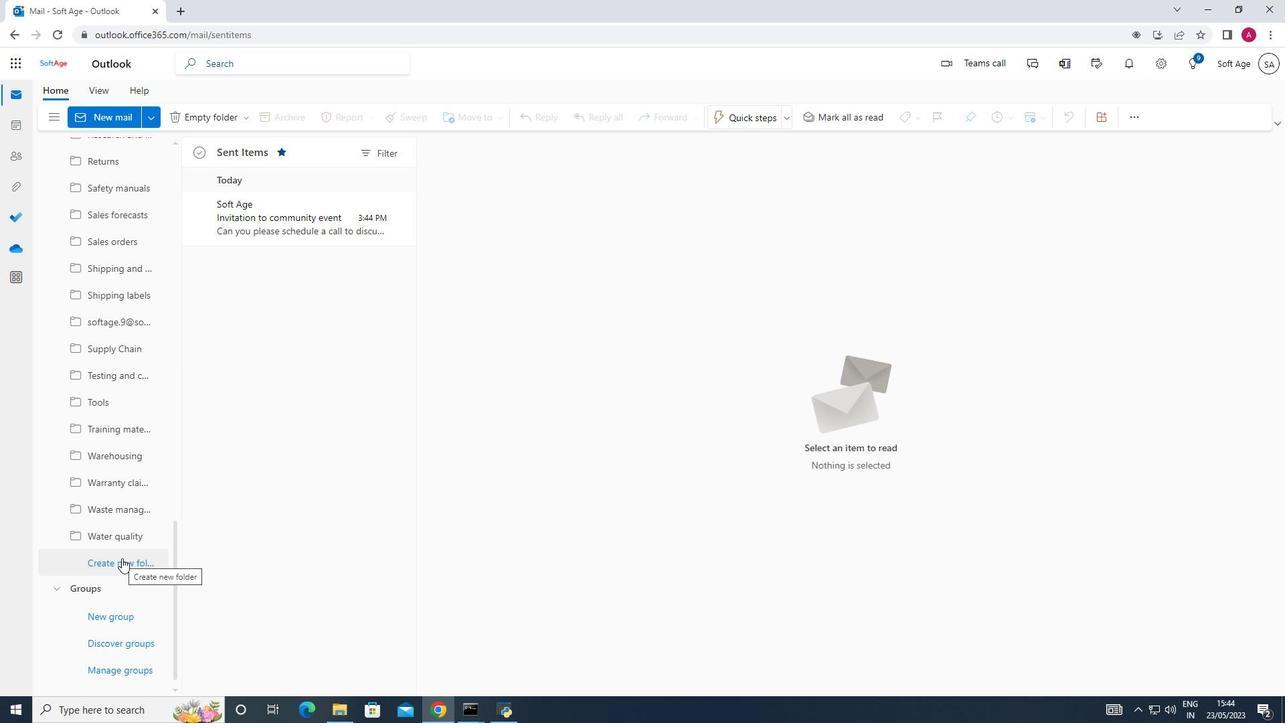 
Action: Mouse moved to (108, 559)
Screenshot: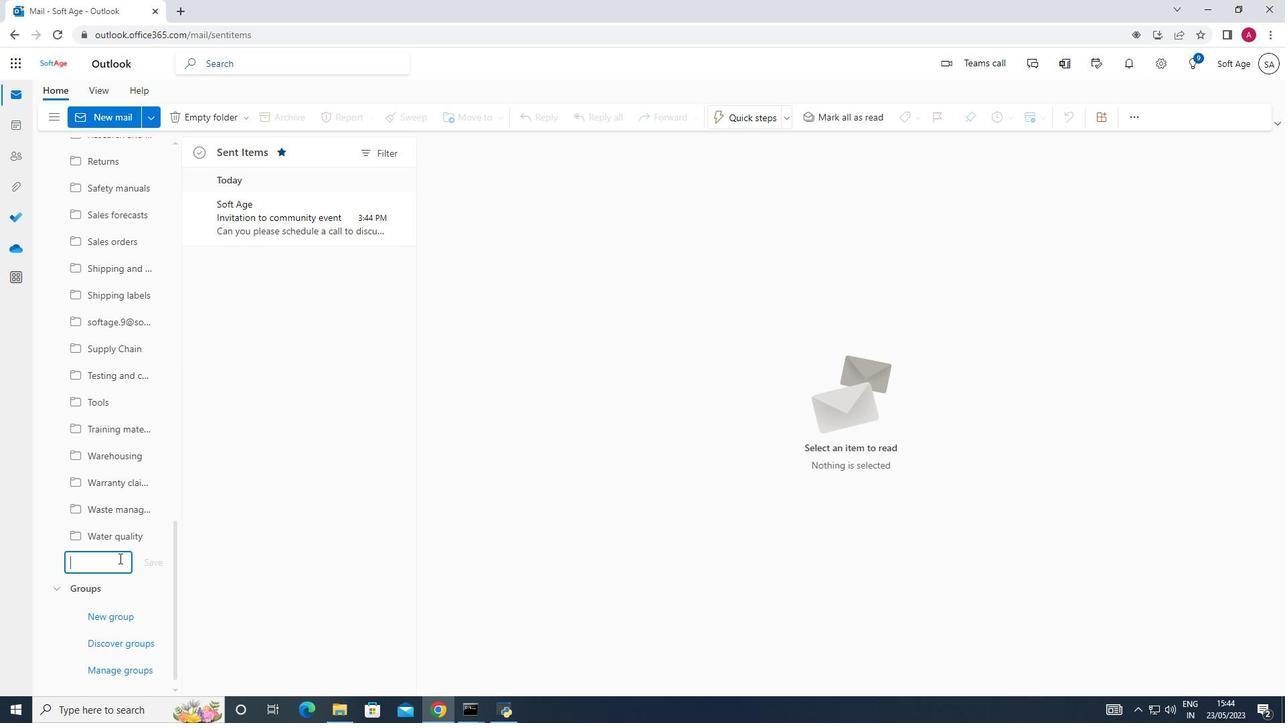 
Action: Mouse pressed left at (108, 559)
Screenshot: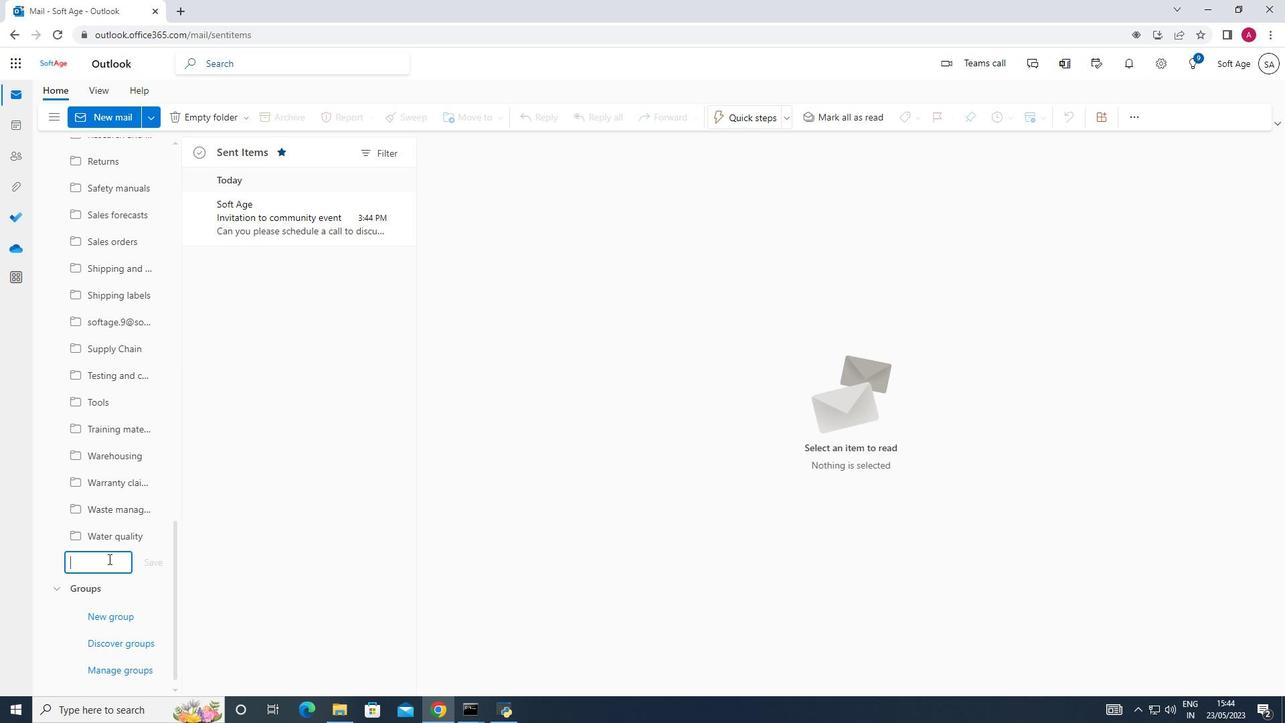 
Action: Mouse moved to (113, 560)
Screenshot: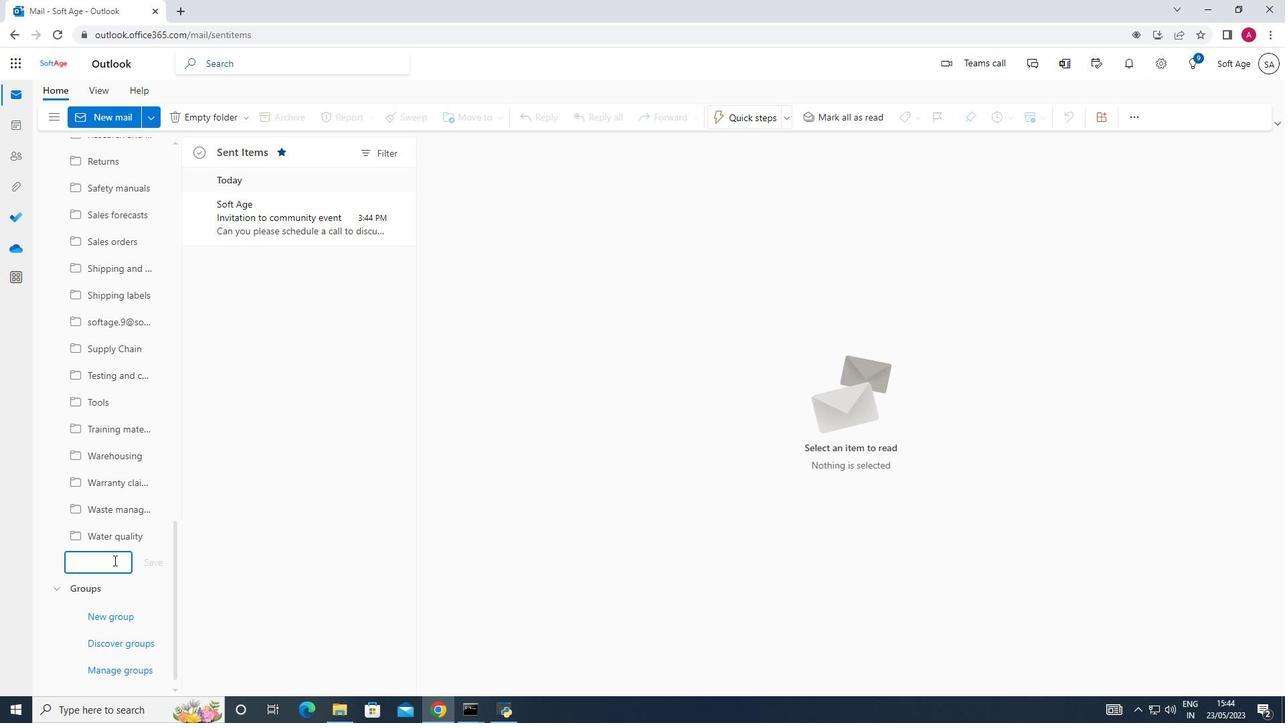 
Action: Key pressed <Key.shift_r><Key.shift_r><Key.shift_r><Key.shift_r><Key.shift_r><Key.shift_r><Key.shift_r><Key.shift_r><Key.shift_r><Key.shift_r><Key.shift_r><Key.shift_r><Key.shift_r><Key.shift_r><Key.shift_r><Key.shift_r>Finanv<Key.backspace>cial<Key.space>reports<Key.enter>
Screenshot: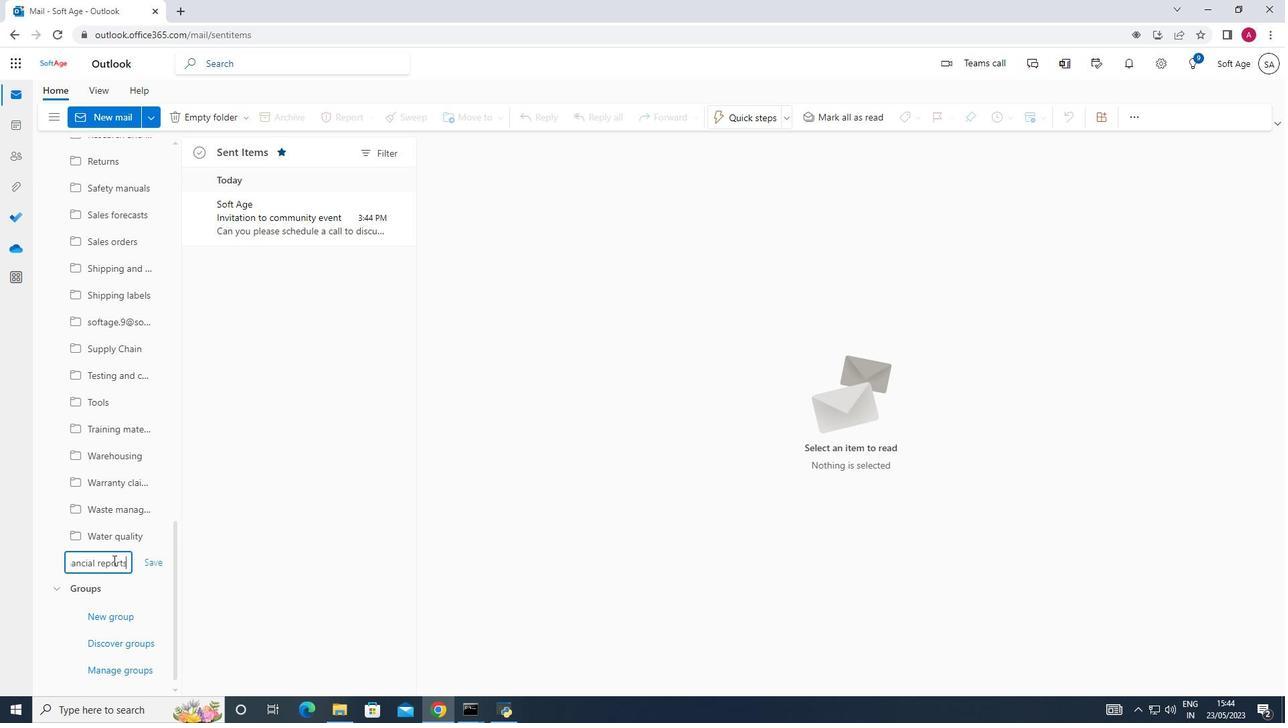 
Action: Mouse moved to (360, 229)
Screenshot: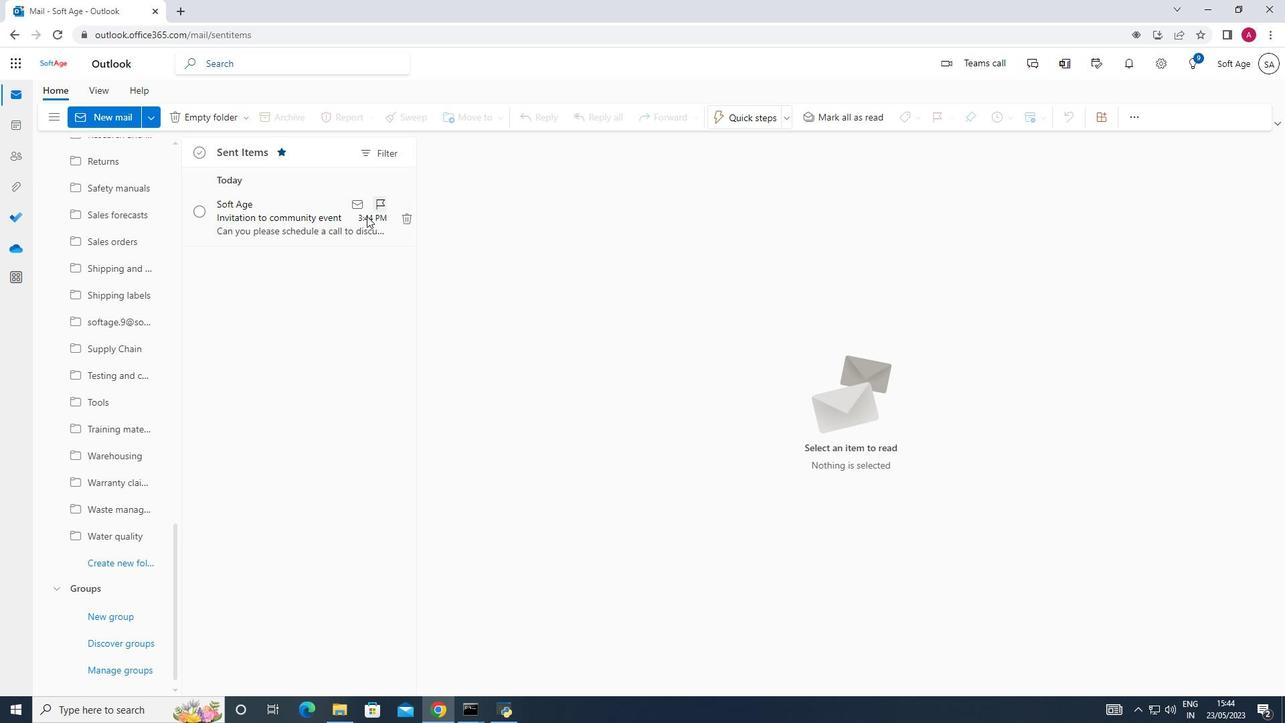 
Action: Mouse pressed left at (360, 229)
Screenshot: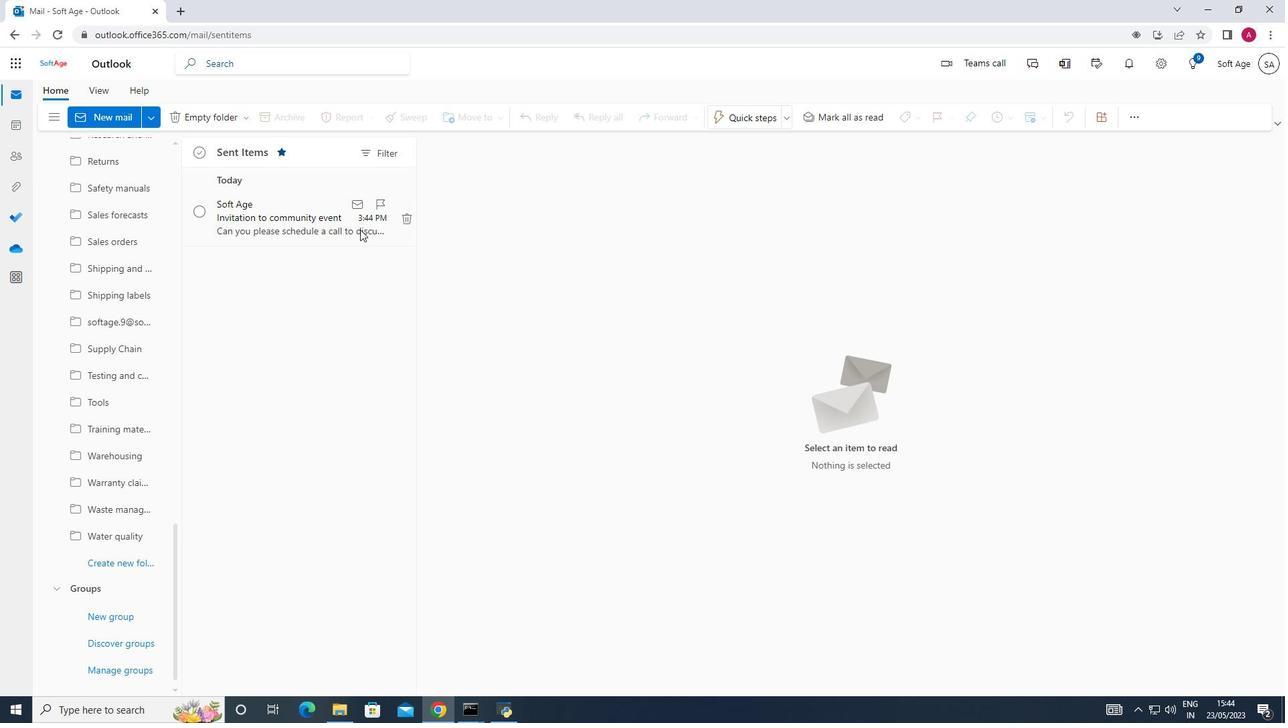 
Action: Mouse scrolled (360, 230) with delta (0, 0)
Screenshot: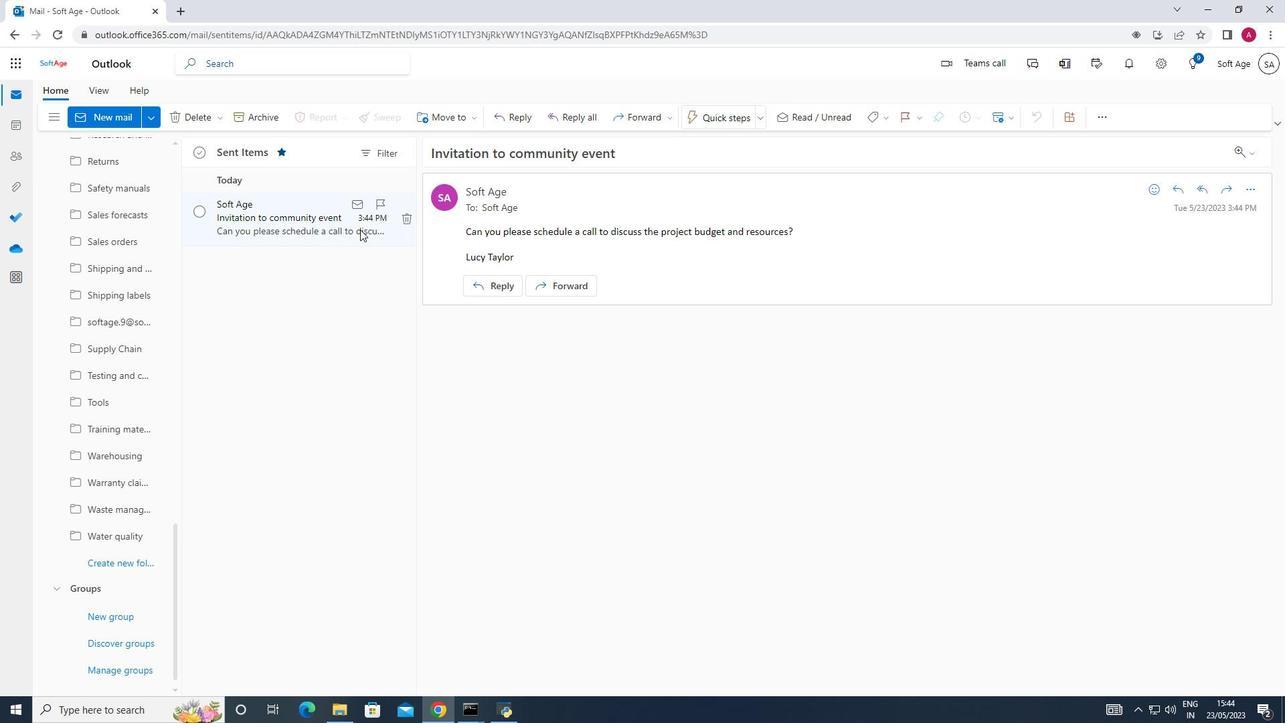 
Action: Mouse pressed right at (360, 229)
Screenshot: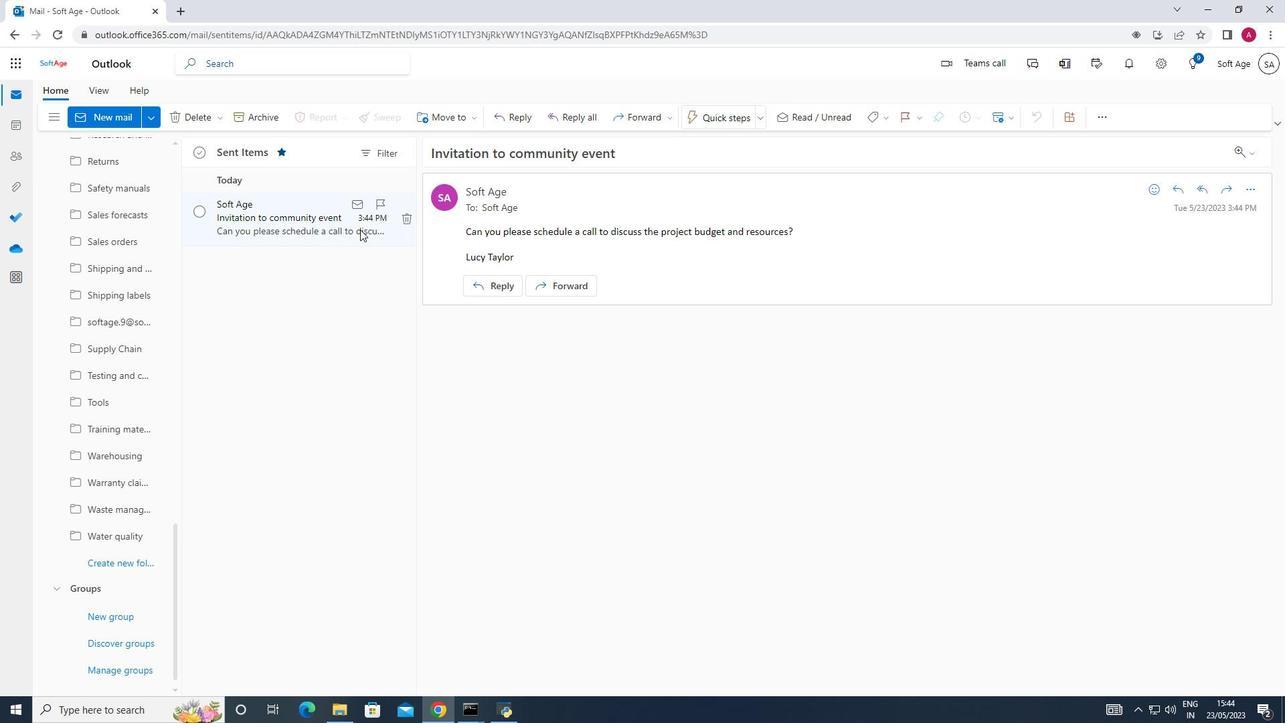 
Action: Mouse moved to (346, 222)
Screenshot: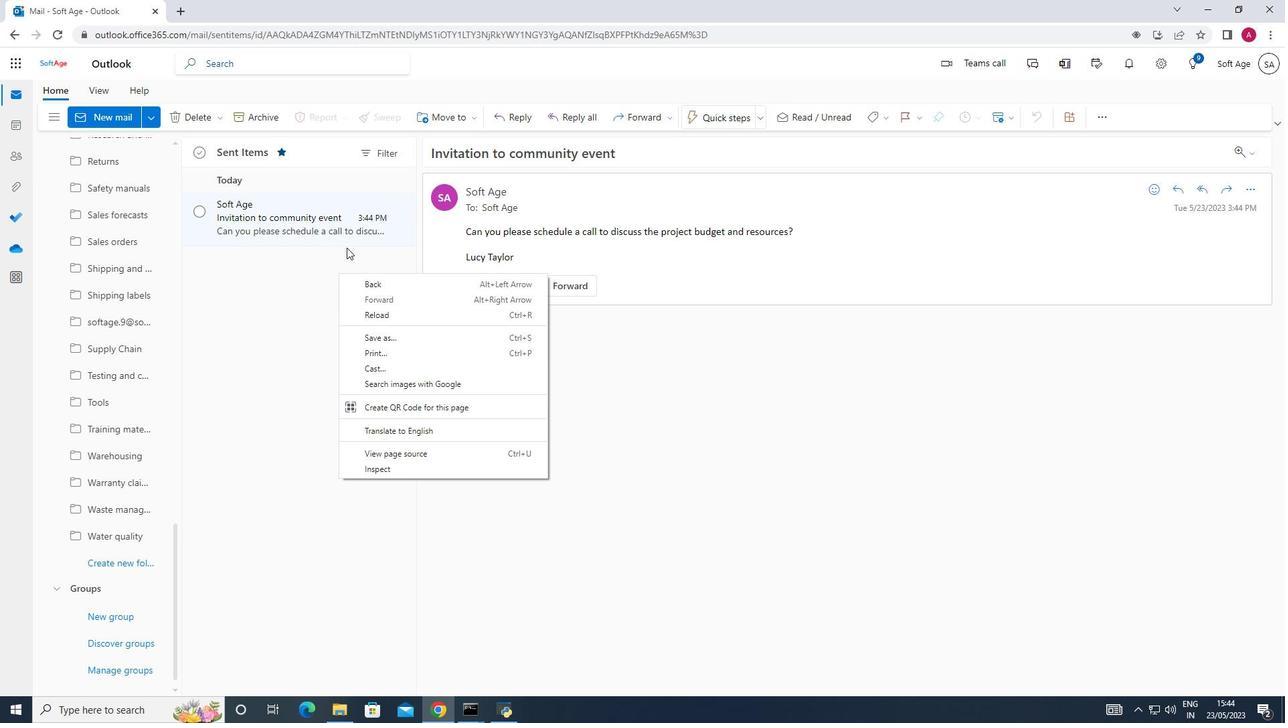 
Action: Mouse pressed left at (346, 222)
Screenshot: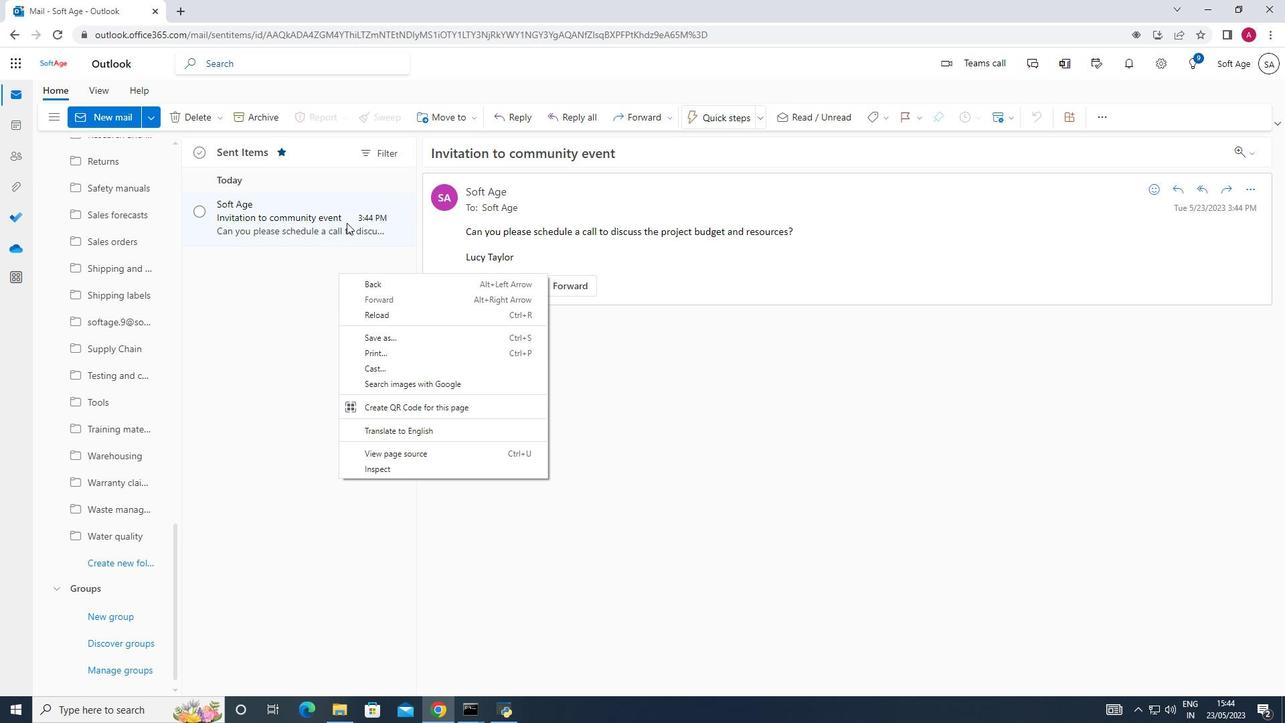 
Action: Mouse pressed right at (346, 222)
Screenshot: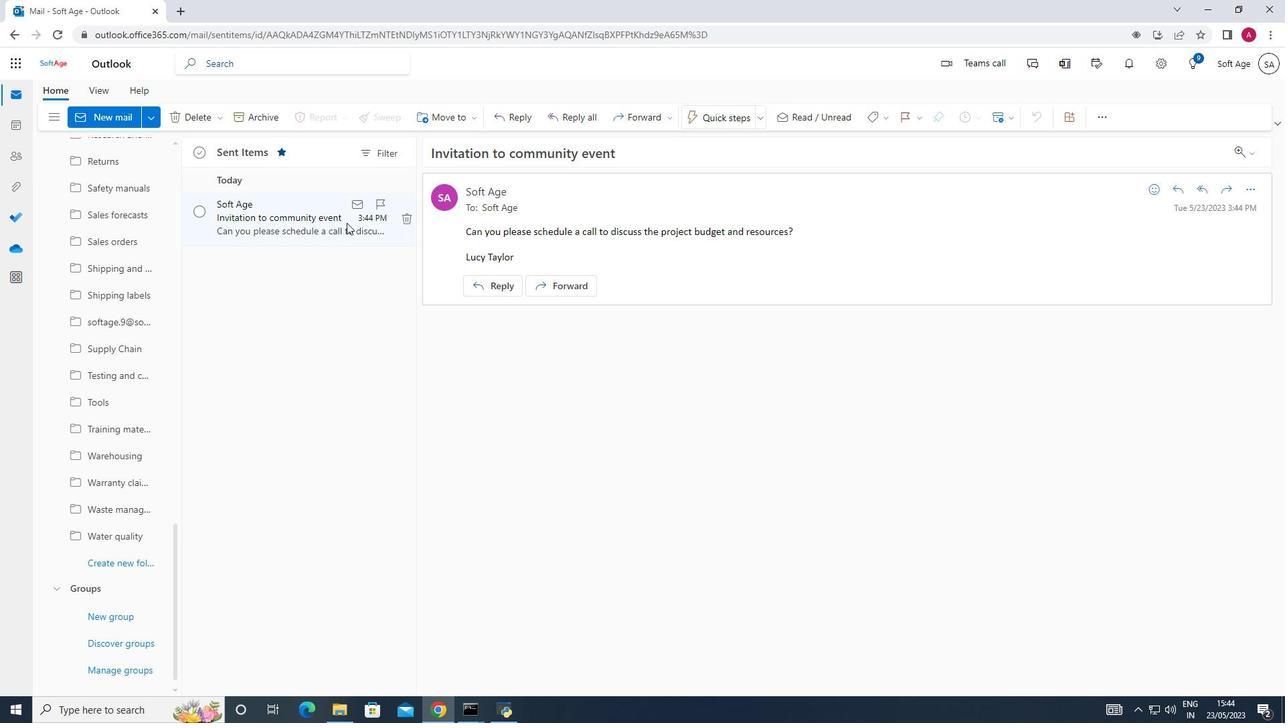 
Action: Mouse moved to (376, 283)
Screenshot: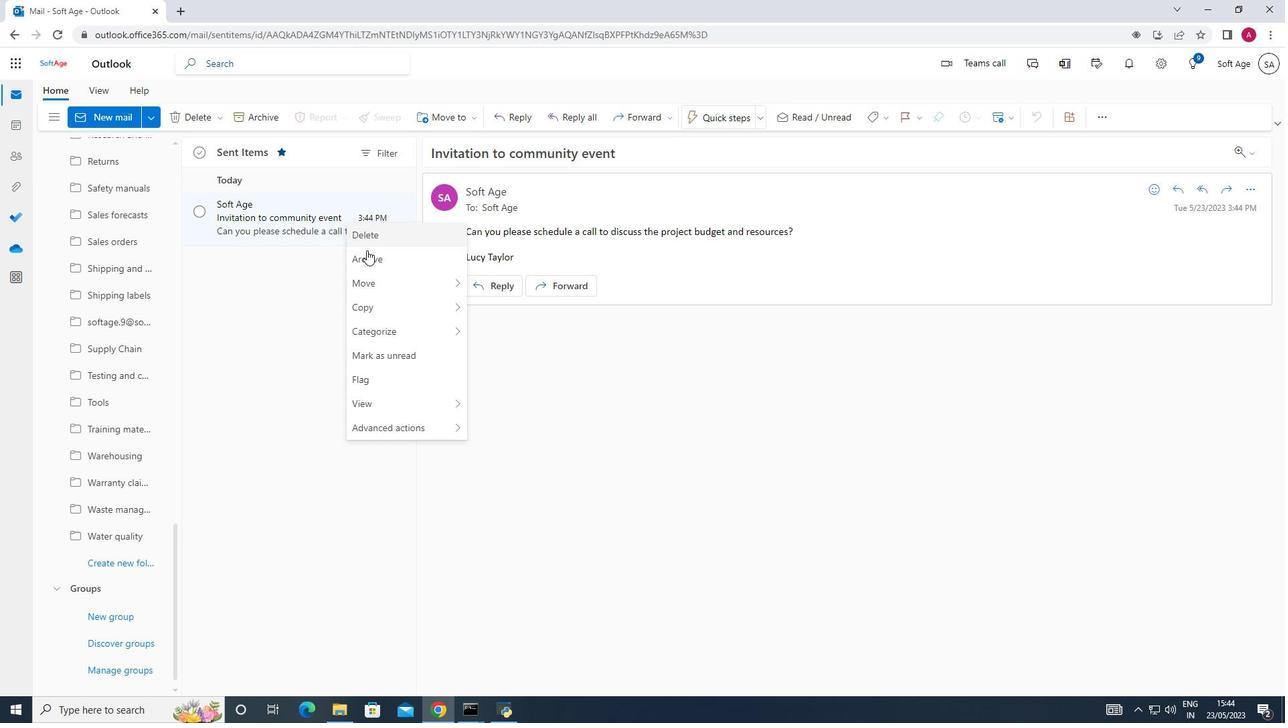 
Action: Mouse pressed left at (376, 283)
Screenshot: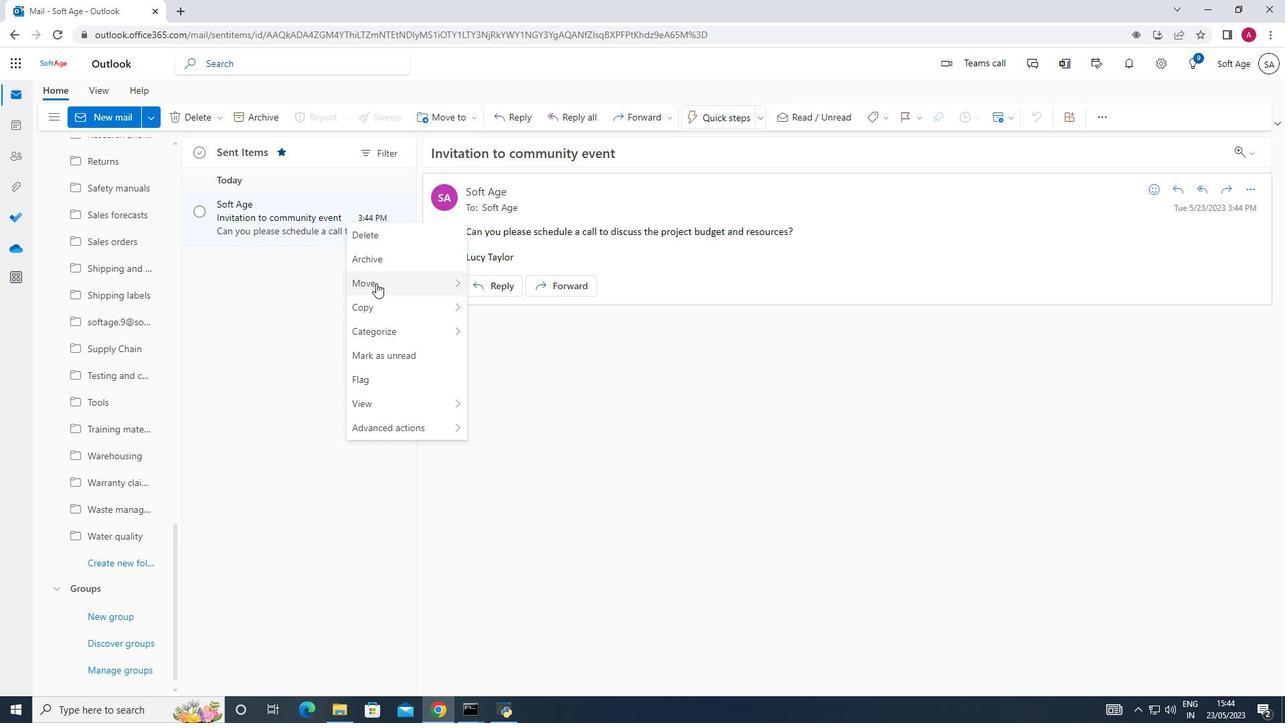 
Action: Mouse moved to (542, 282)
Screenshot: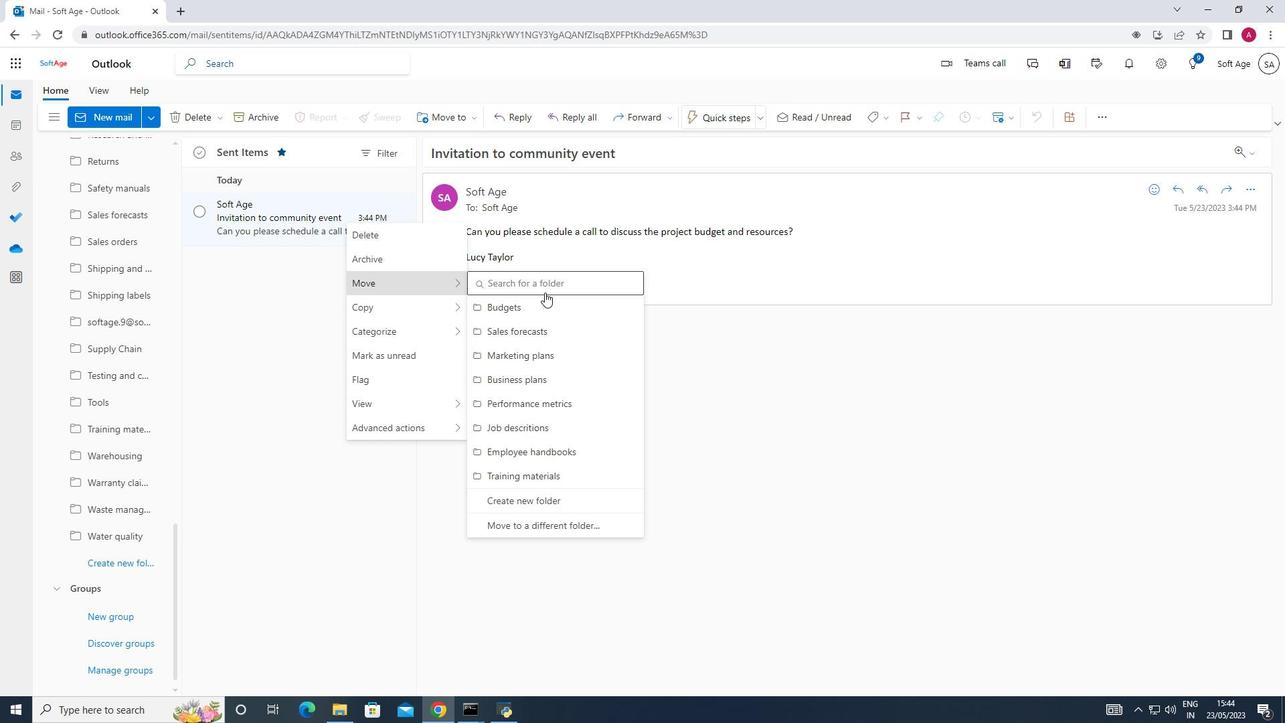 
Action: Mouse pressed left at (542, 282)
Screenshot: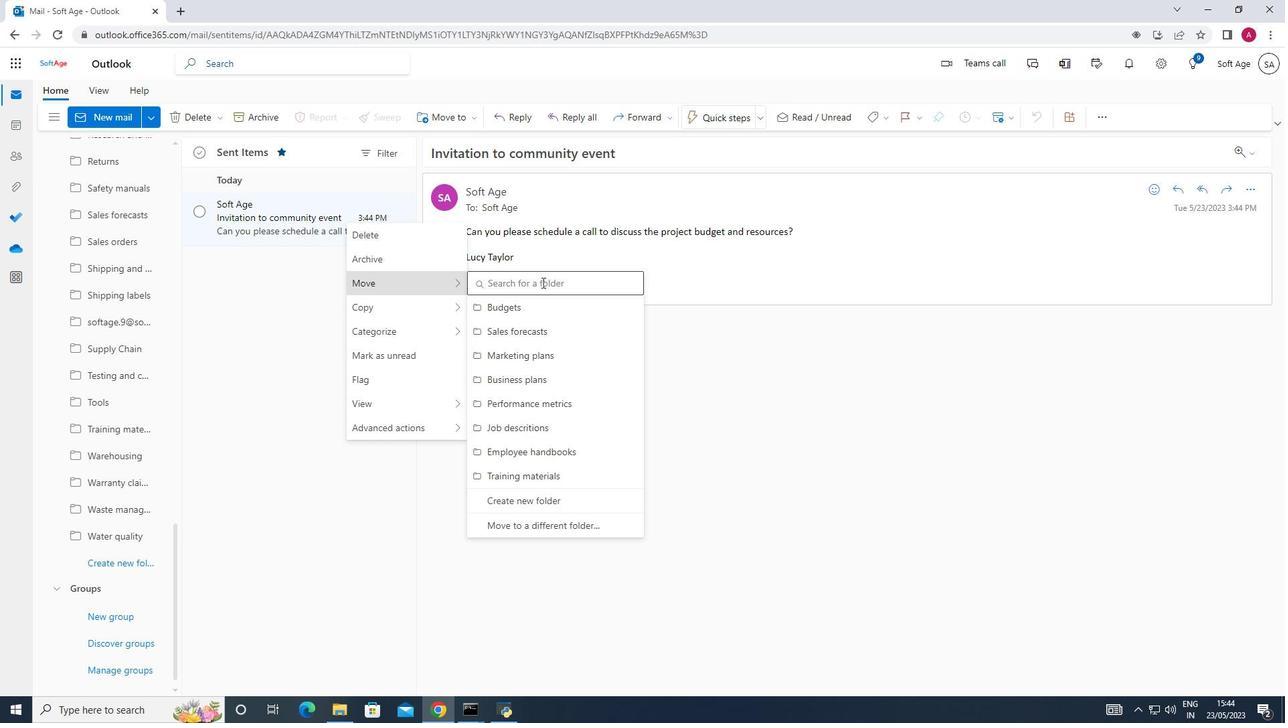 
Action: Key pressed fin
Screenshot: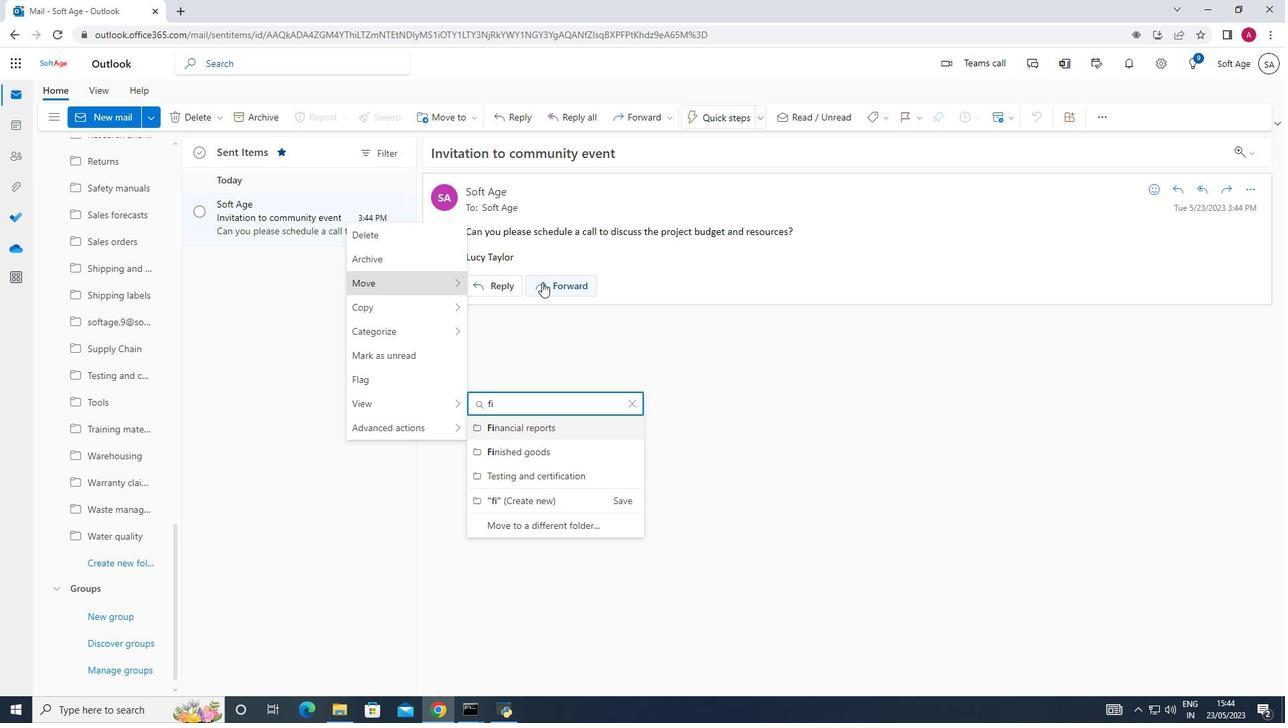 
Action: Mouse moved to (569, 452)
Screenshot: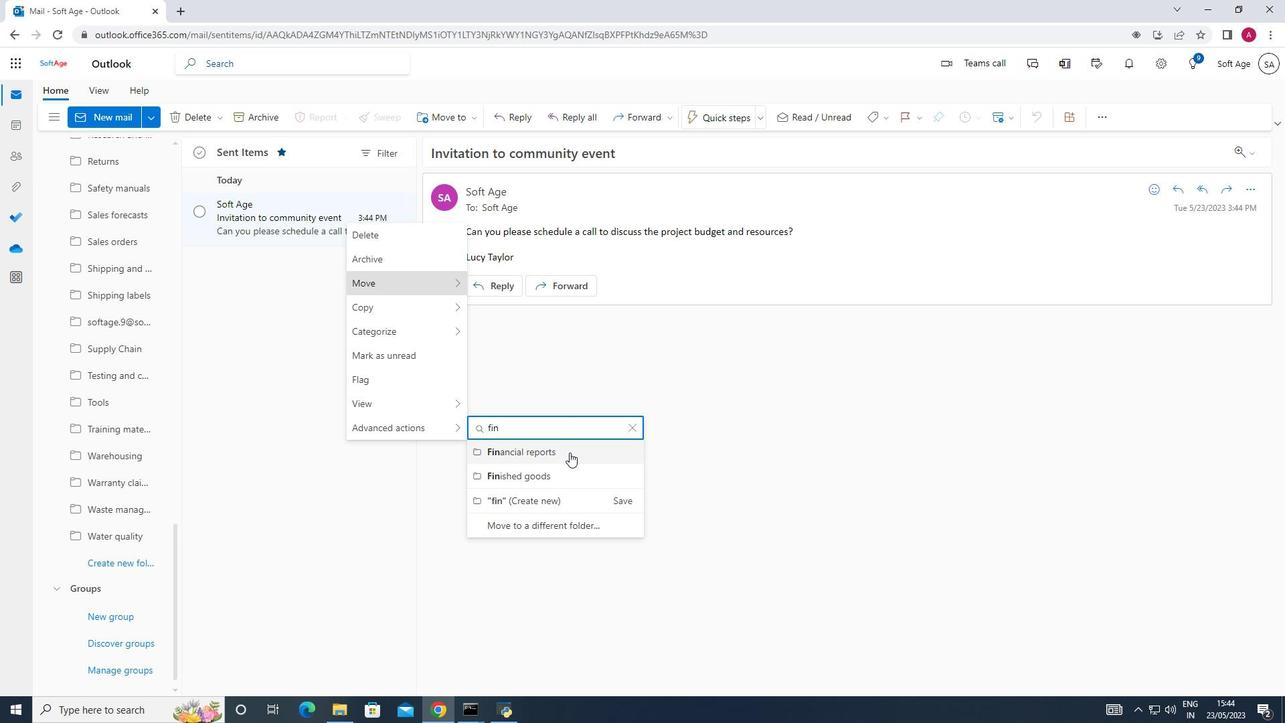 
Action: Mouse pressed left at (569, 452)
Screenshot: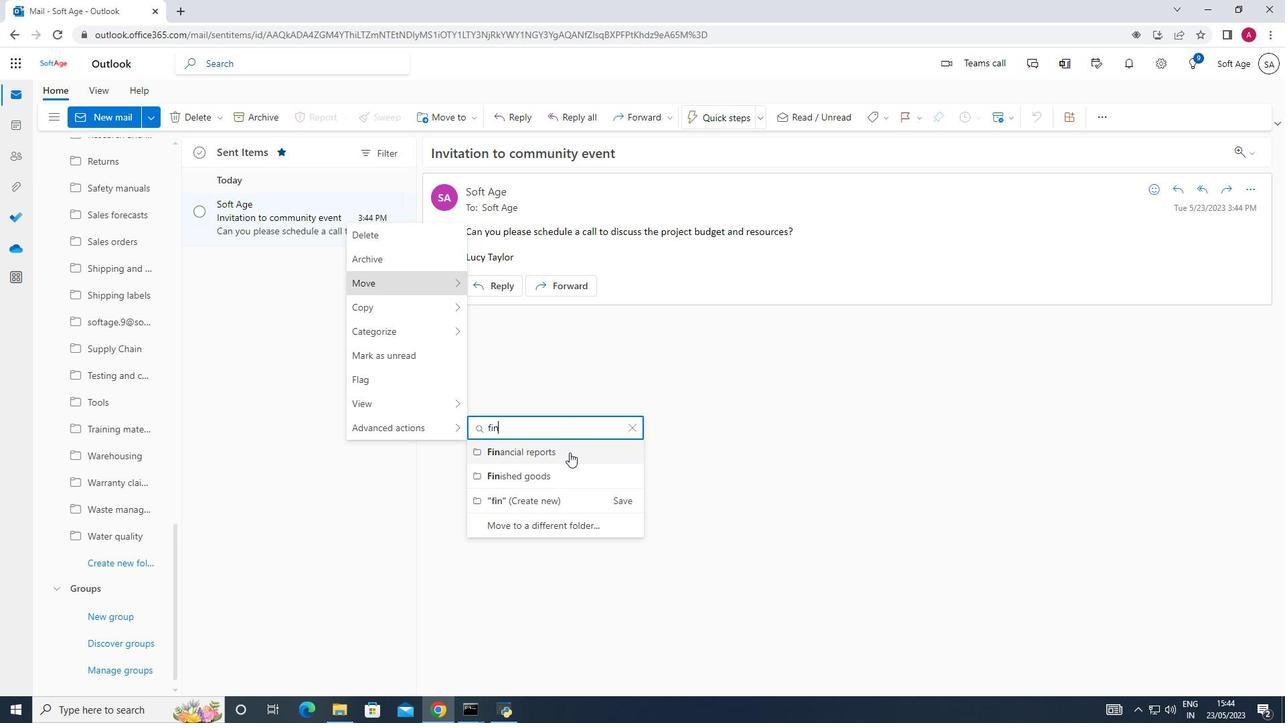 
Action: Mouse moved to (123, 187)
Screenshot: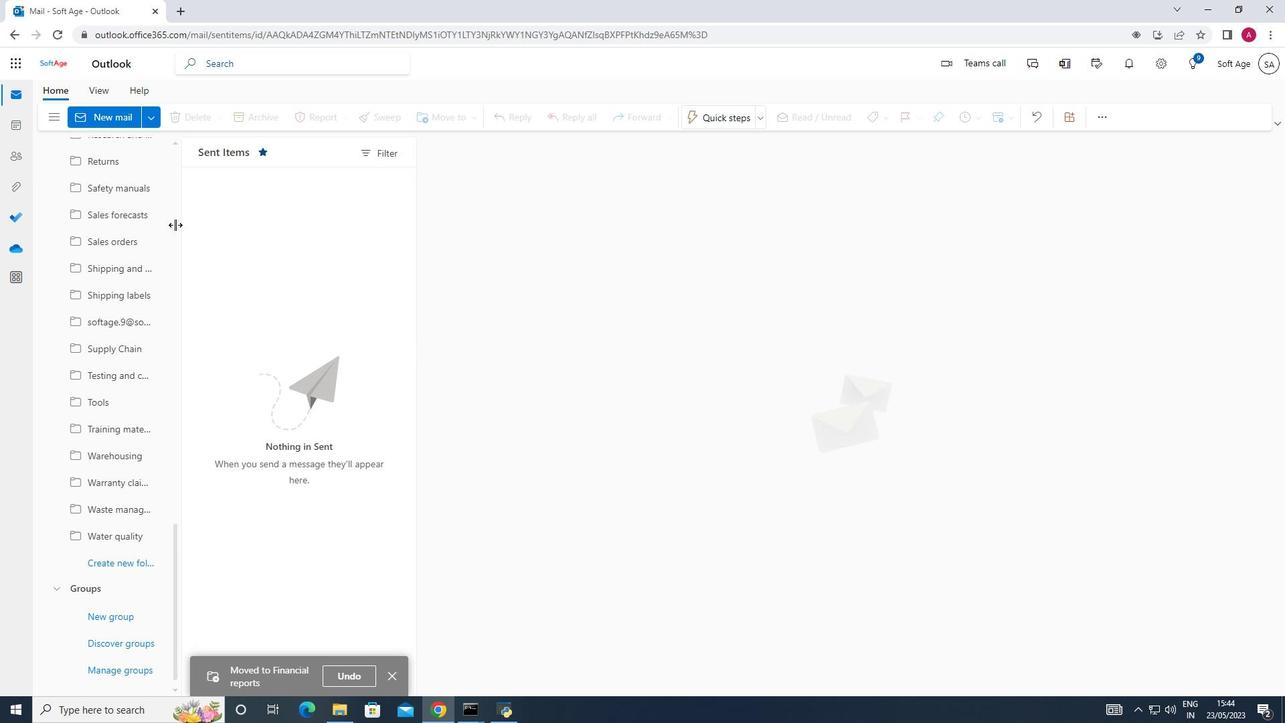 
Action: Mouse scrolled (123, 188) with delta (0, 0)
Screenshot: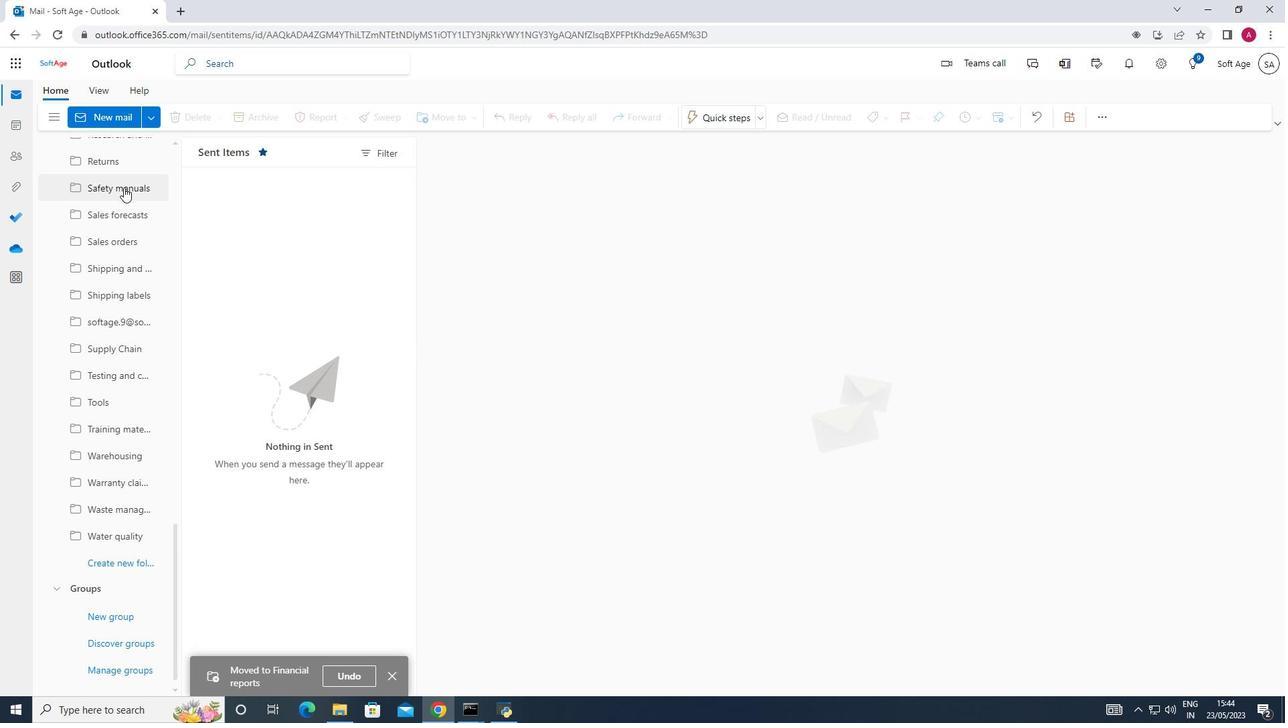 
Action: Mouse scrolled (123, 188) with delta (0, 0)
Screenshot: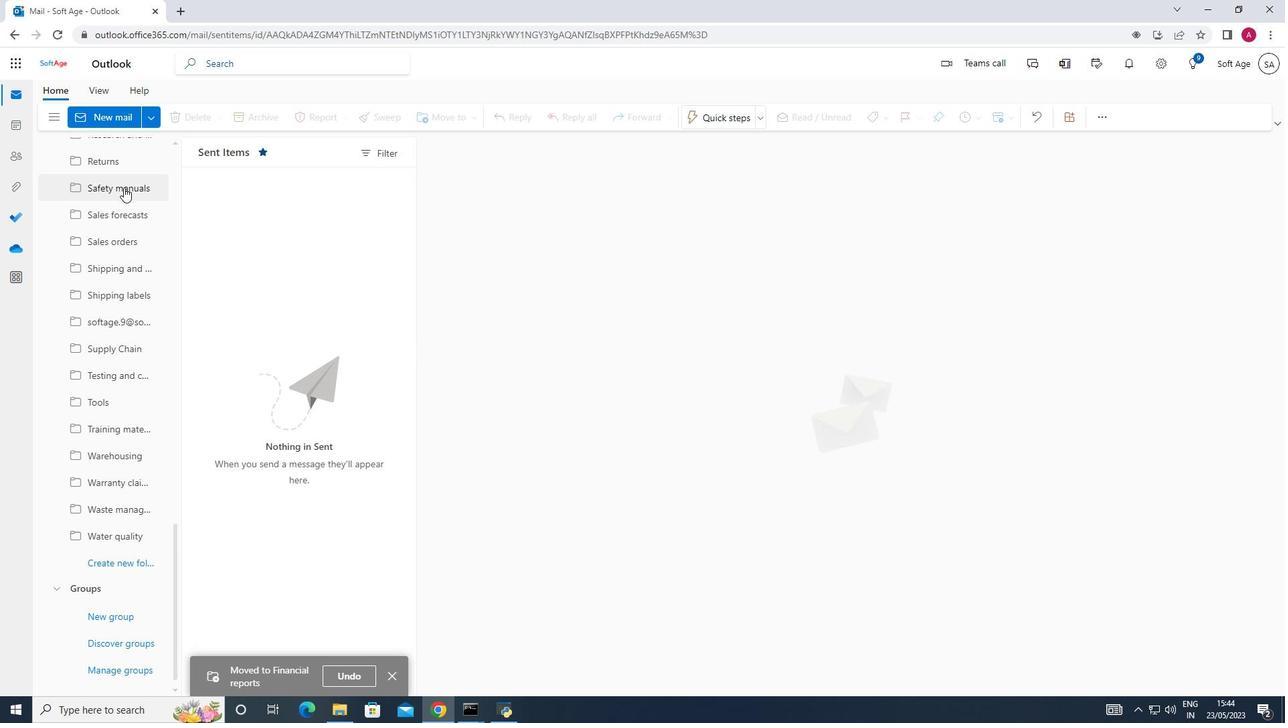 
Action: Mouse scrolled (123, 188) with delta (0, 0)
Screenshot: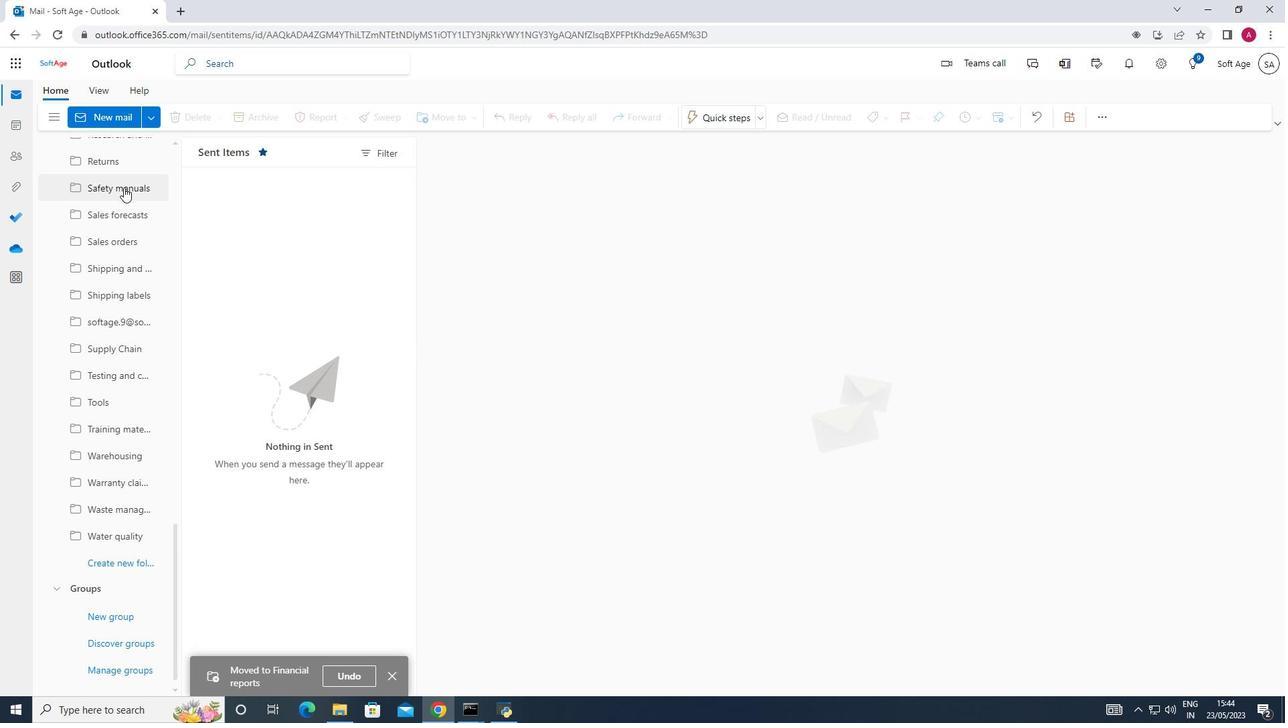 
Action: Mouse scrolled (123, 188) with delta (0, 0)
Screenshot: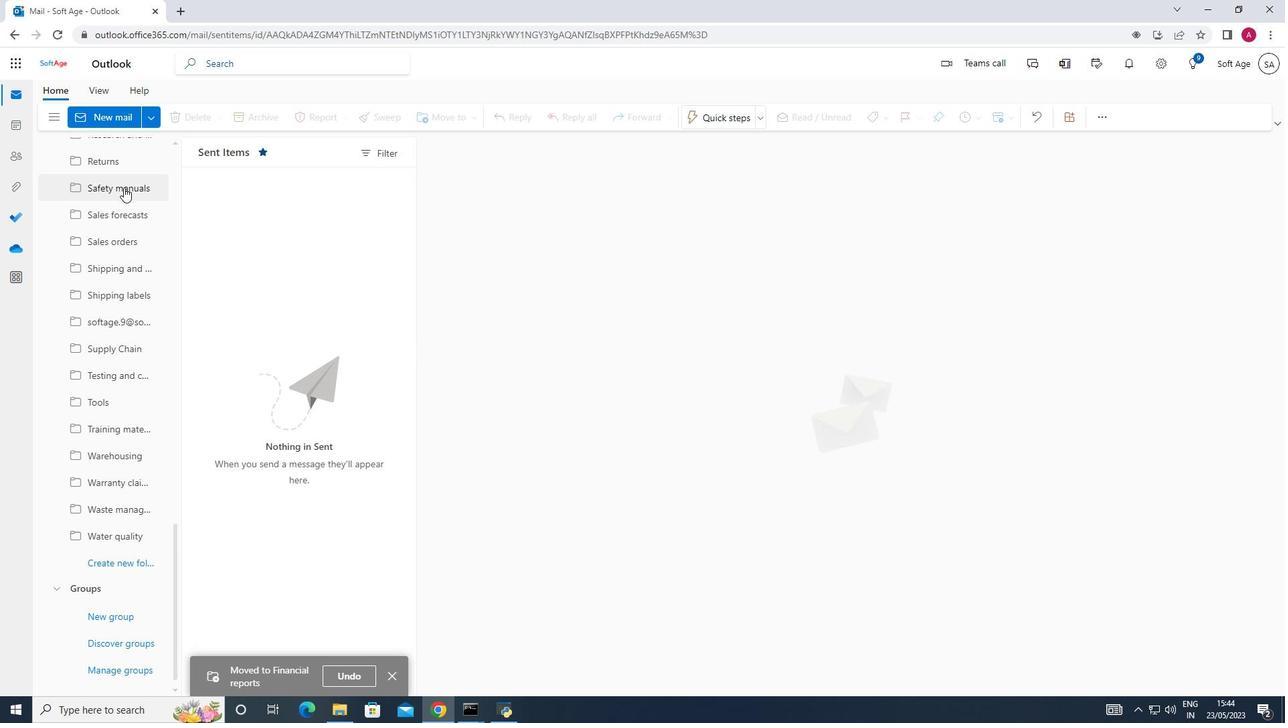 
Action: Mouse scrolled (123, 188) with delta (0, 0)
Screenshot: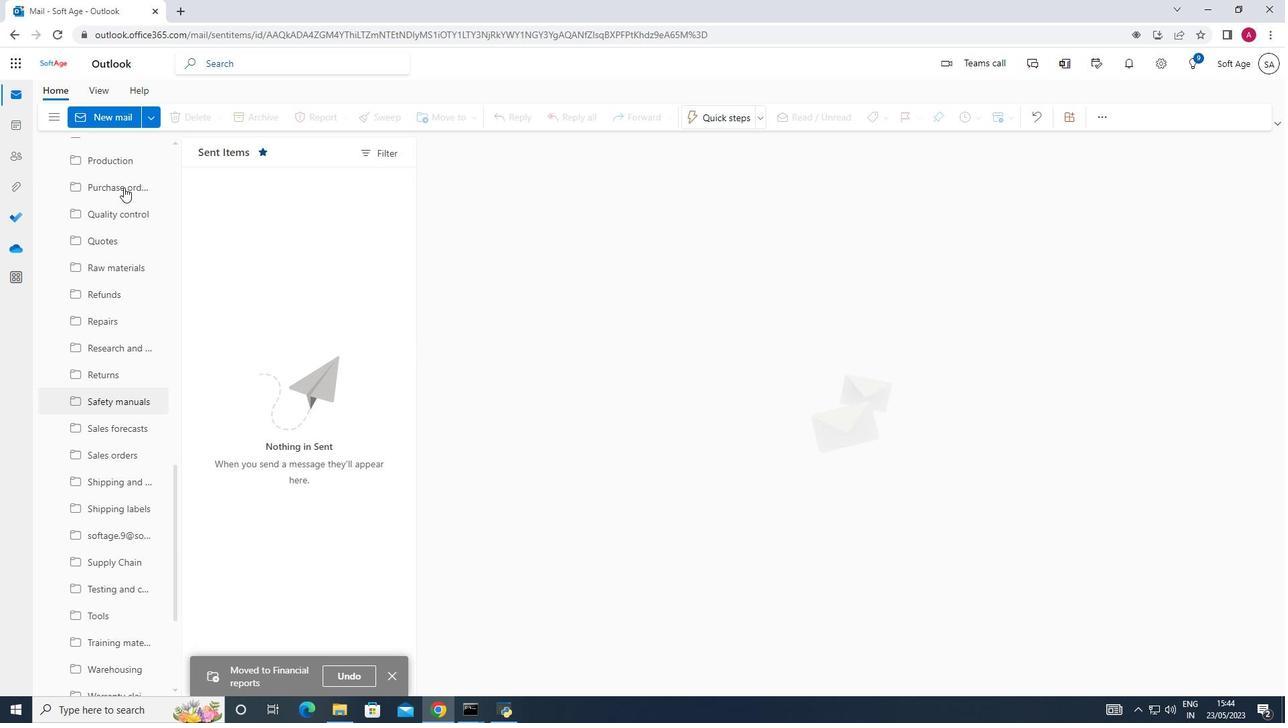 
Action: Mouse scrolled (123, 188) with delta (0, 0)
Screenshot: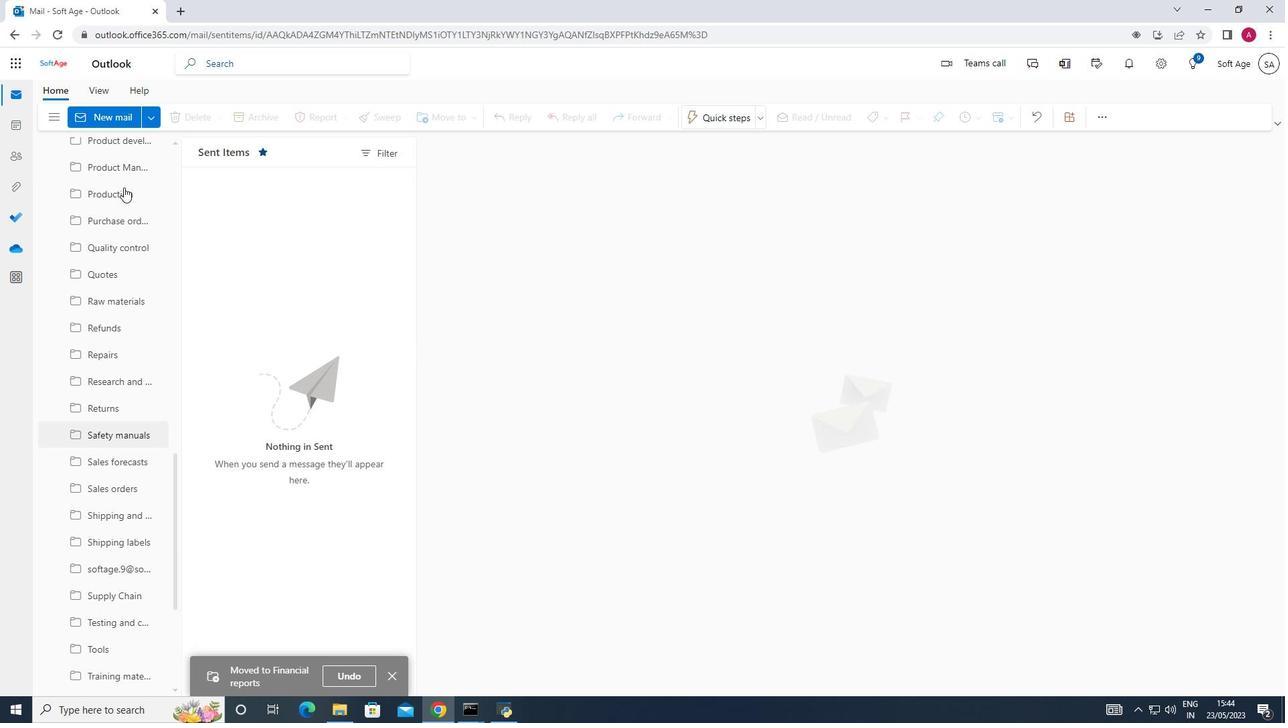 
Action: Mouse scrolled (123, 188) with delta (0, 0)
Screenshot: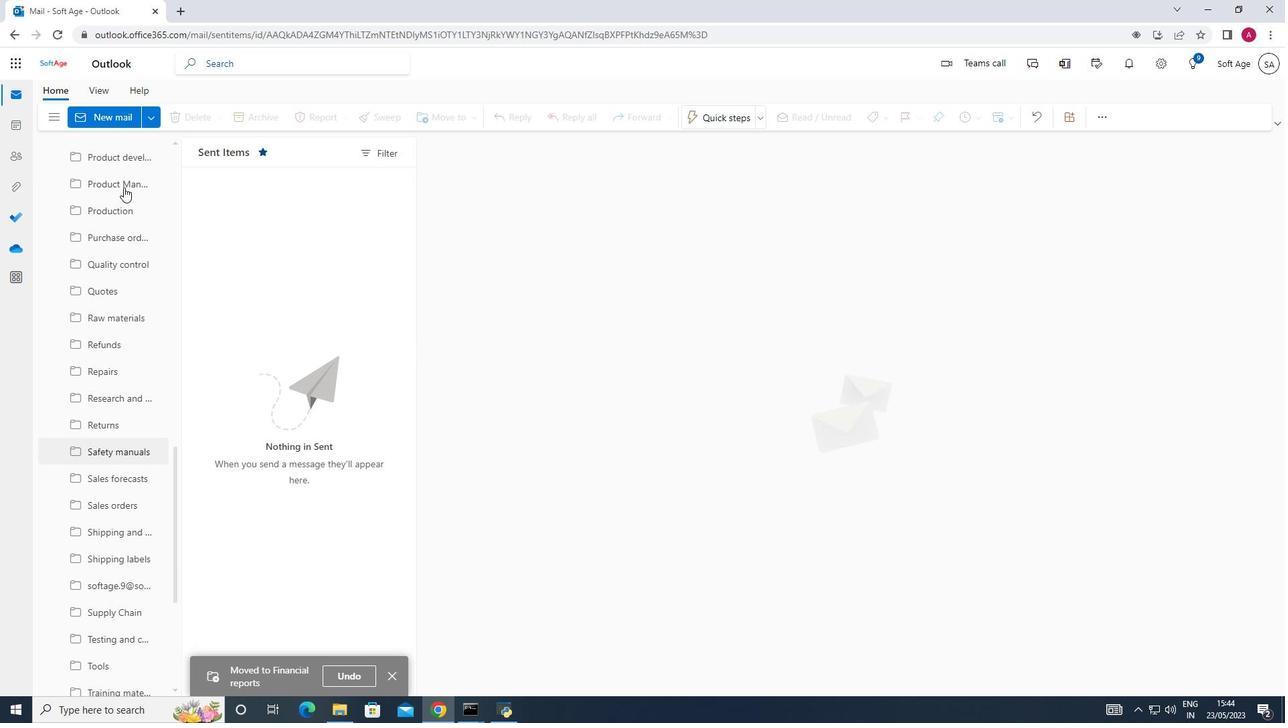
Action: Mouse scrolled (123, 188) with delta (0, 0)
Screenshot: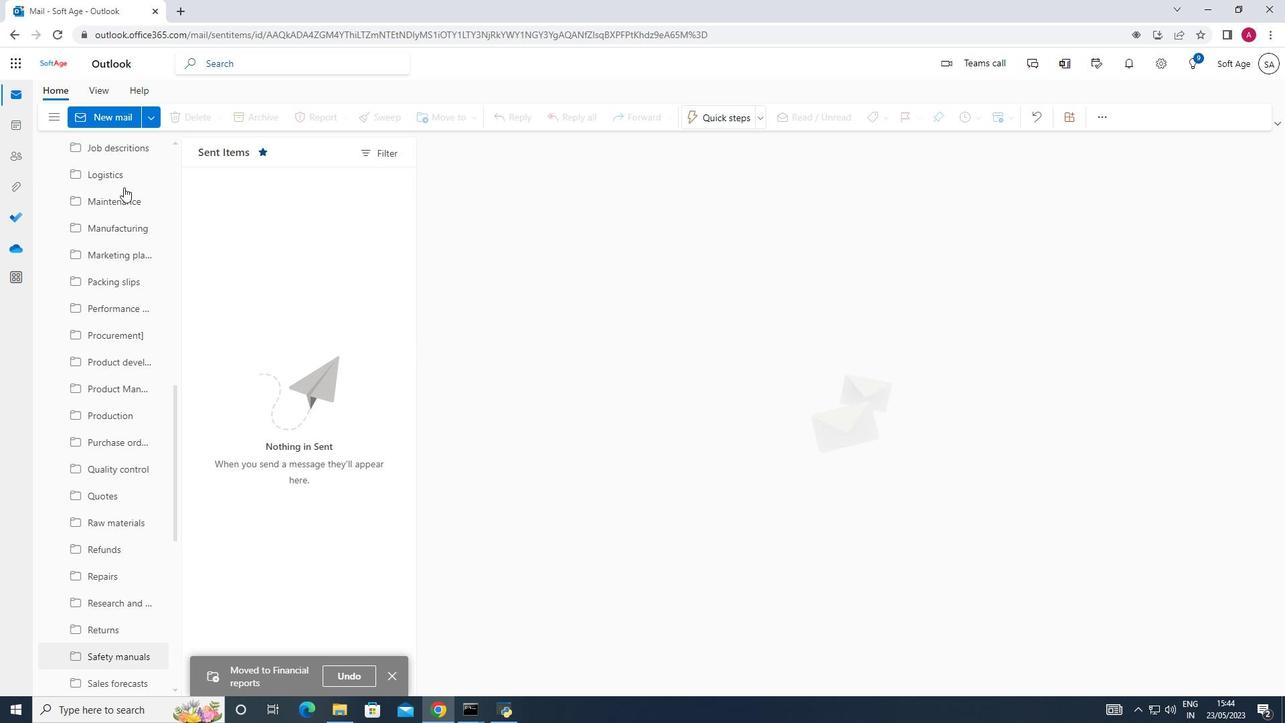 
Action: Mouse scrolled (123, 188) with delta (0, 0)
Screenshot: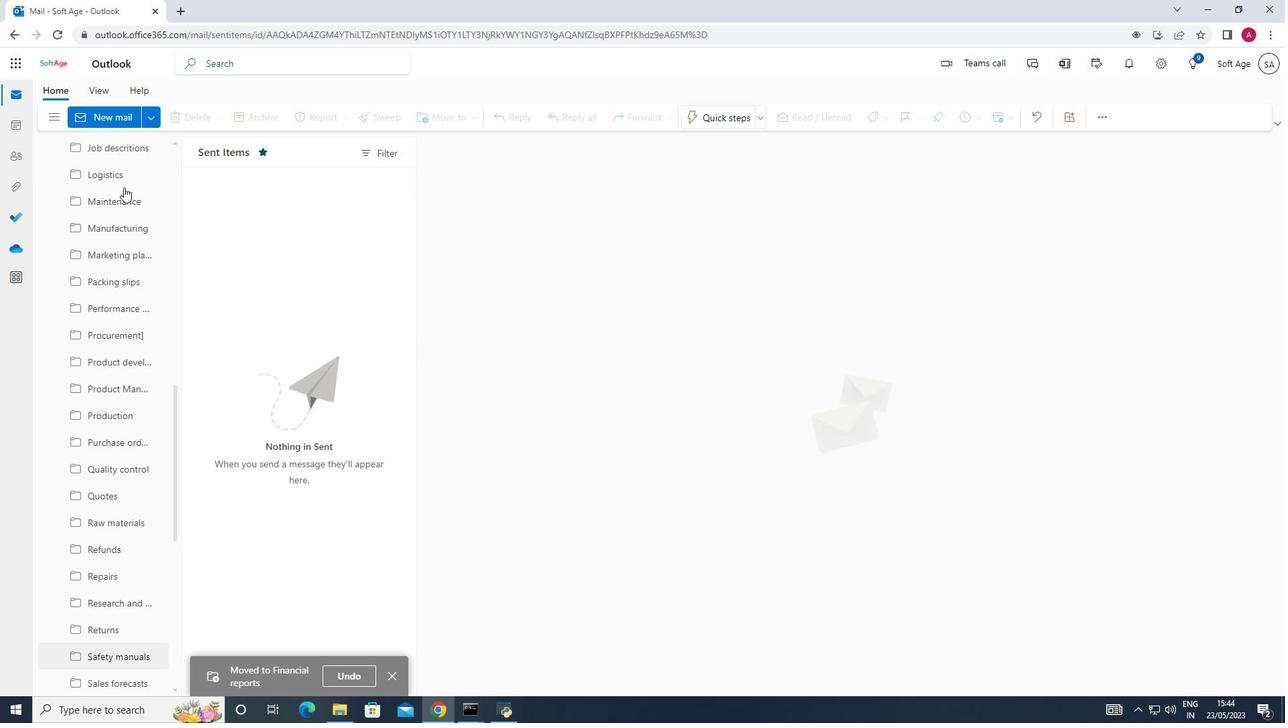 
Action: Mouse scrolled (123, 188) with delta (0, 0)
Screenshot: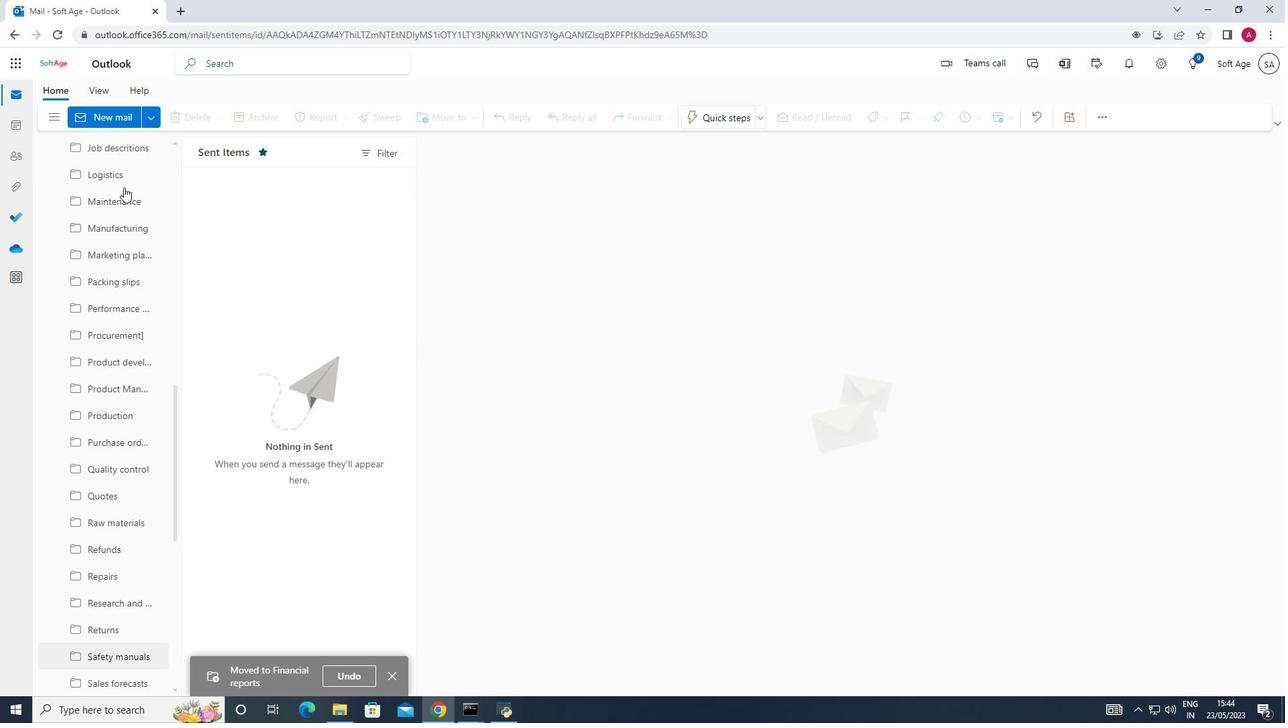 
Action: Mouse scrolled (123, 188) with delta (0, 0)
Screenshot: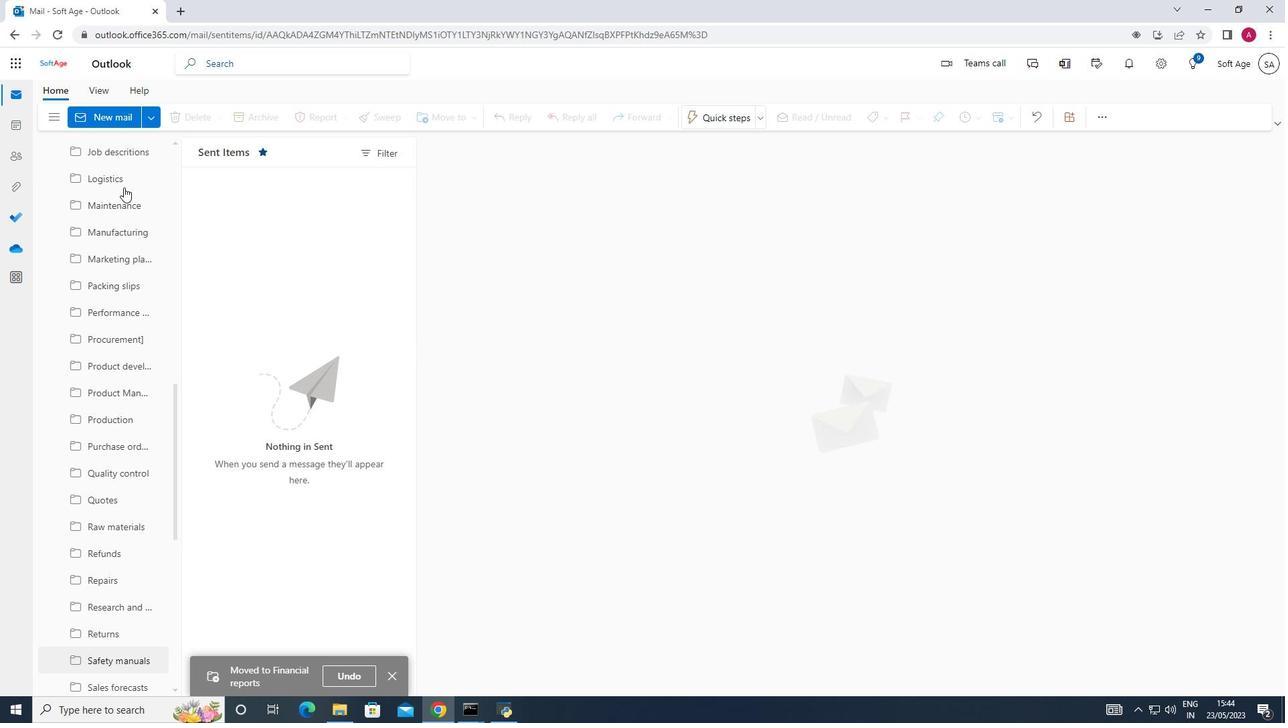 
Action: Mouse scrolled (123, 188) with delta (0, 0)
Screenshot: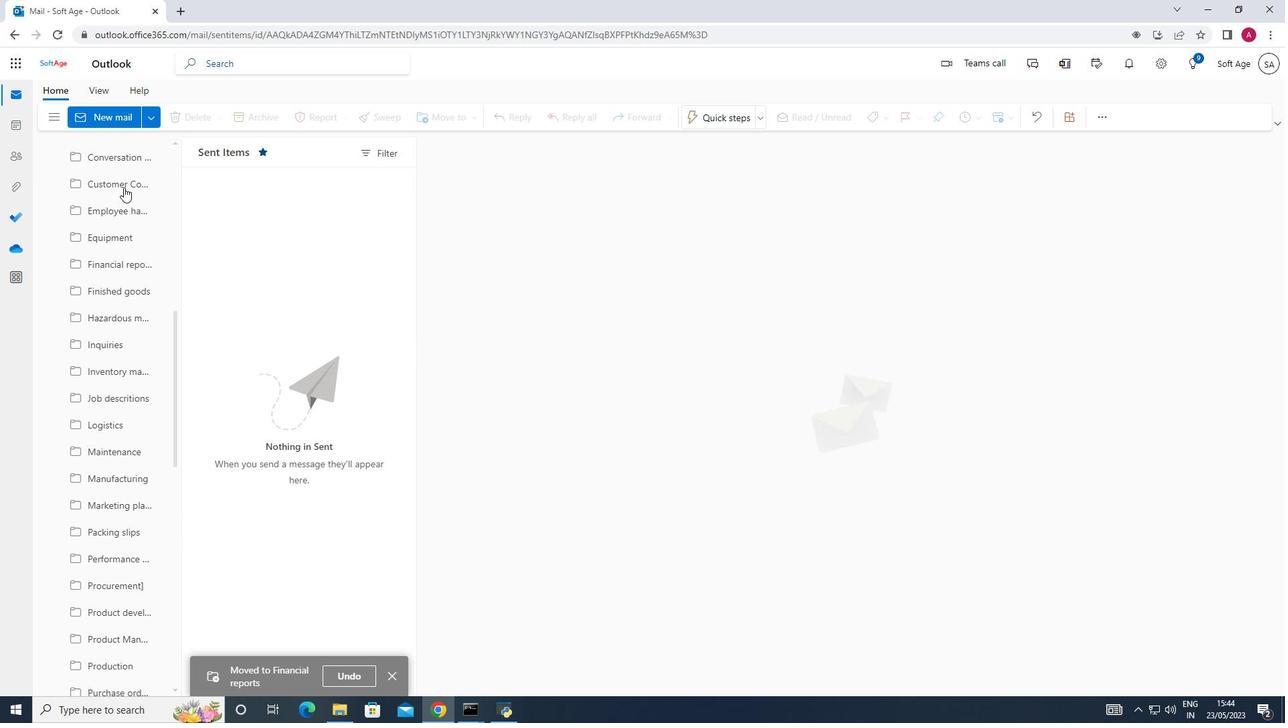 
Action: Mouse scrolled (123, 188) with delta (0, 0)
Screenshot: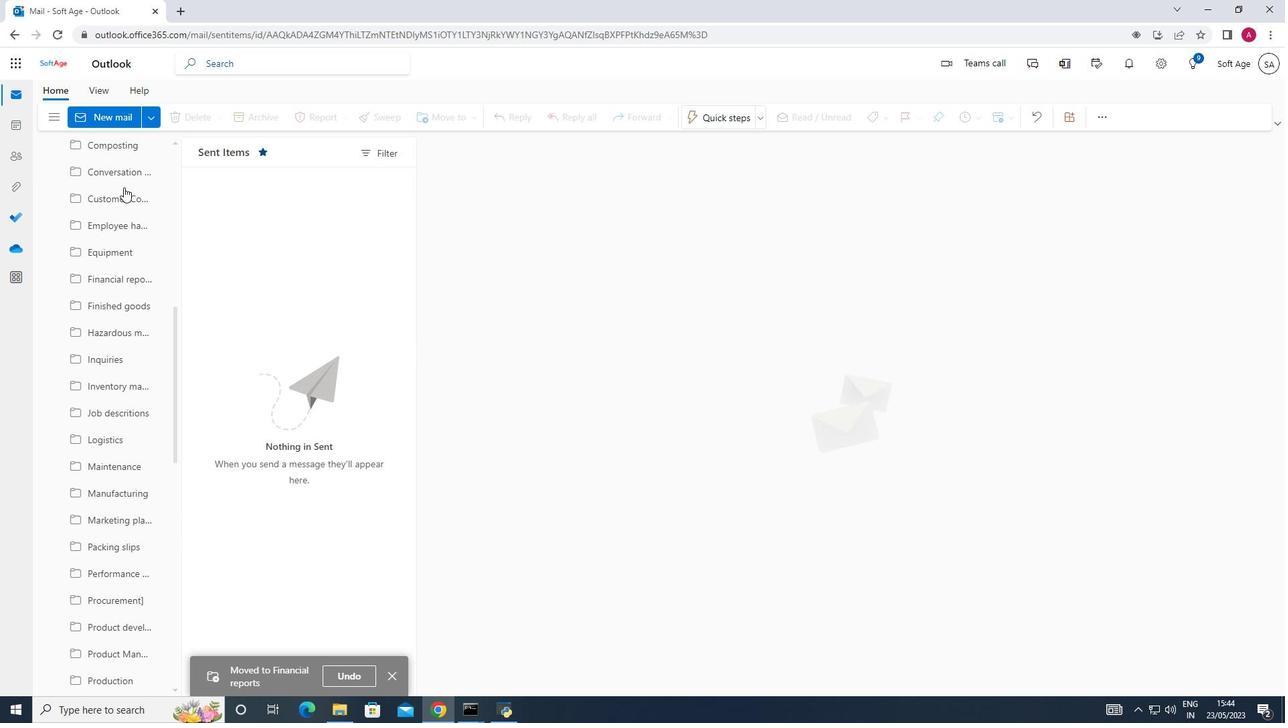 
Action: Mouse scrolled (123, 188) with delta (0, 0)
Screenshot: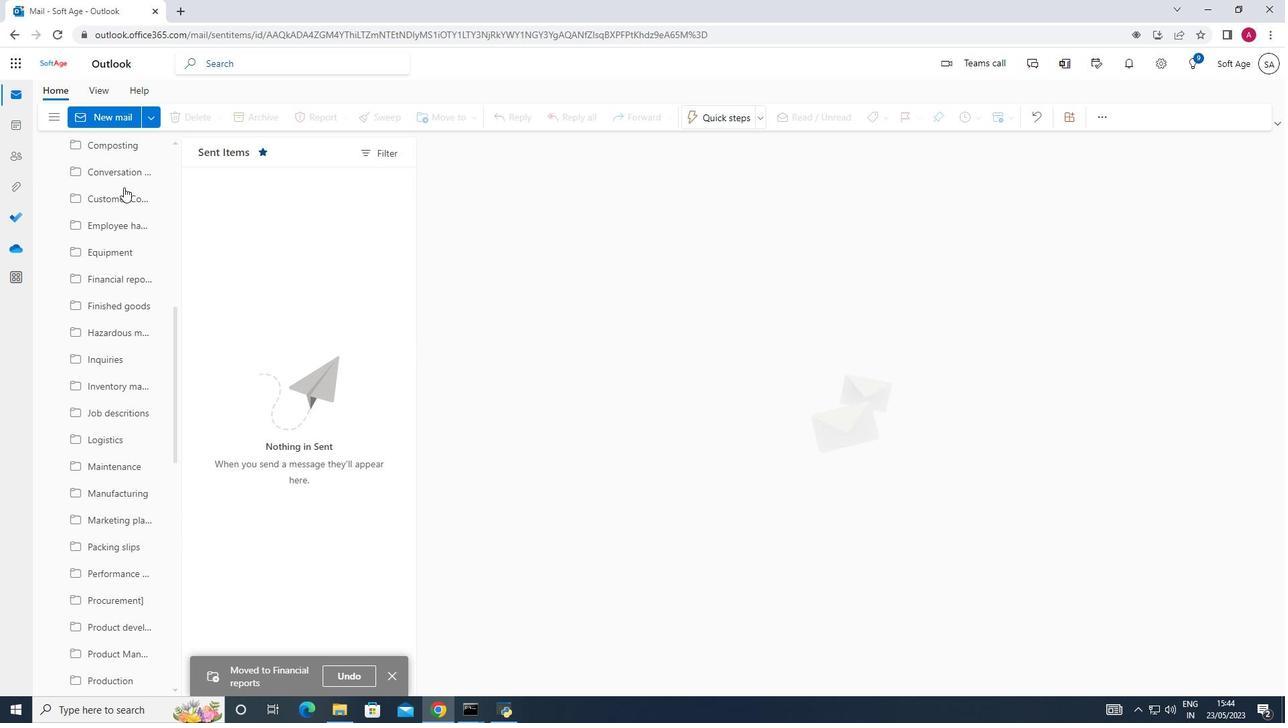 
Action: Mouse scrolled (123, 188) with delta (0, 0)
Screenshot: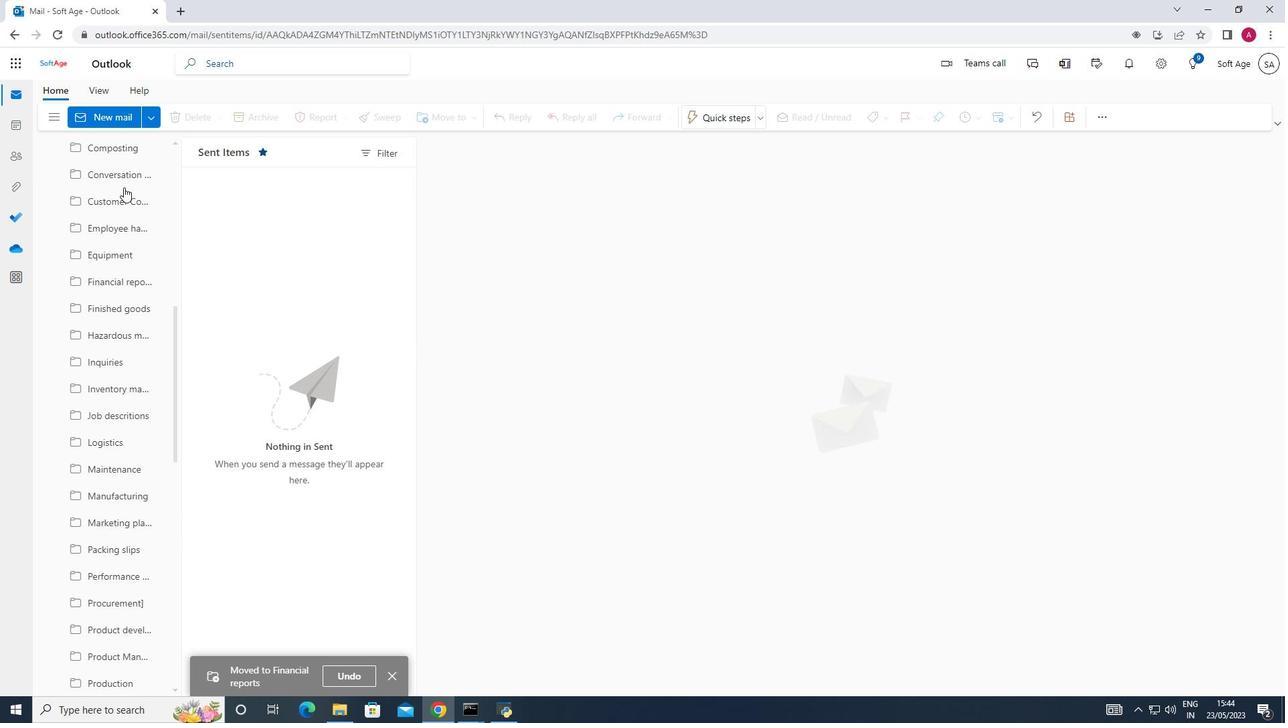 
Action: Mouse scrolled (123, 188) with delta (0, 0)
Screenshot: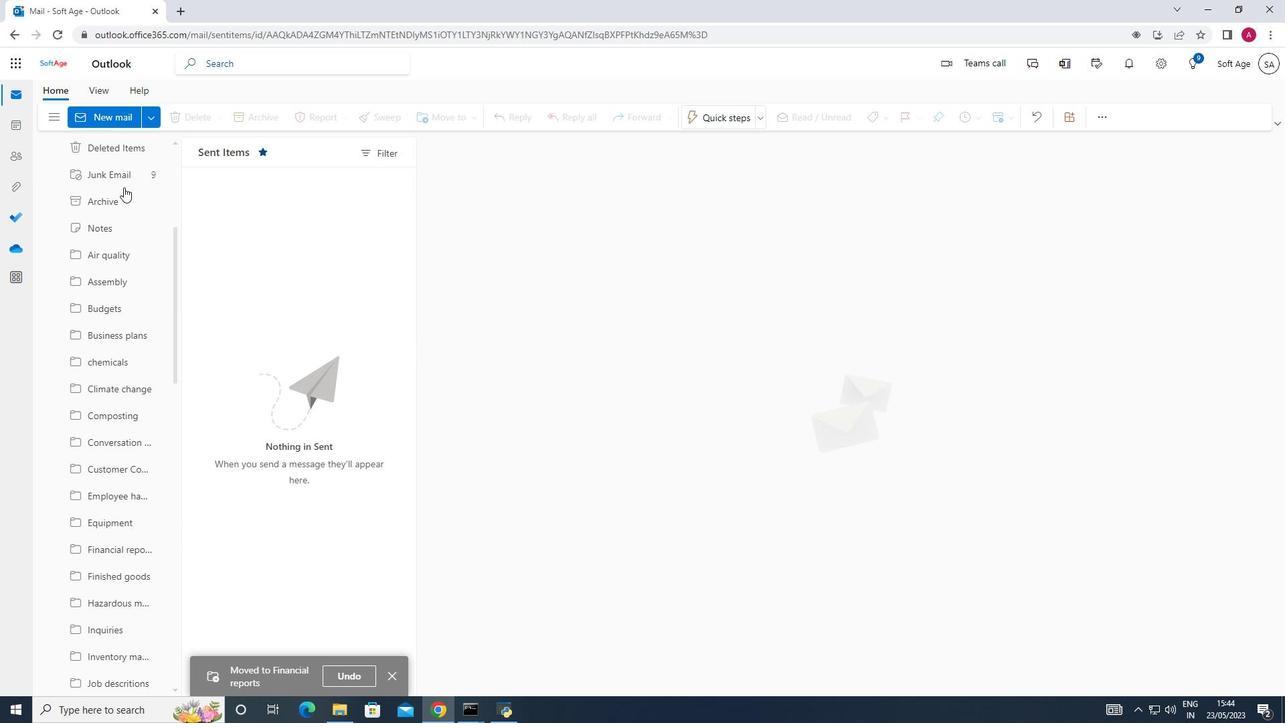 
Action: Mouse scrolled (123, 188) with delta (0, 0)
Screenshot: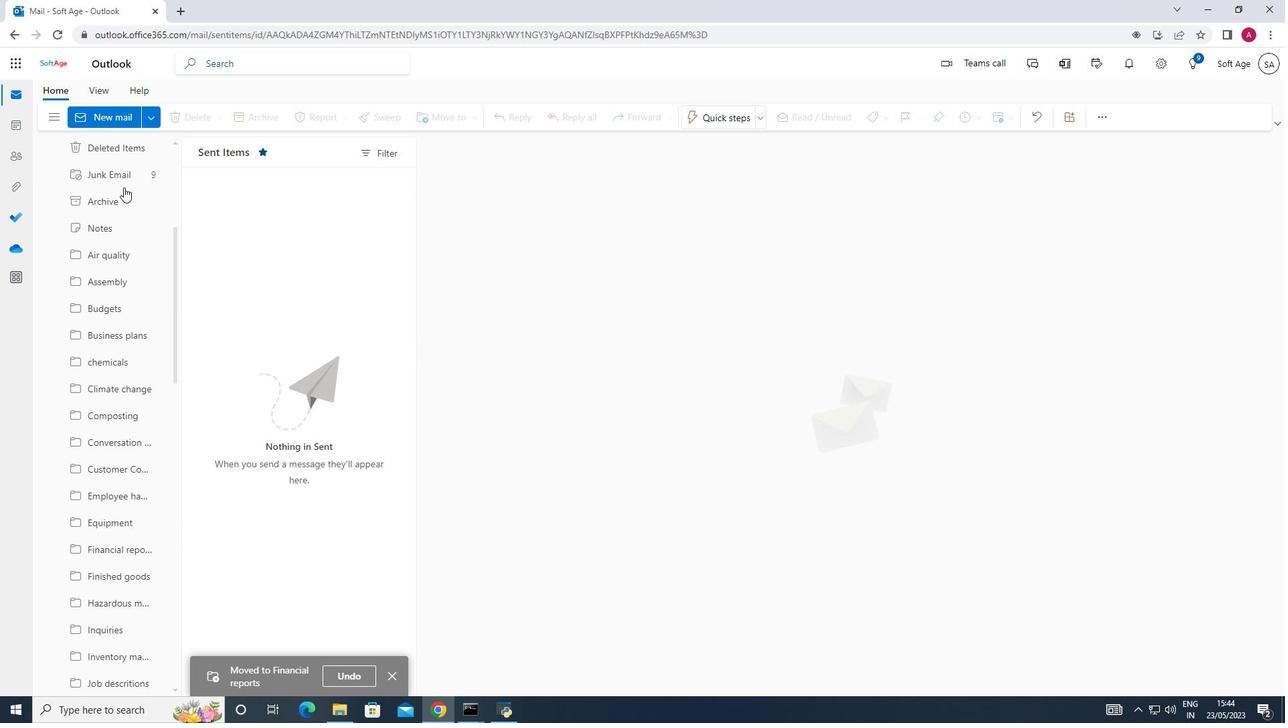
Action: Mouse scrolled (123, 188) with delta (0, 0)
Screenshot: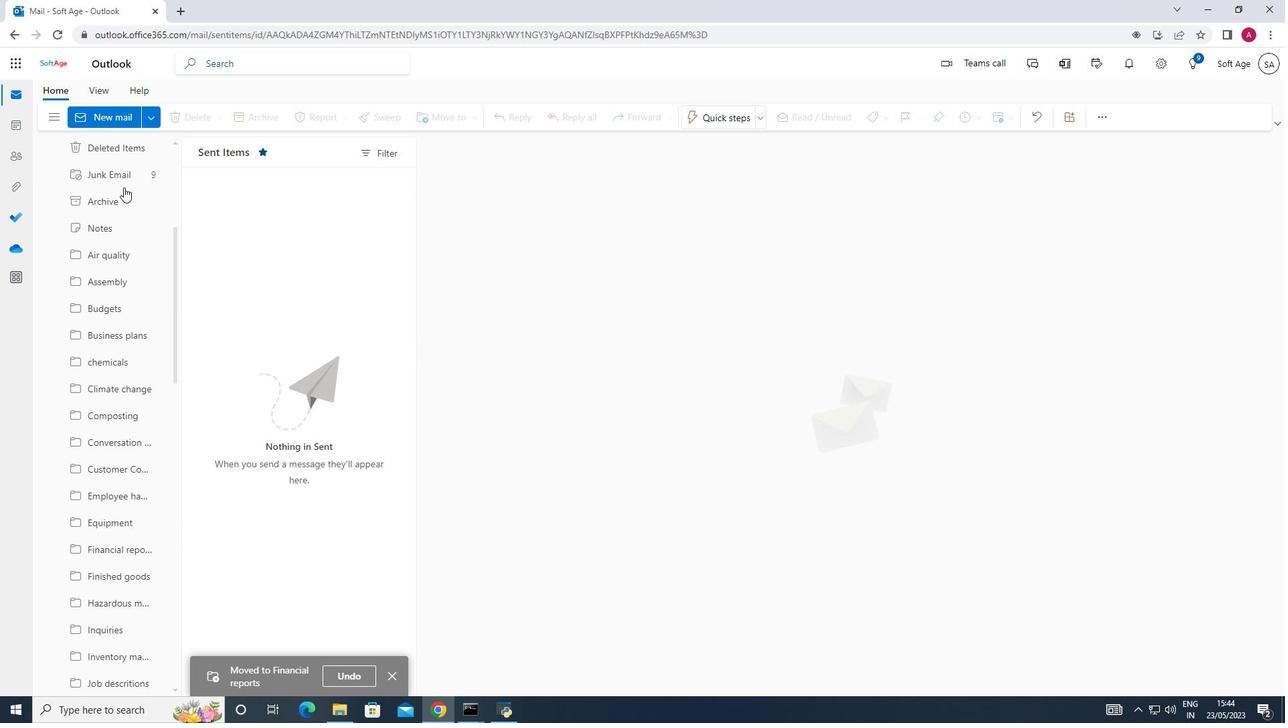 
Action: Mouse scrolled (123, 188) with delta (0, 0)
Screenshot: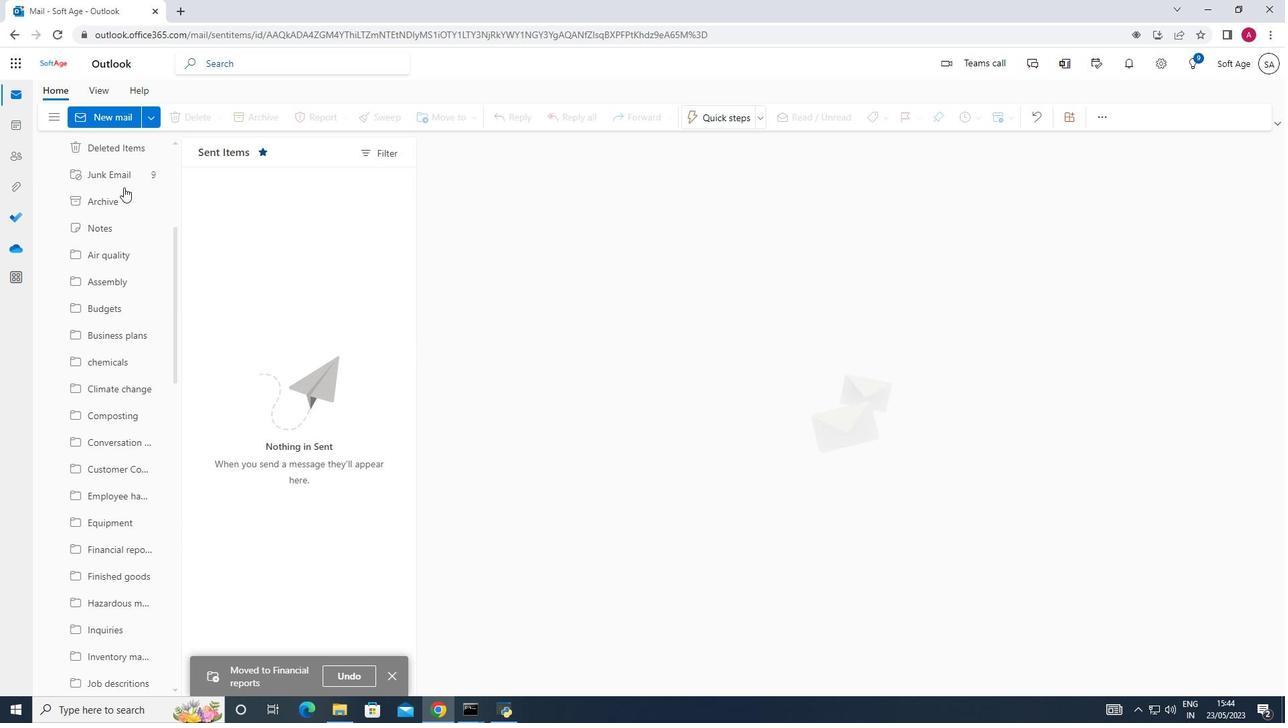 
Action: Mouse scrolled (123, 188) with delta (0, 0)
Screenshot: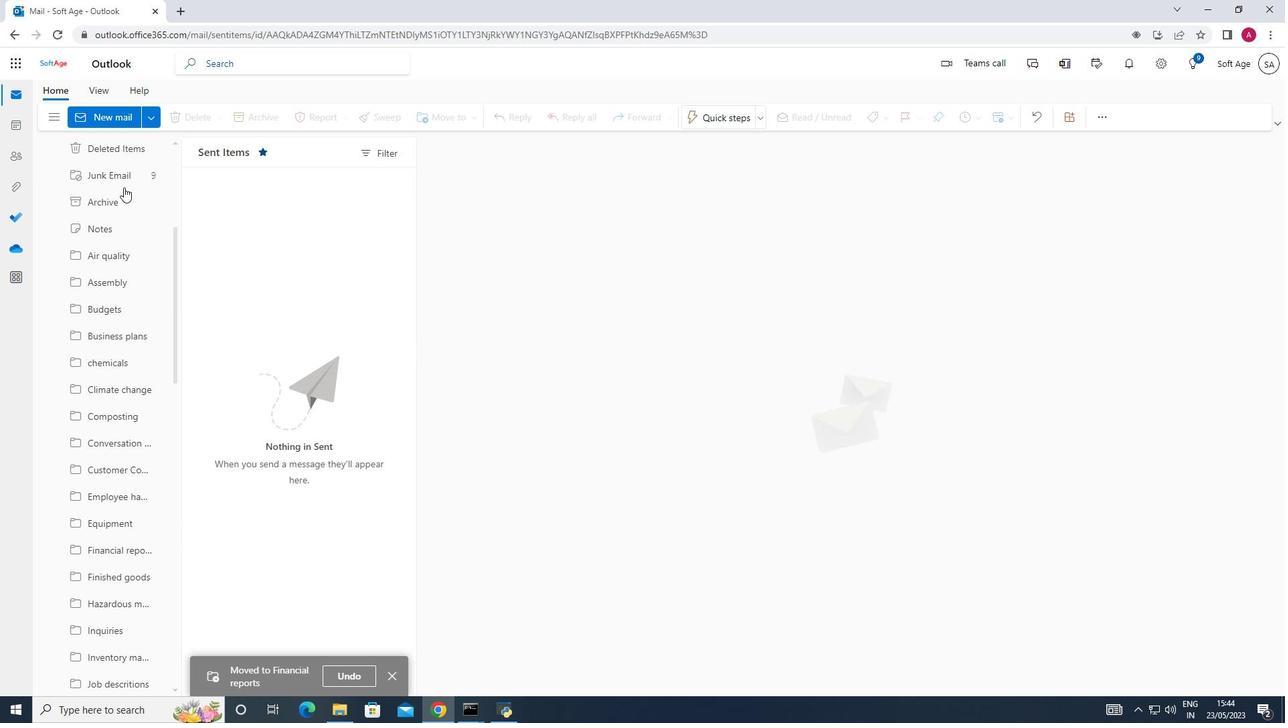 
Action: Mouse scrolled (123, 188) with delta (0, 0)
Screenshot: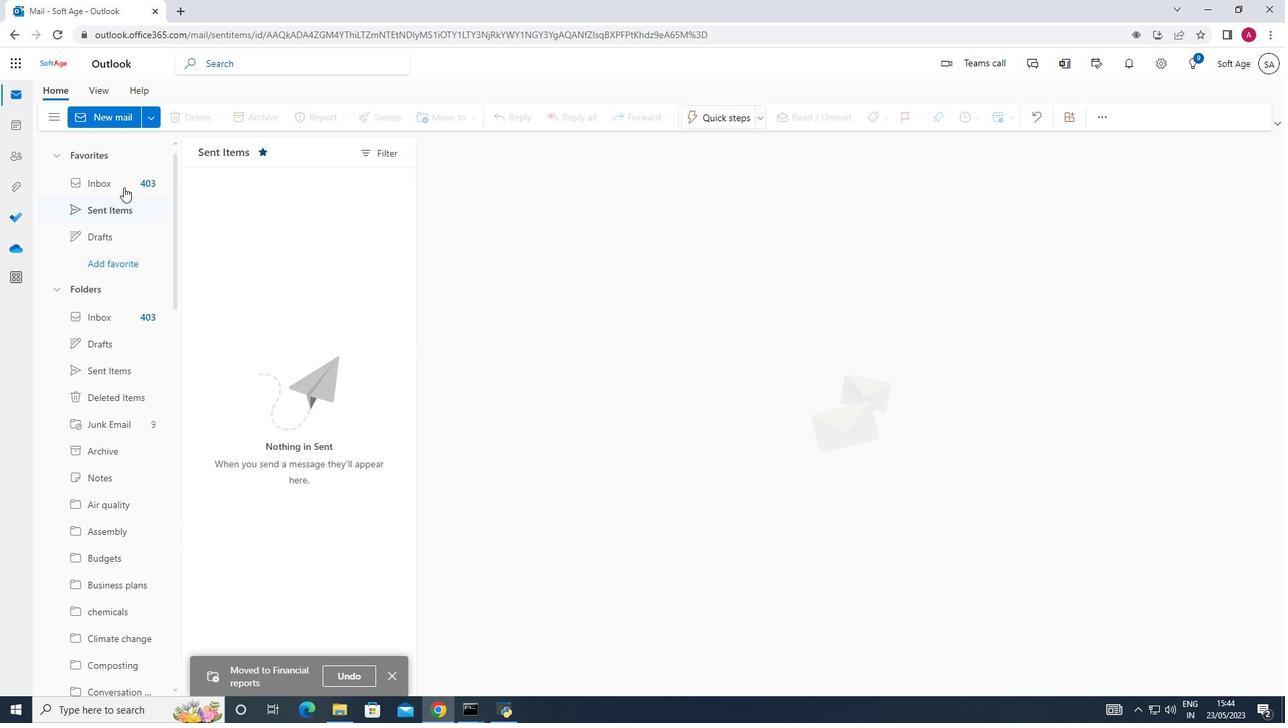 
Action: Mouse pressed left at (123, 187)
Screenshot: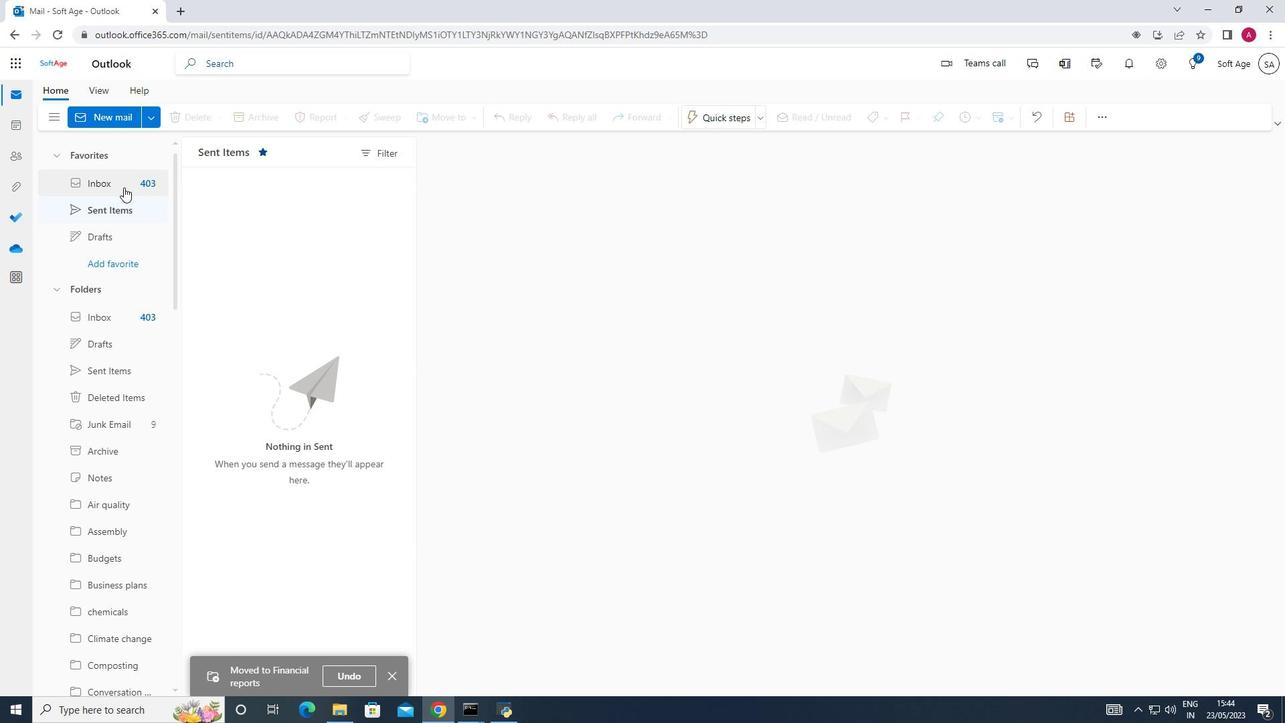 
Action: Mouse moved to (123, 185)
Screenshot: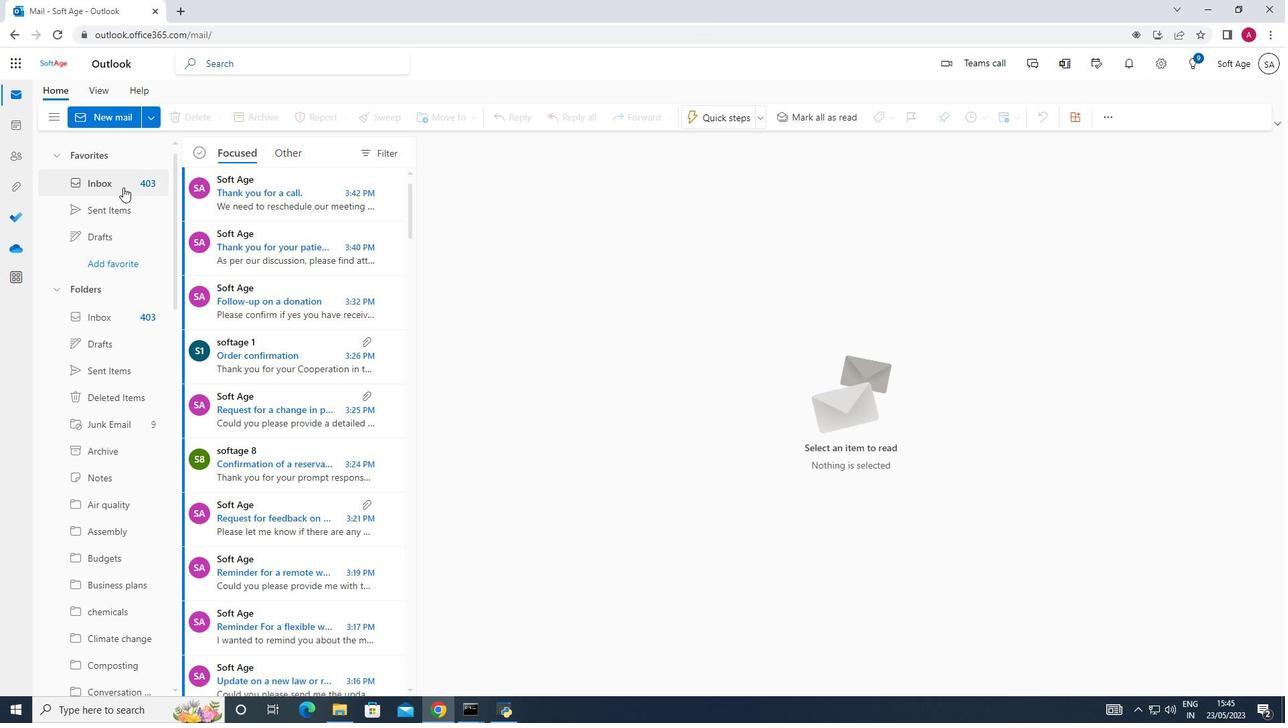 
